 Task: Find connections with filter location Menen with filter topic #Ownerwith filter profile language English with filter current company Social Samosa with filter school Jobs in Telangana with filter industry Wind Electric Power Generation with filter service category DJing with filter keywords title Welding
Action: Mouse moved to (611, 214)
Screenshot: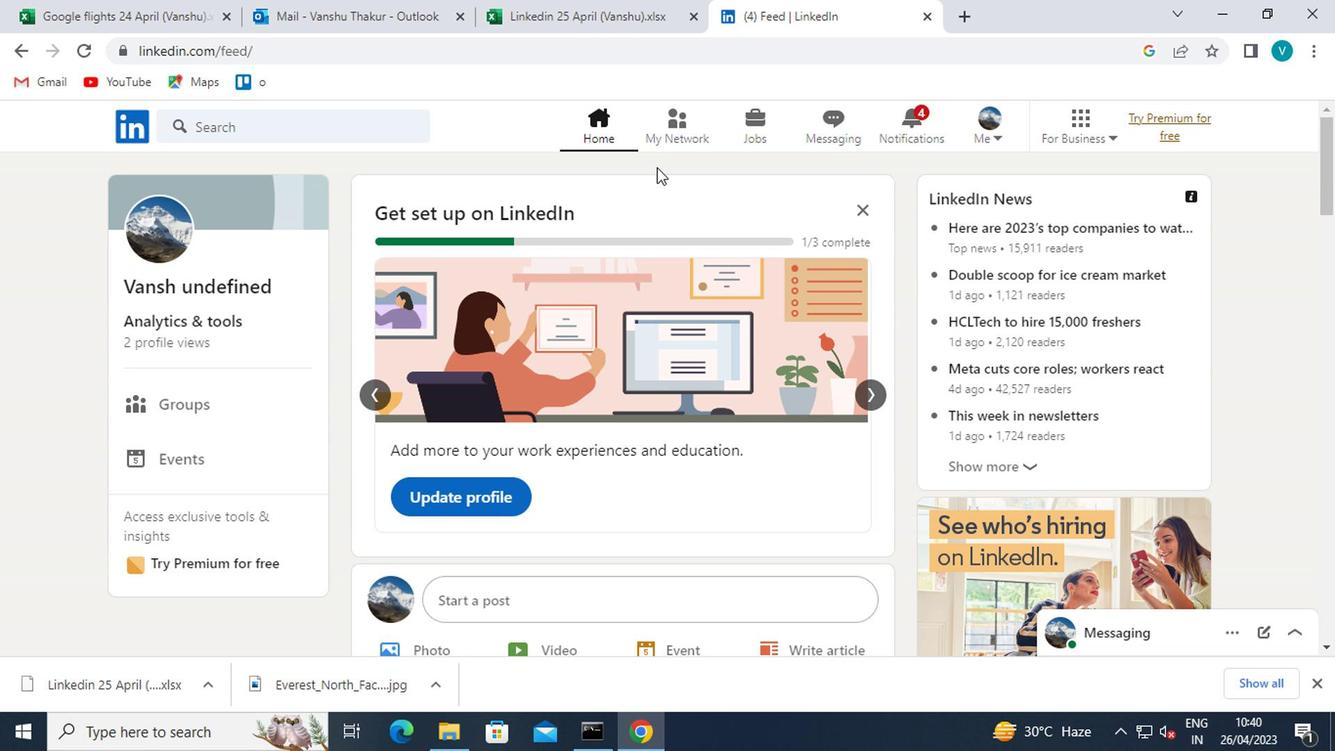 
Action: Mouse pressed left at (611, 214)
Screenshot: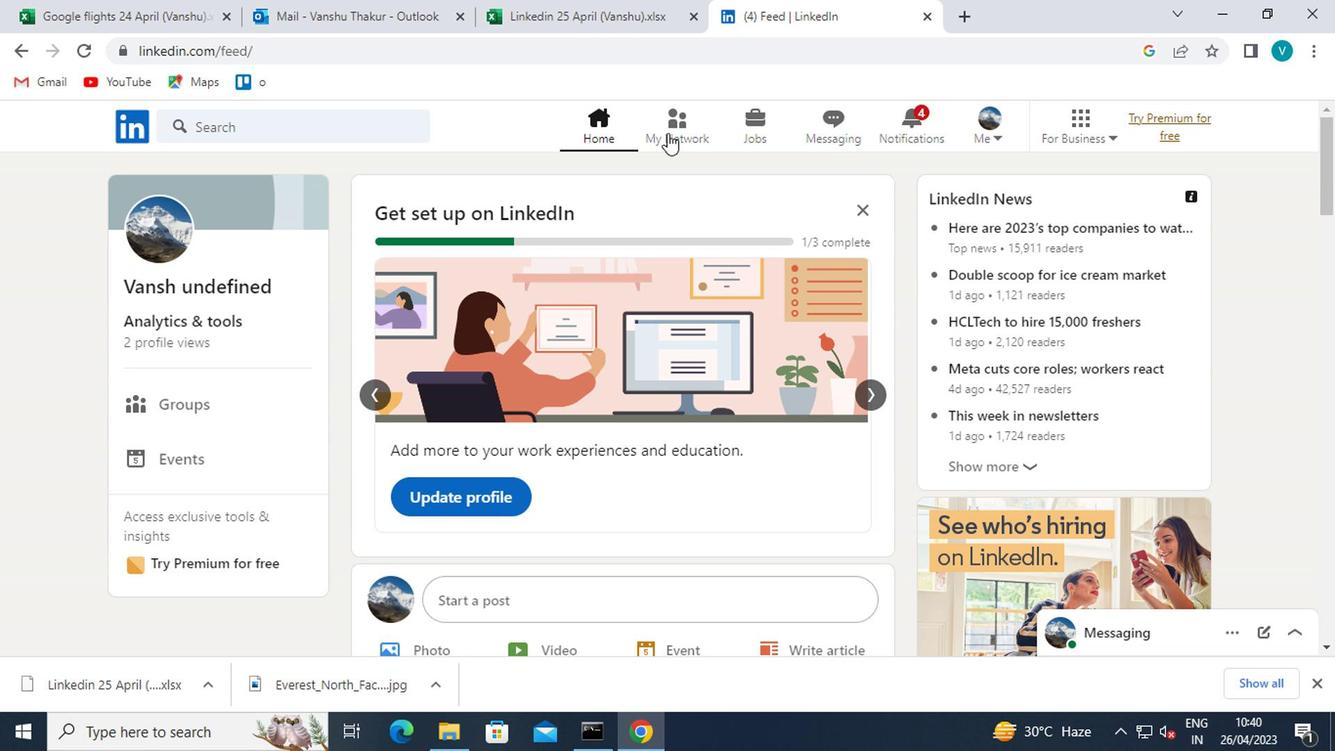 
Action: Mouse moved to (308, 295)
Screenshot: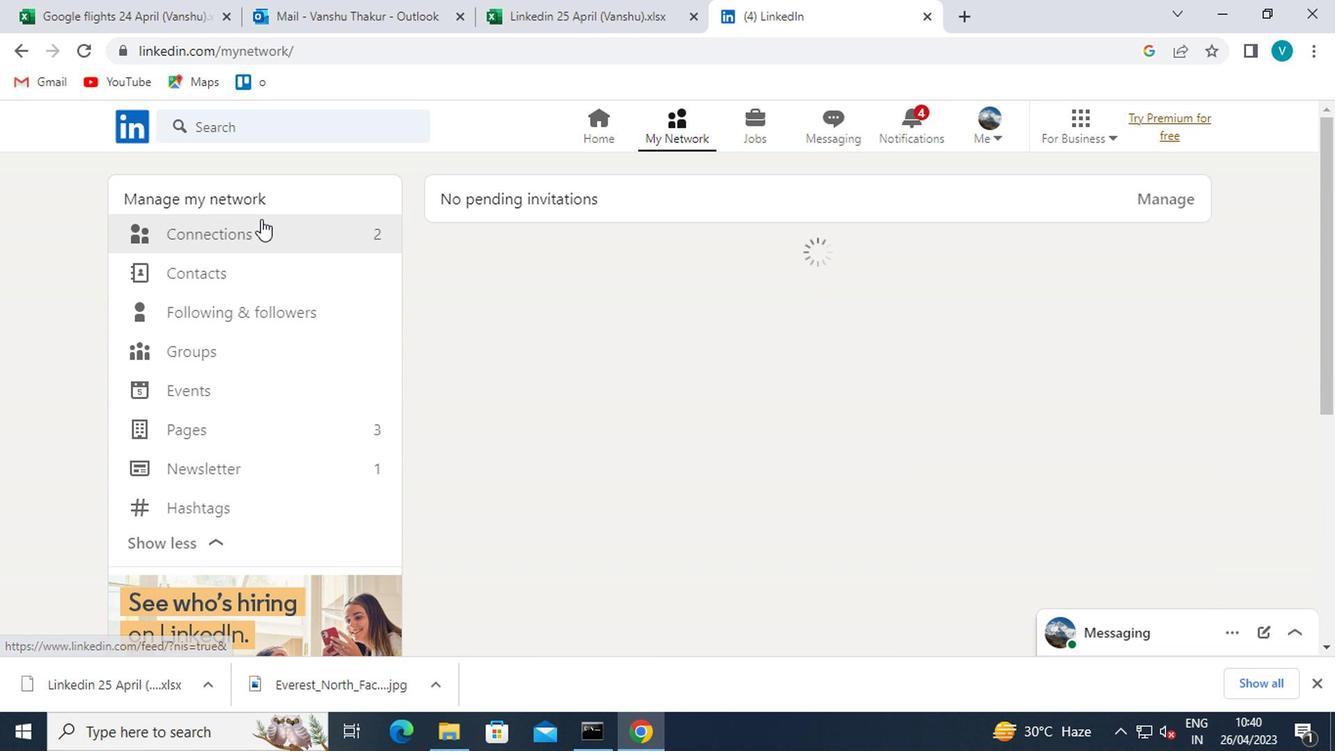 
Action: Mouse pressed left at (308, 295)
Screenshot: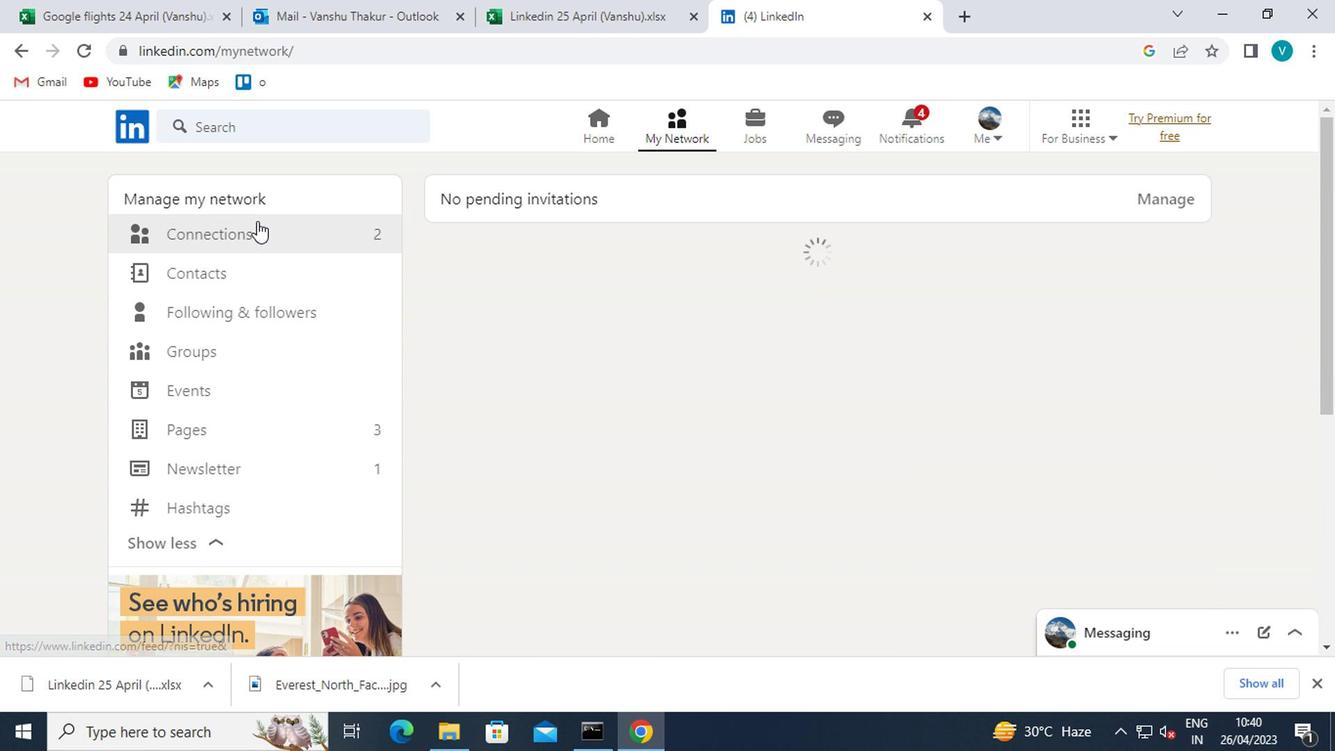 
Action: Mouse moved to (734, 292)
Screenshot: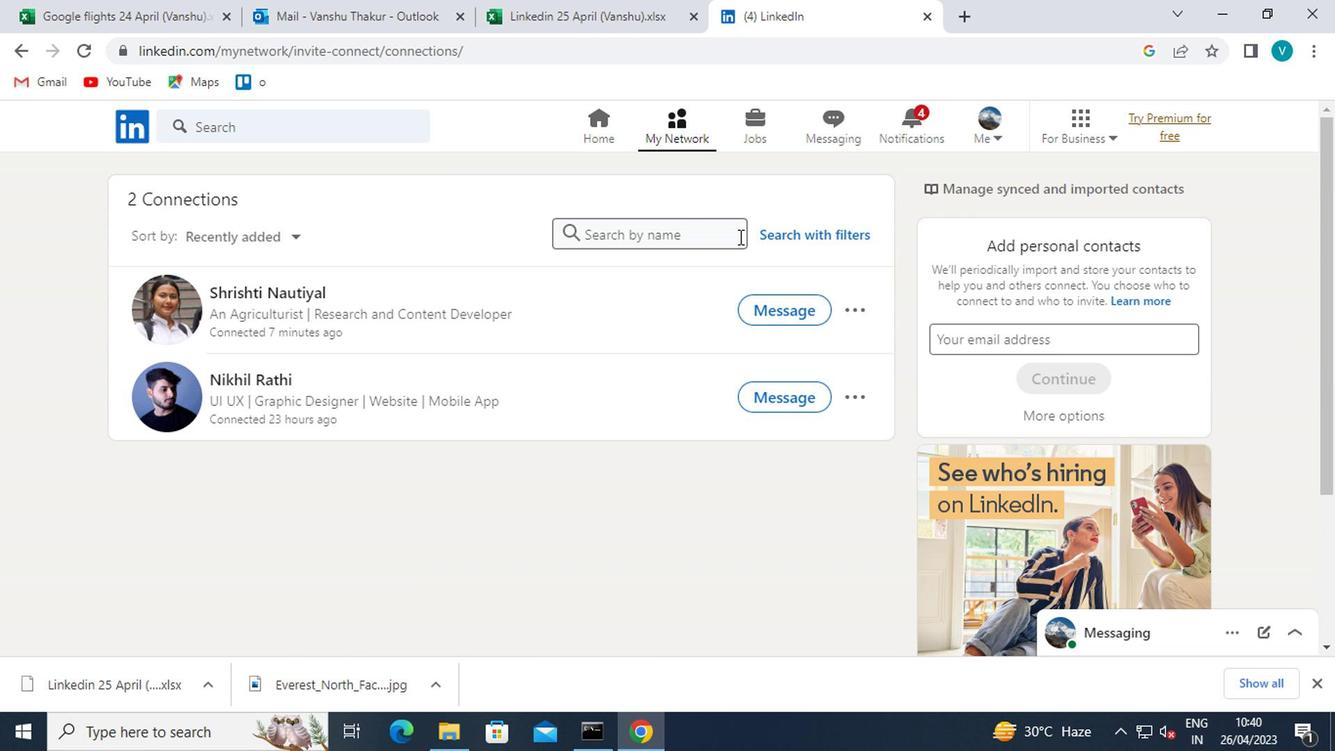
Action: Mouse pressed left at (734, 292)
Screenshot: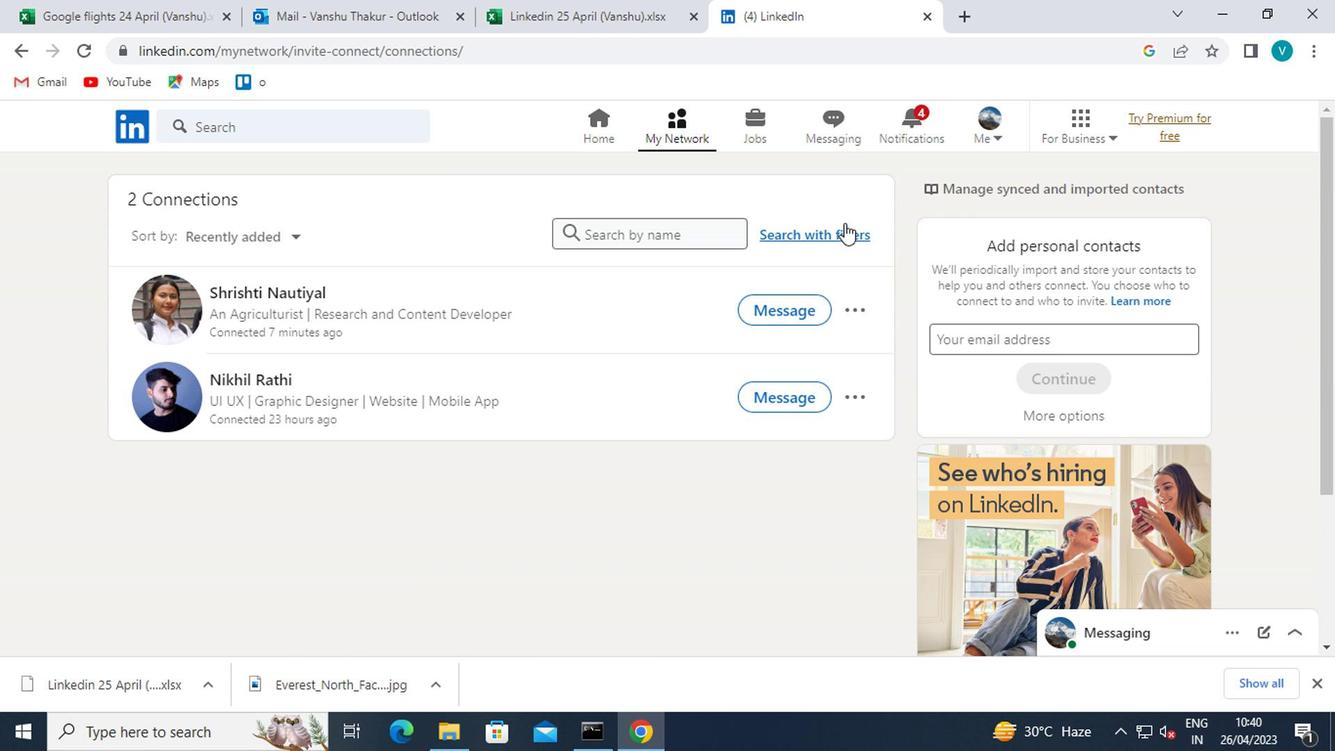 
Action: Mouse moved to (585, 259)
Screenshot: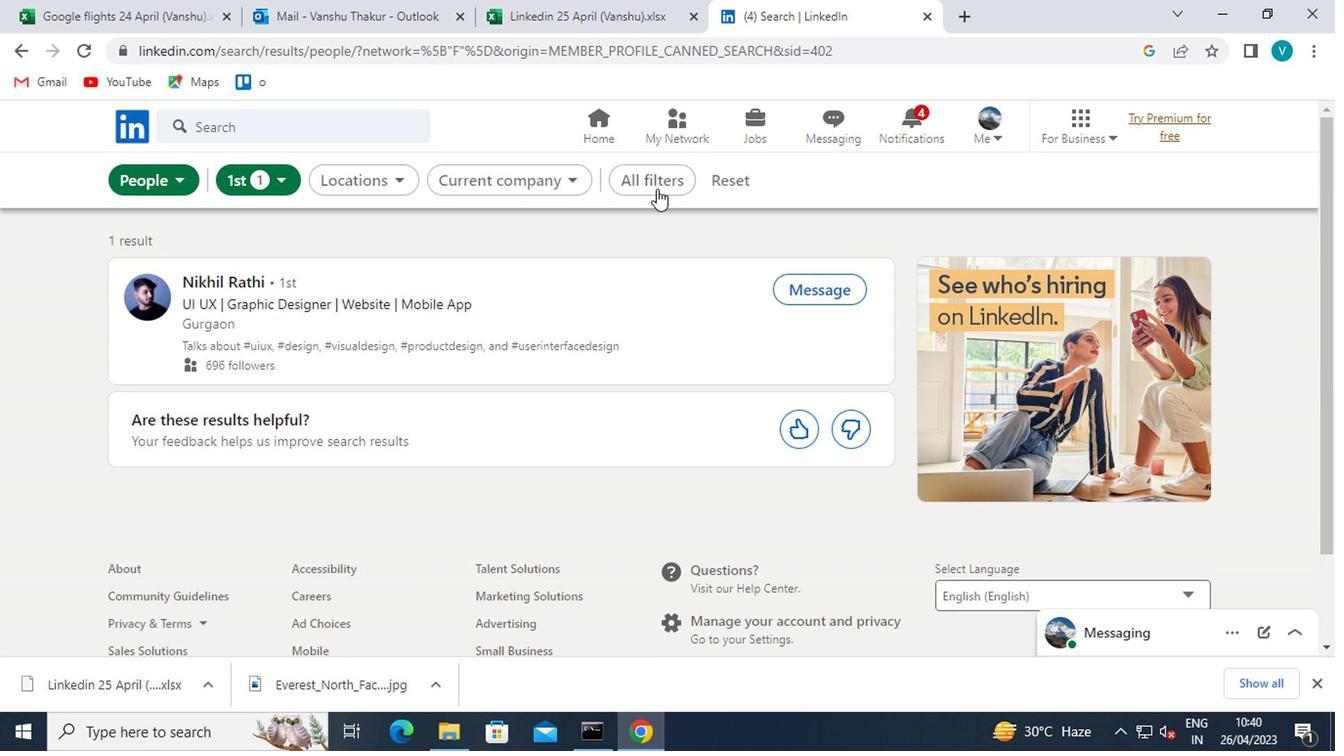 
Action: Mouse pressed left at (585, 259)
Screenshot: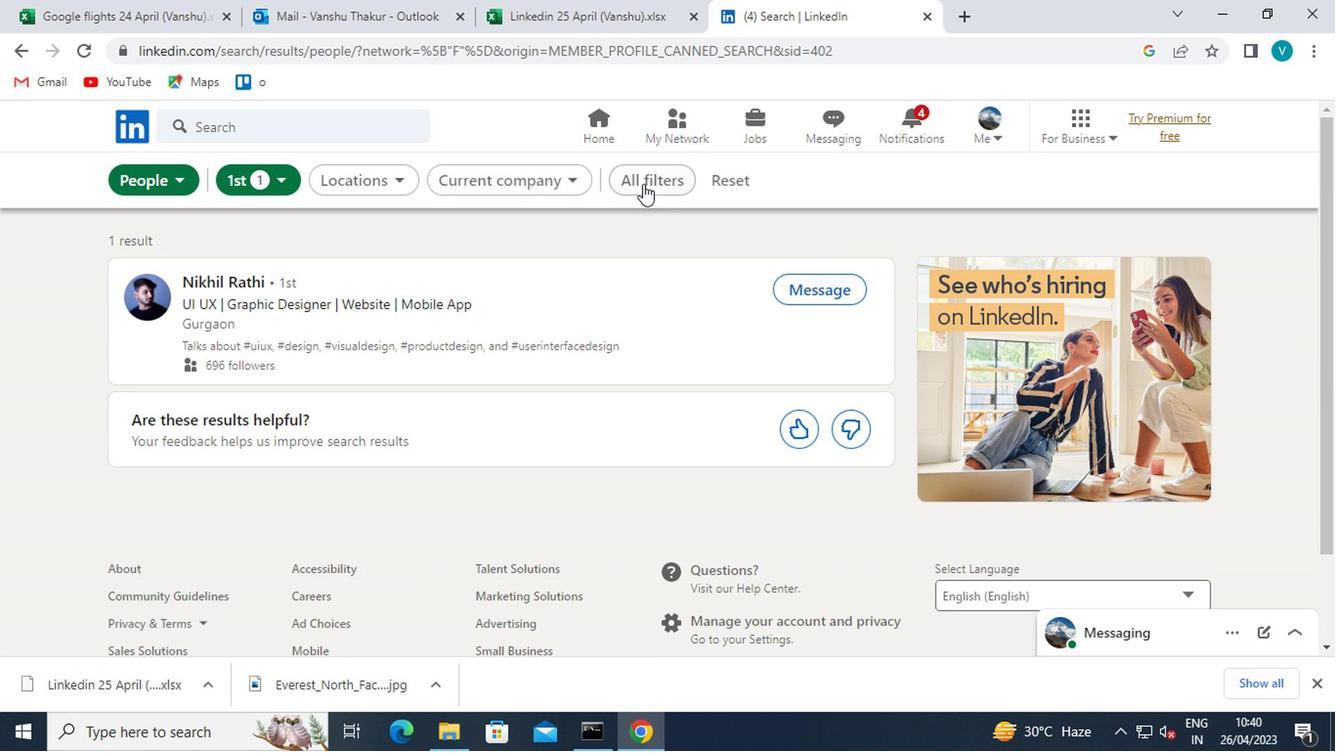 
Action: Mouse moved to (886, 434)
Screenshot: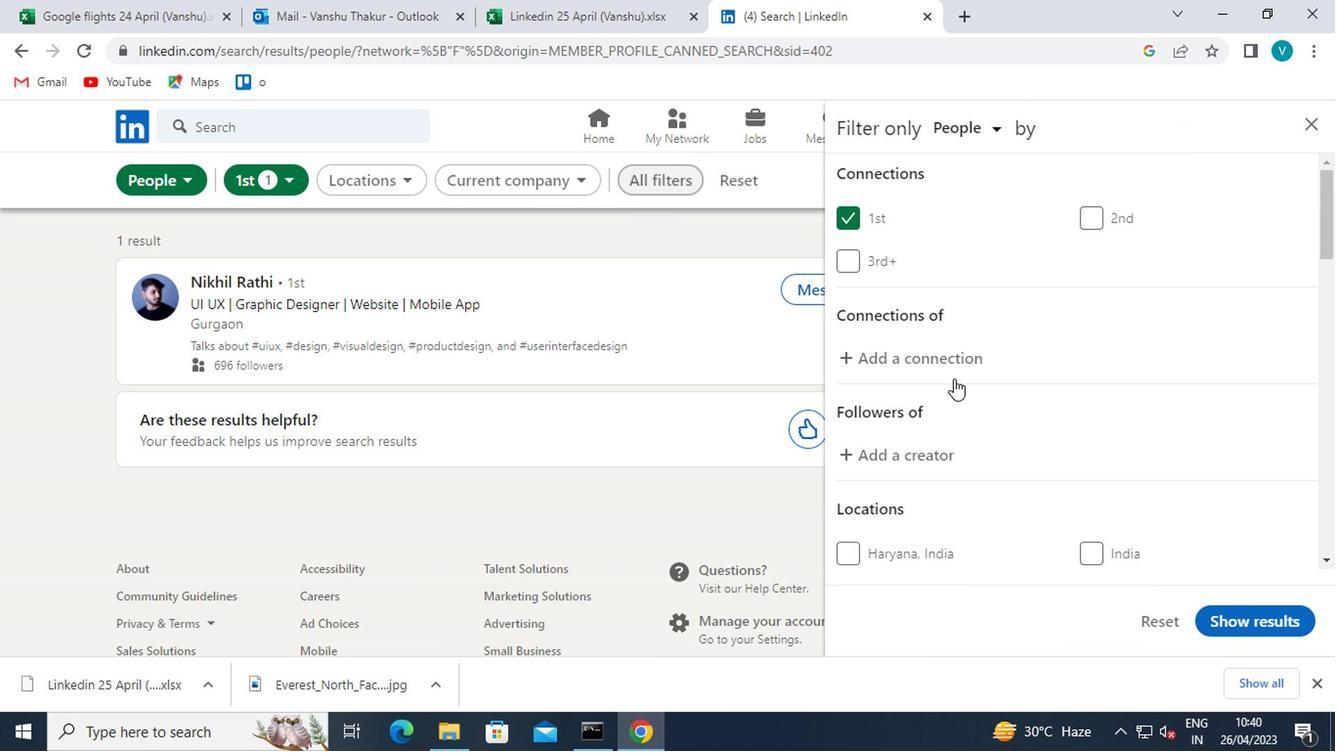 
Action: Mouse scrolled (886, 433) with delta (0, 0)
Screenshot: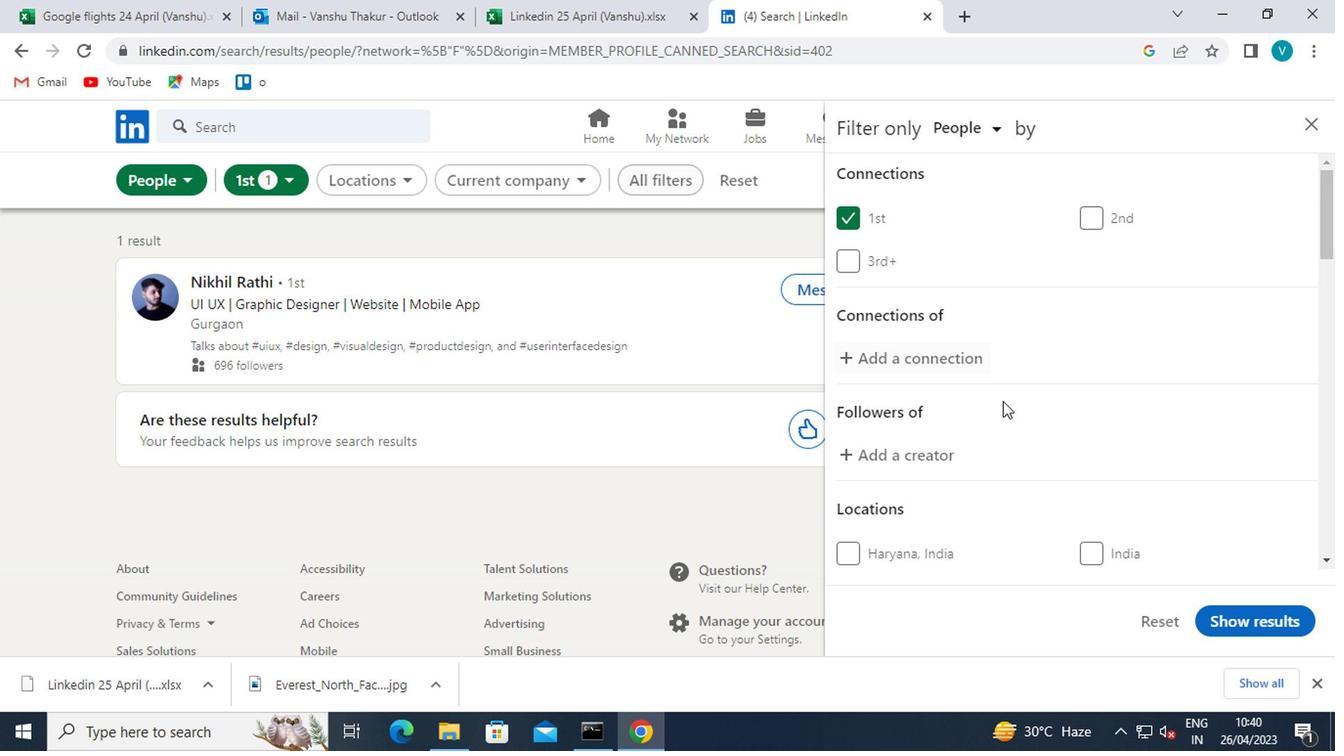 
Action: Mouse scrolled (886, 433) with delta (0, 0)
Screenshot: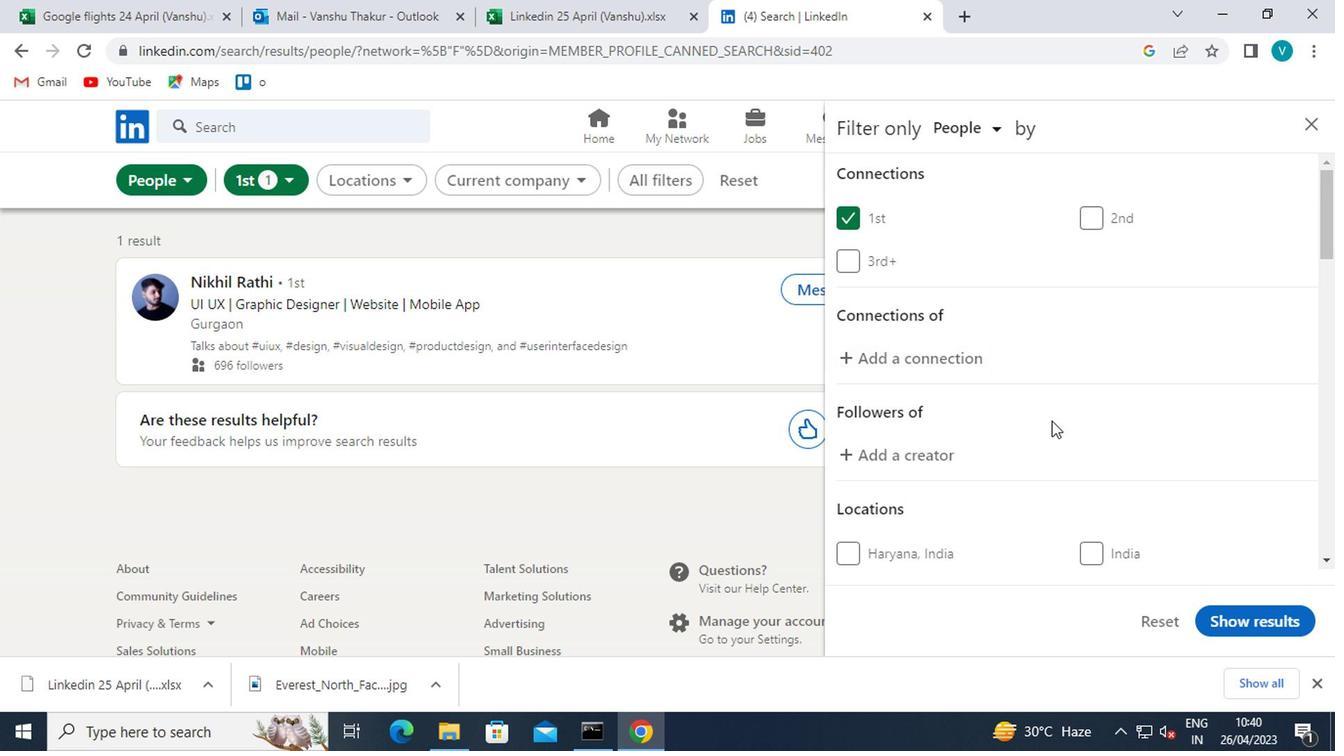 
Action: Mouse moved to (797, 447)
Screenshot: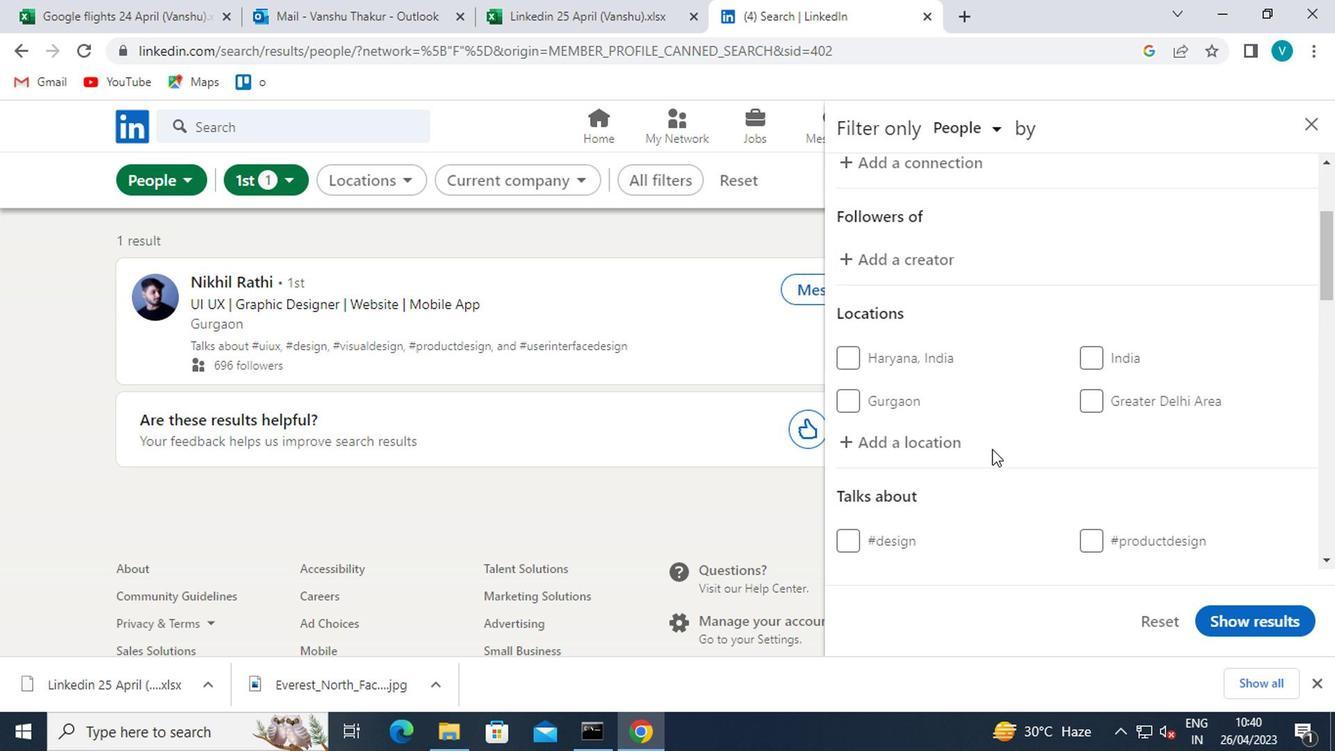 
Action: Mouse pressed left at (797, 447)
Screenshot: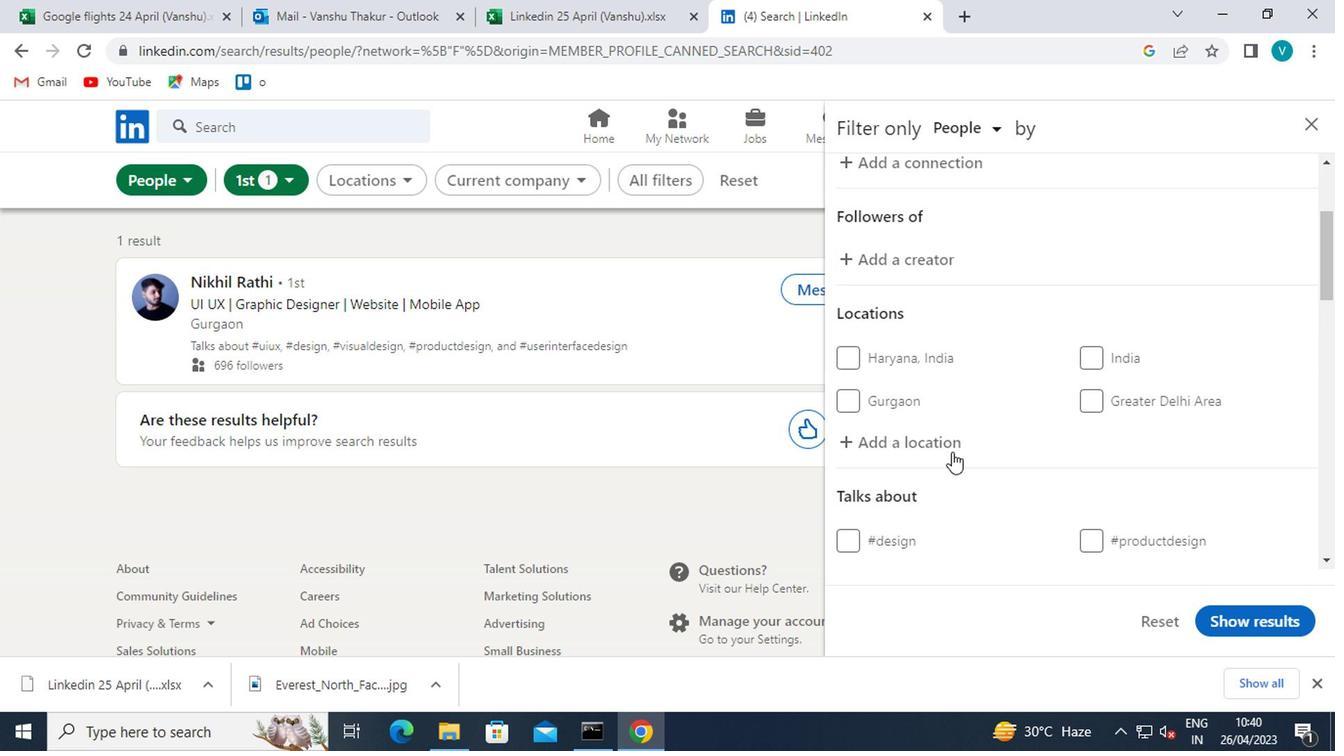 
Action: Mouse moved to (794, 447)
Screenshot: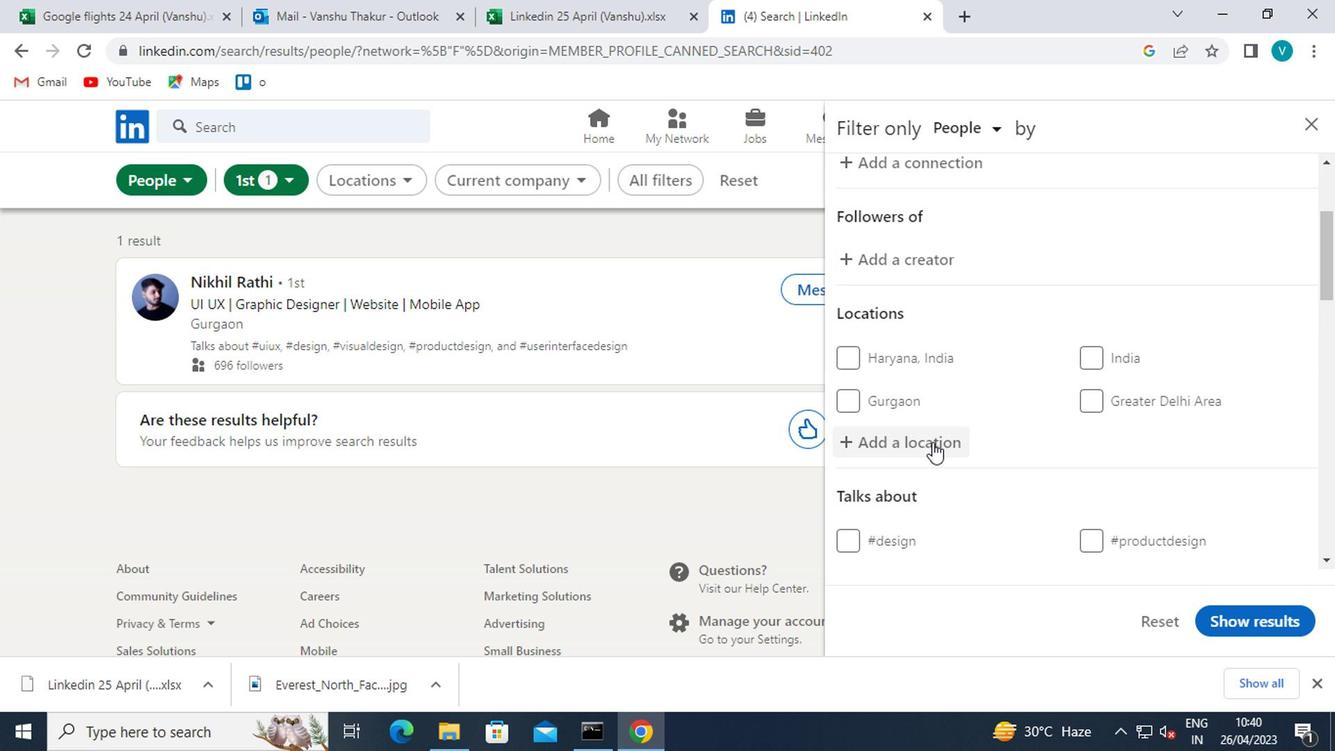 
Action: Key pressed <Key.shift>MENEN
Screenshot: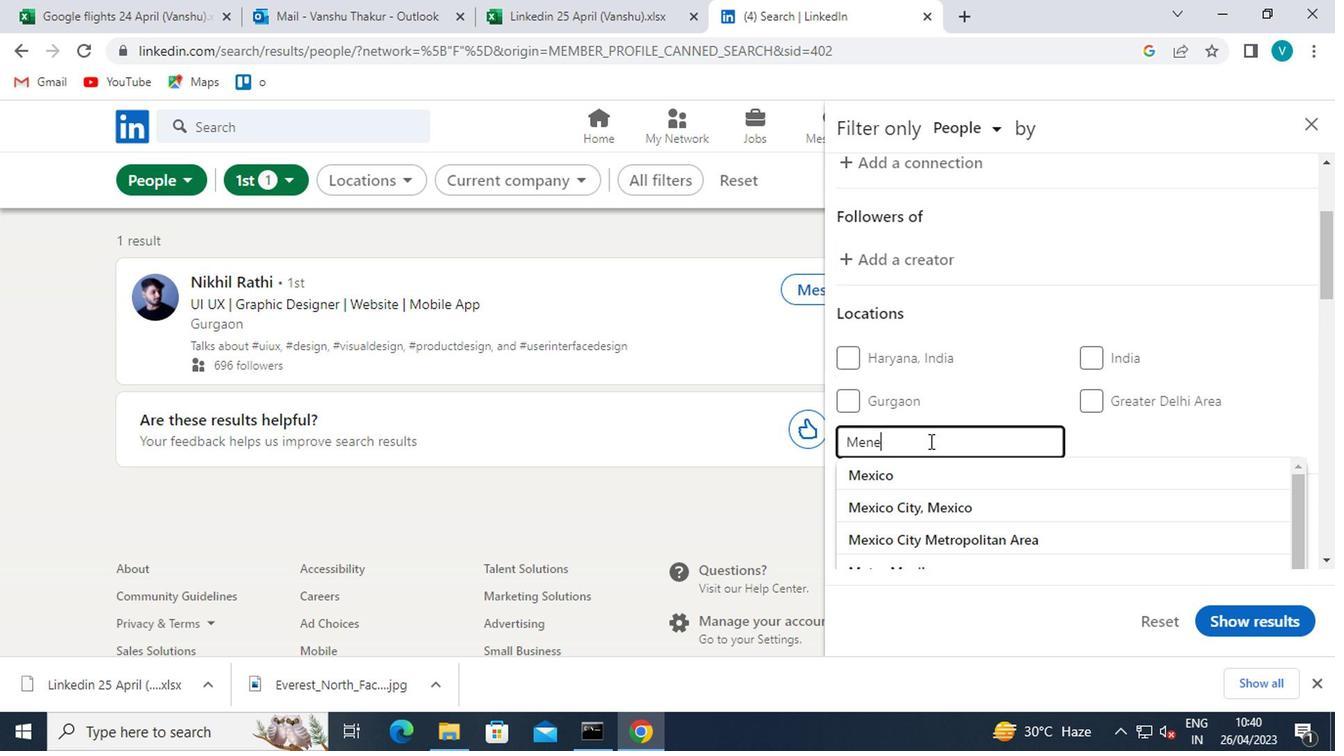 
Action: Mouse moved to (806, 465)
Screenshot: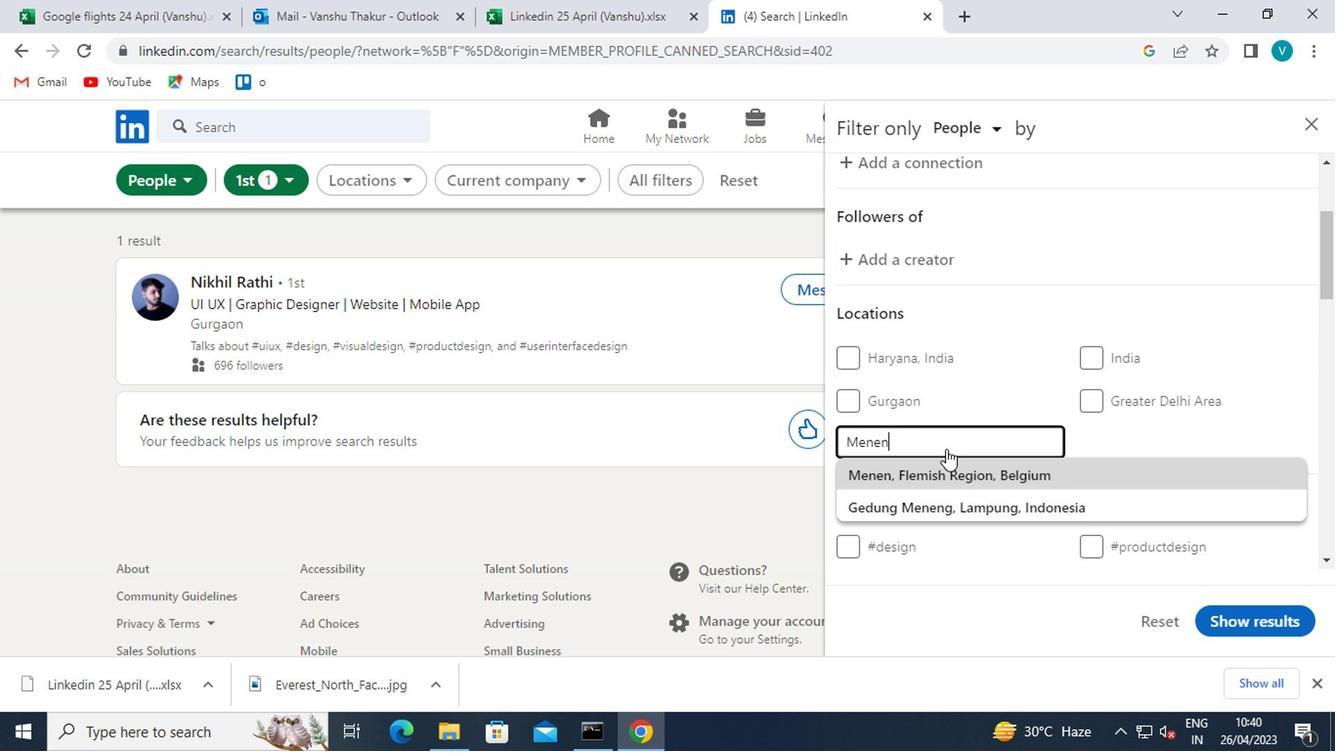 
Action: Mouse pressed left at (806, 465)
Screenshot: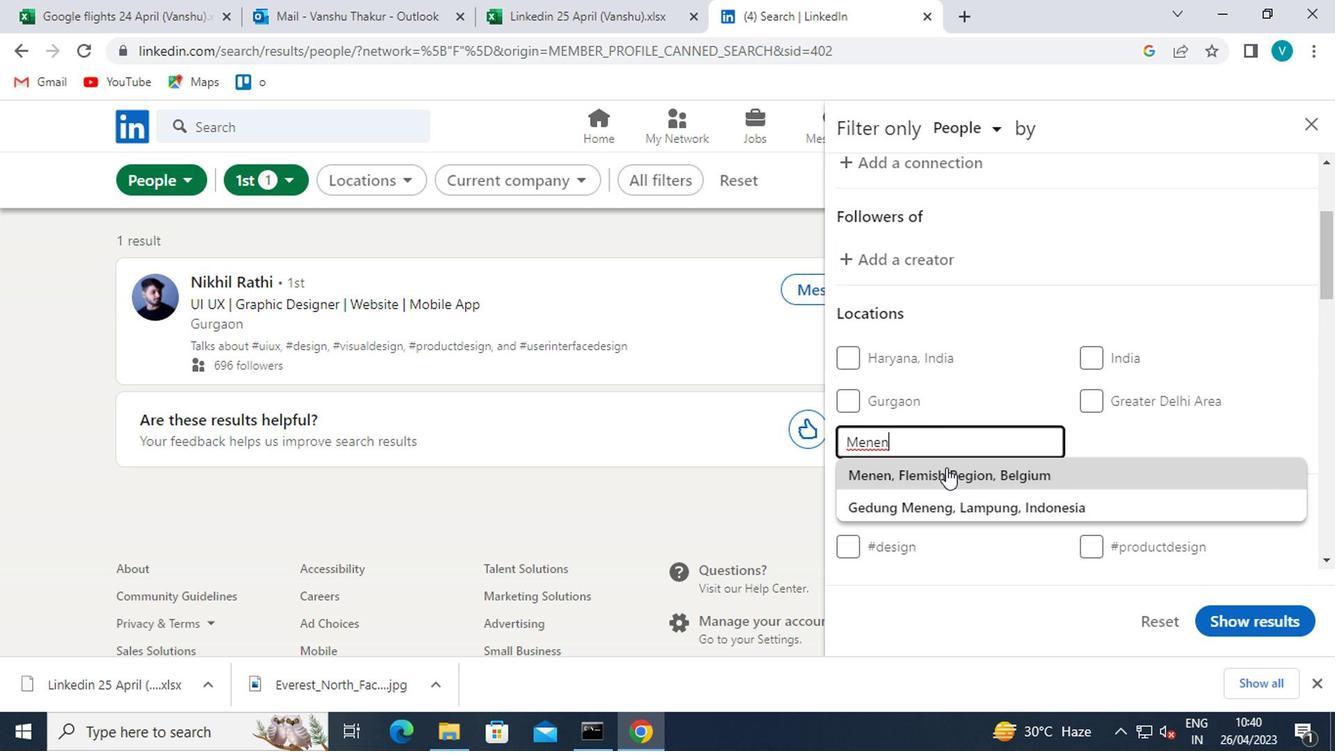 
Action: Mouse moved to (853, 440)
Screenshot: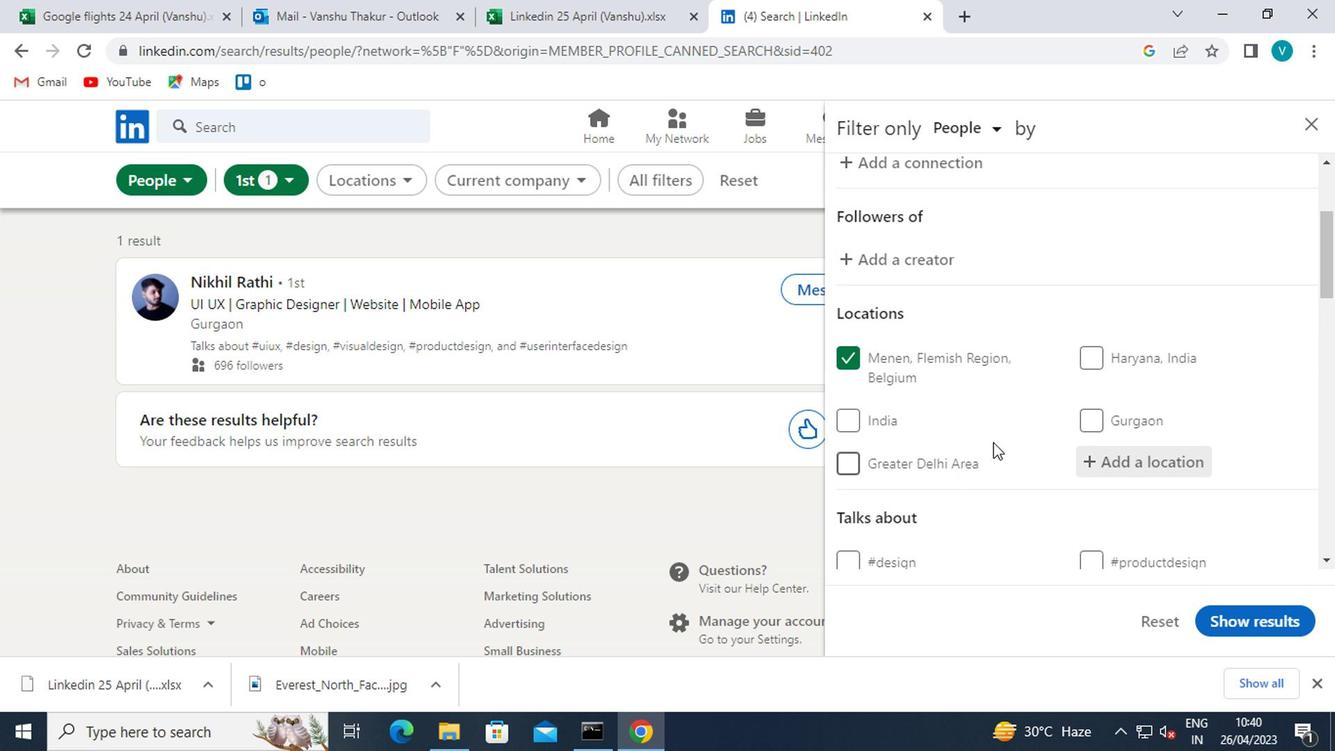 
Action: Mouse scrolled (853, 439) with delta (0, 0)
Screenshot: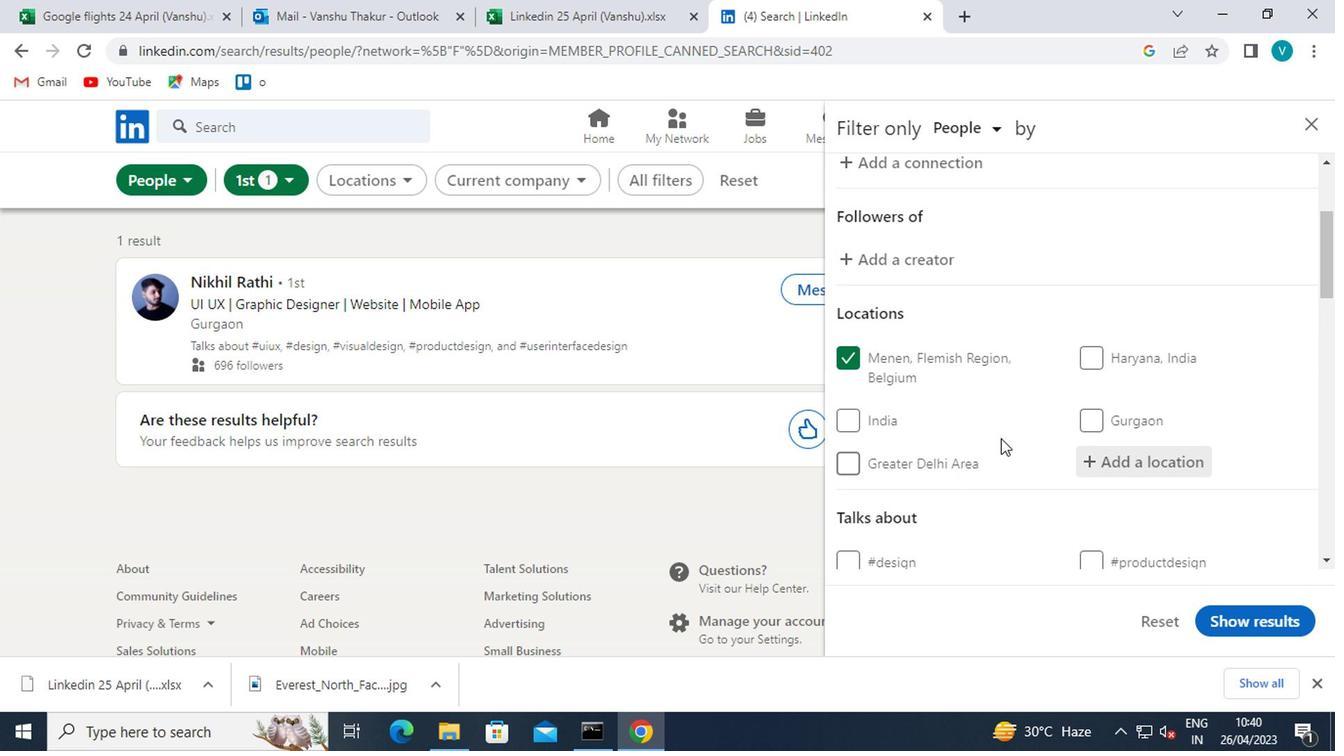 
Action: Mouse scrolled (853, 439) with delta (0, 0)
Screenshot: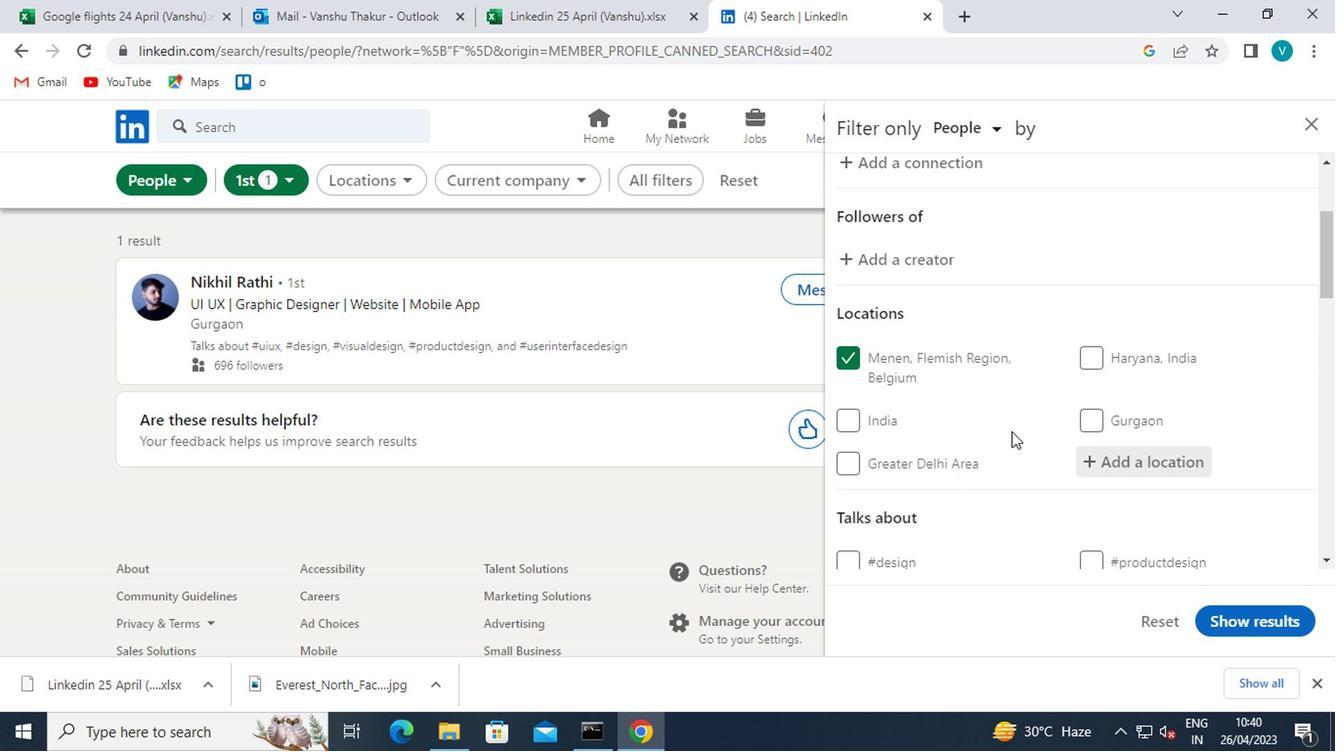 
Action: Mouse moved to (917, 456)
Screenshot: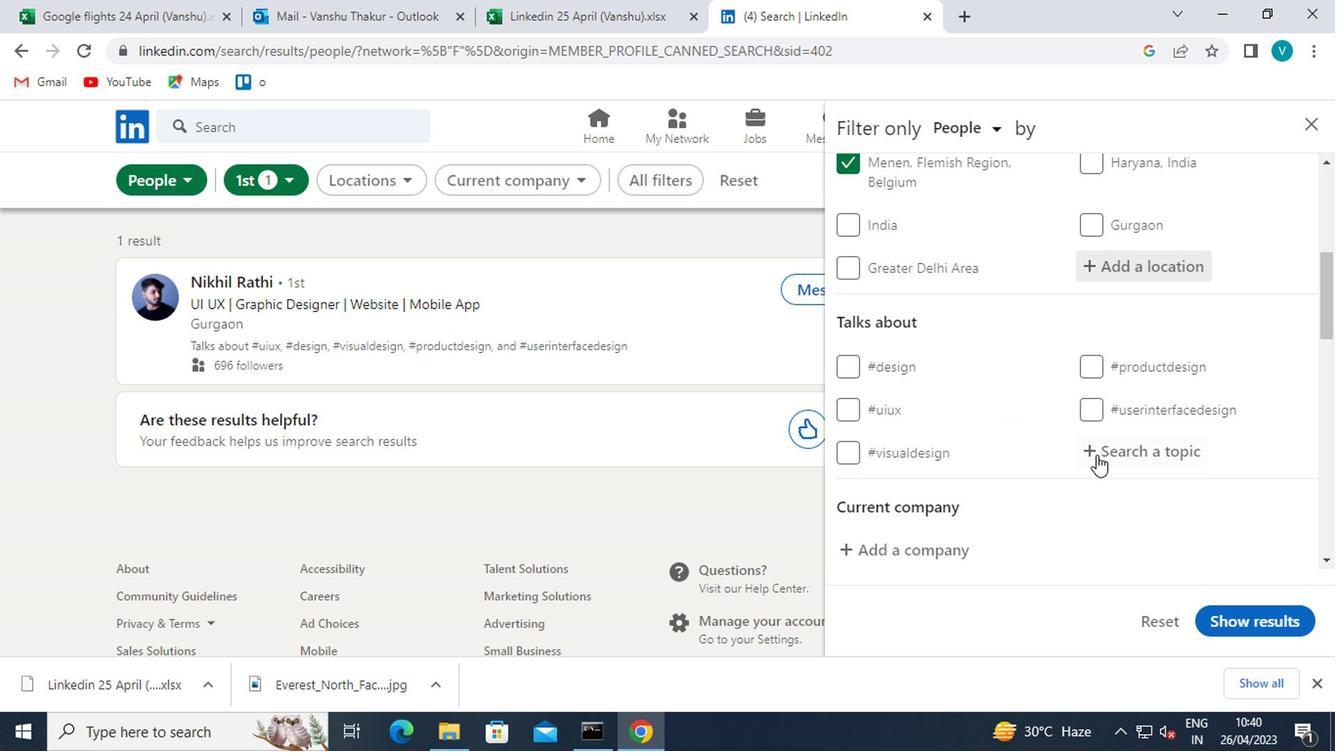 
Action: Mouse pressed left at (917, 456)
Screenshot: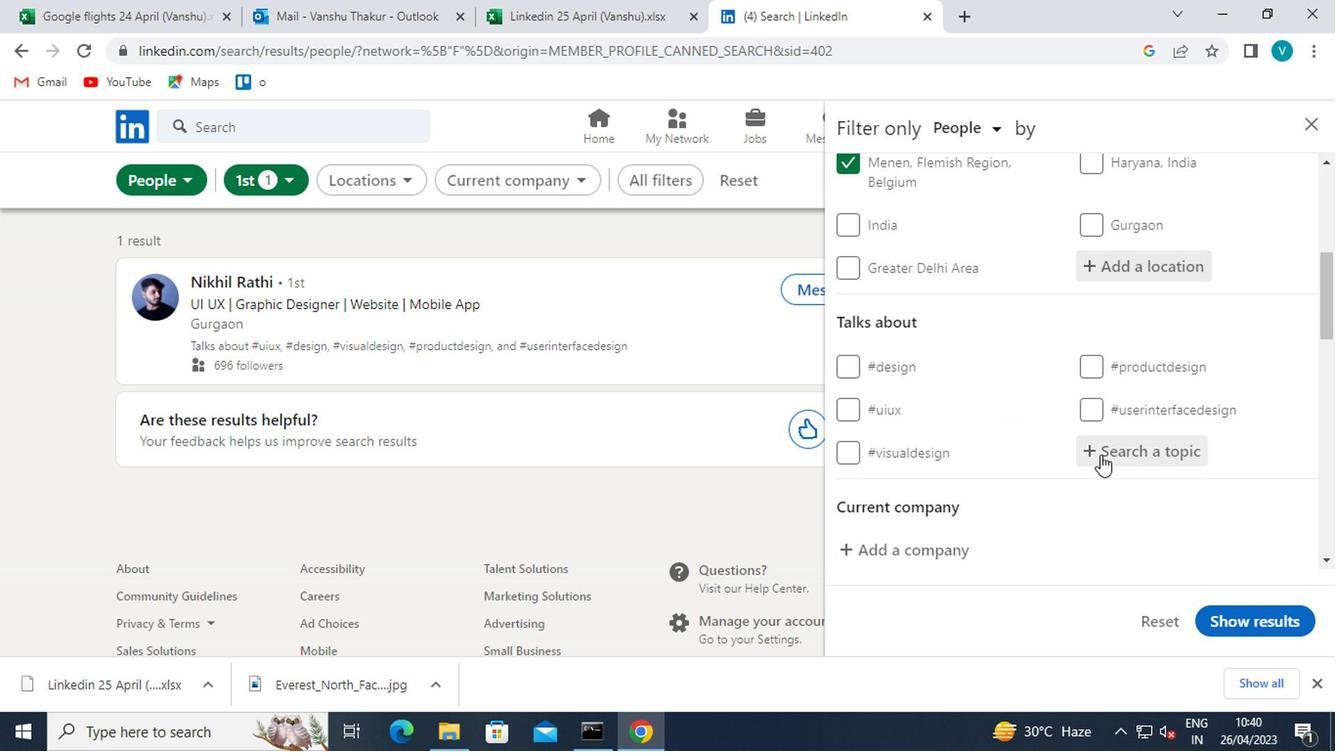 
Action: Key pressed <Key.shift>#<Key.shift>OWNER
Screenshot: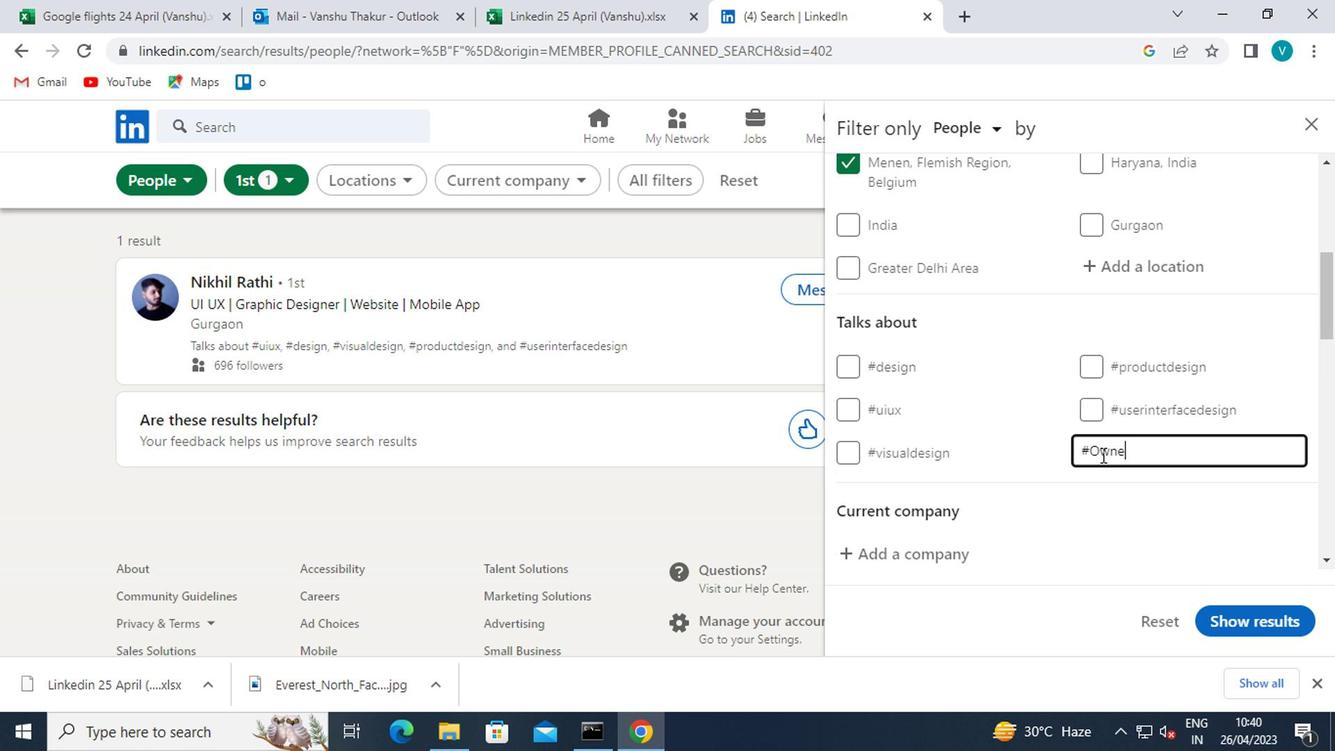 
Action: Mouse moved to (931, 485)
Screenshot: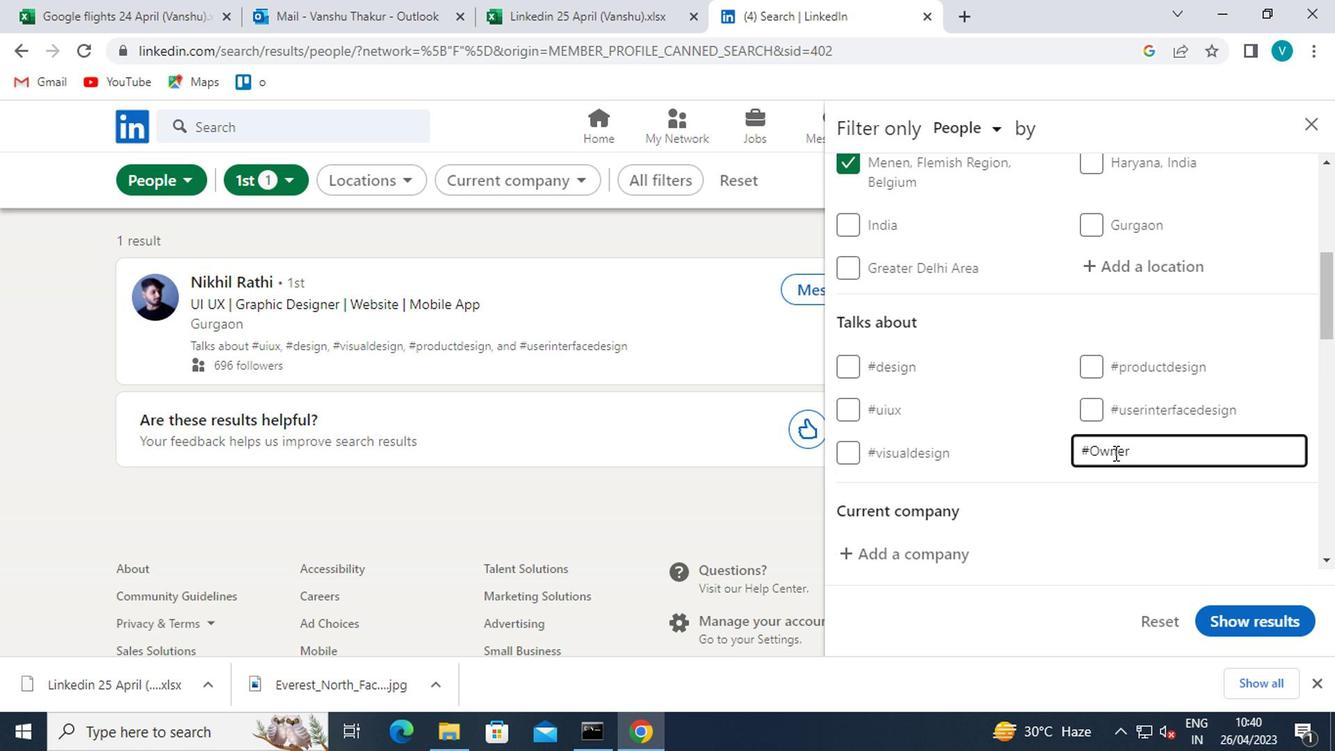 
Action: Mouse pressed left at (931, 485)
Screenshot: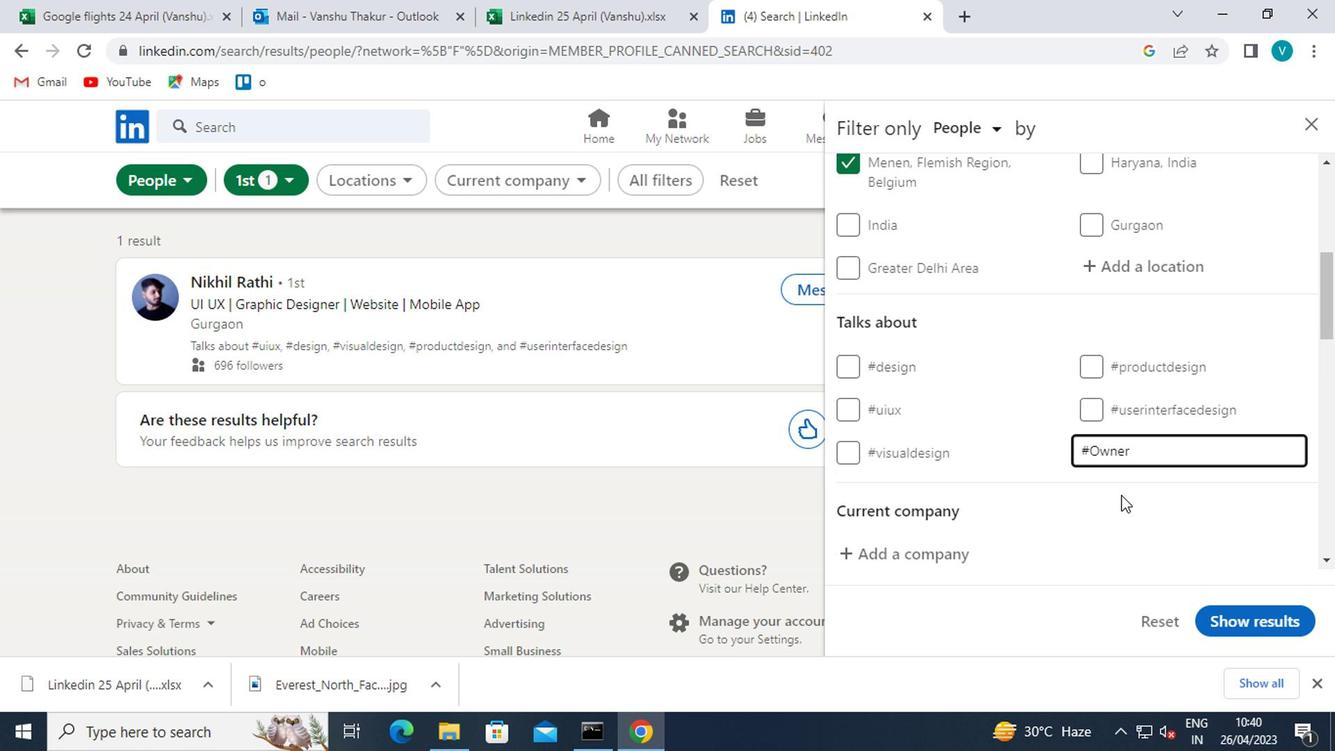 
Action: Mouse scrolled (931, 484) with delta (0, 0)
Screenshot: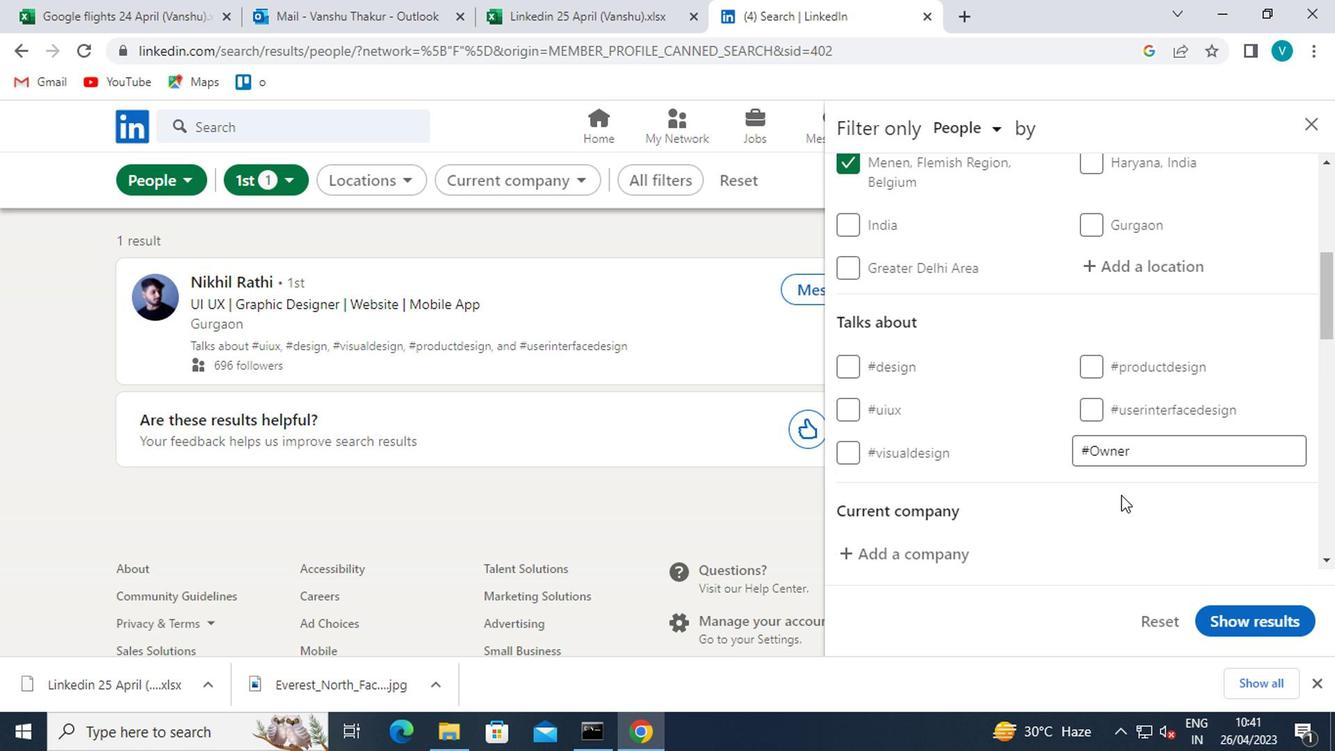 
Action: Mouse scrolled (931, 484) with delta (0, 0)
Screenshot: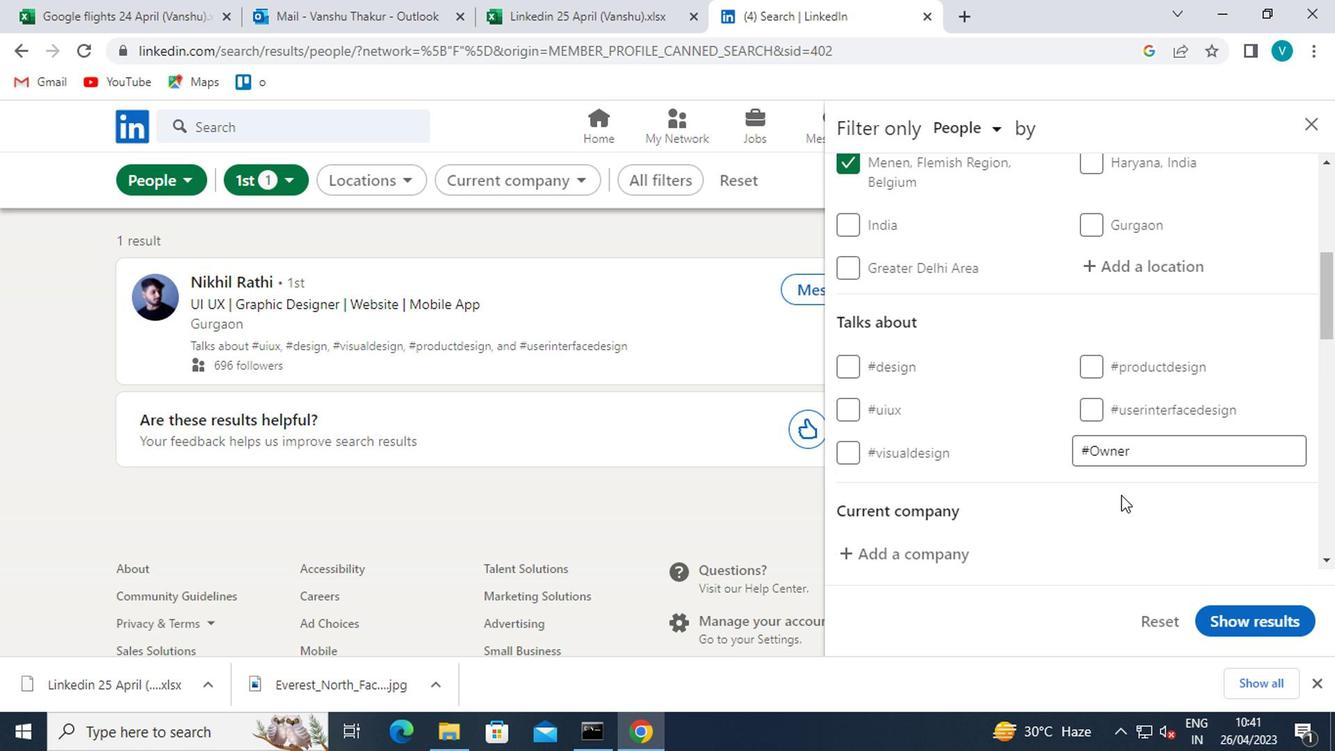 
Action: Mouse scrolled (931, 484) with delta (0, 0)
Screenshot: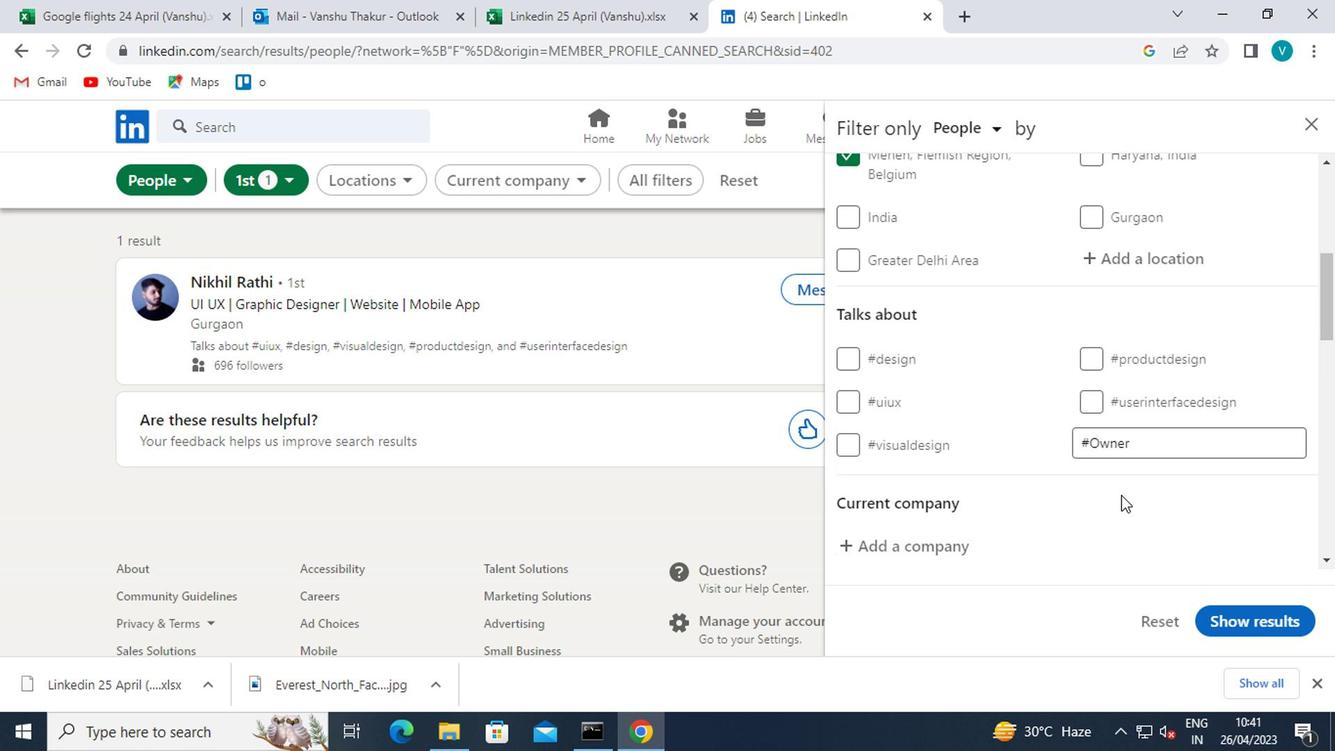 
Action: Mouse scrolled (931, 484) with delta (0, 0)
Screenshot: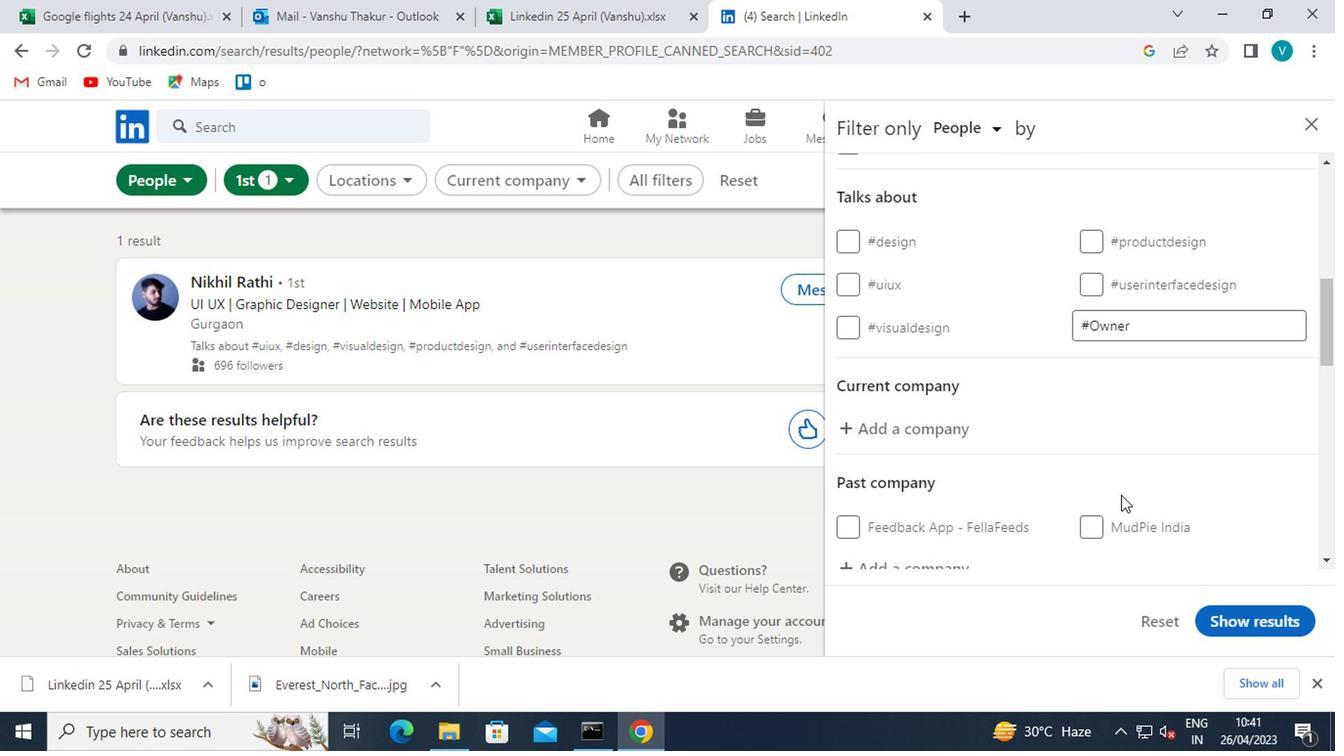 
Action: Mouse scrolled (931, 484) with delta (0, 0)
Screenshot: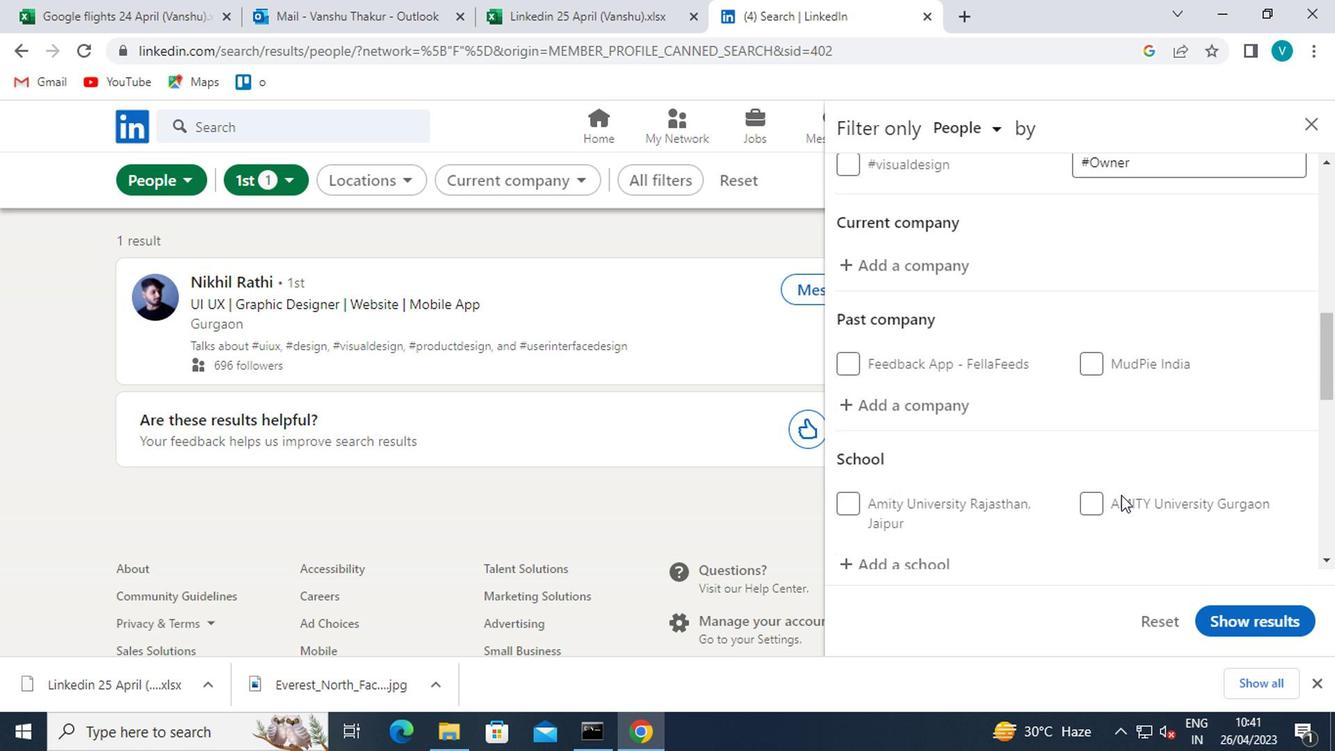 
Action: Mouse moved to (733, 458)
Screenshot: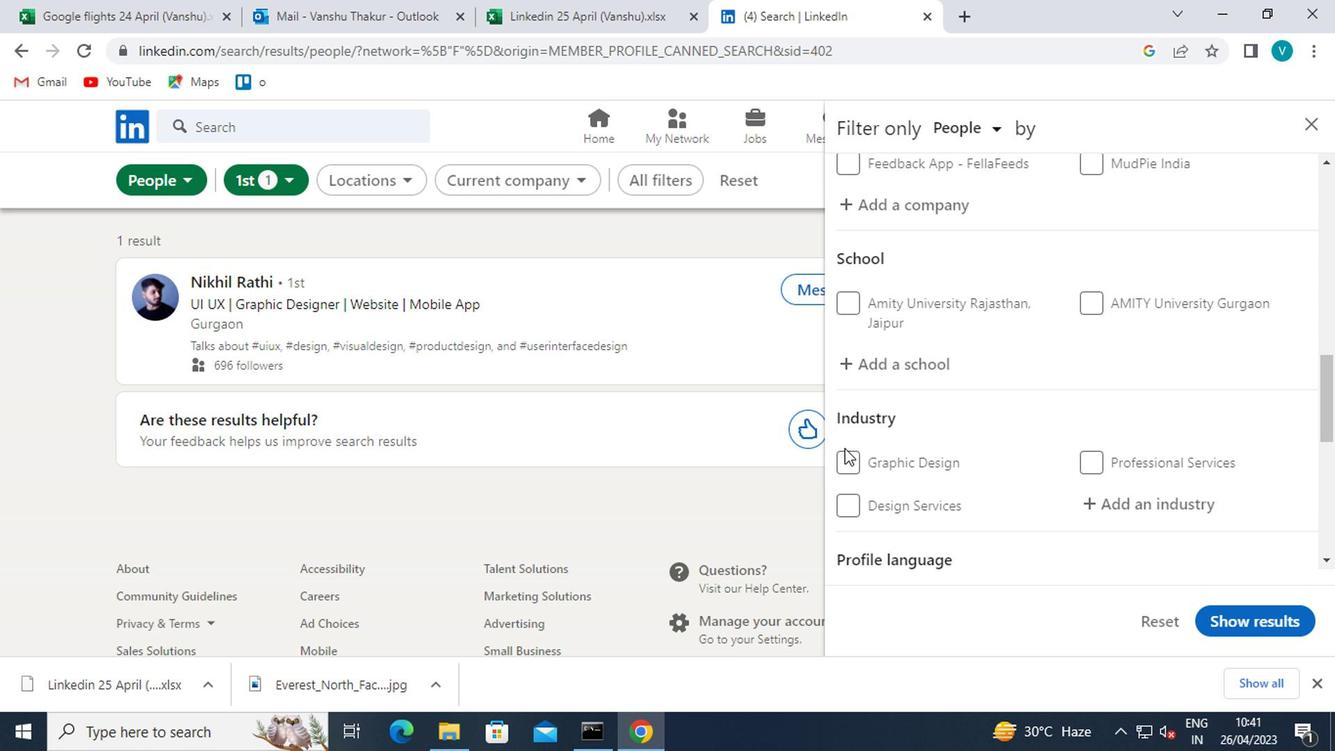 
Action: Mouse scrolled (733, 457) with delta (0, 0)
Screenshot: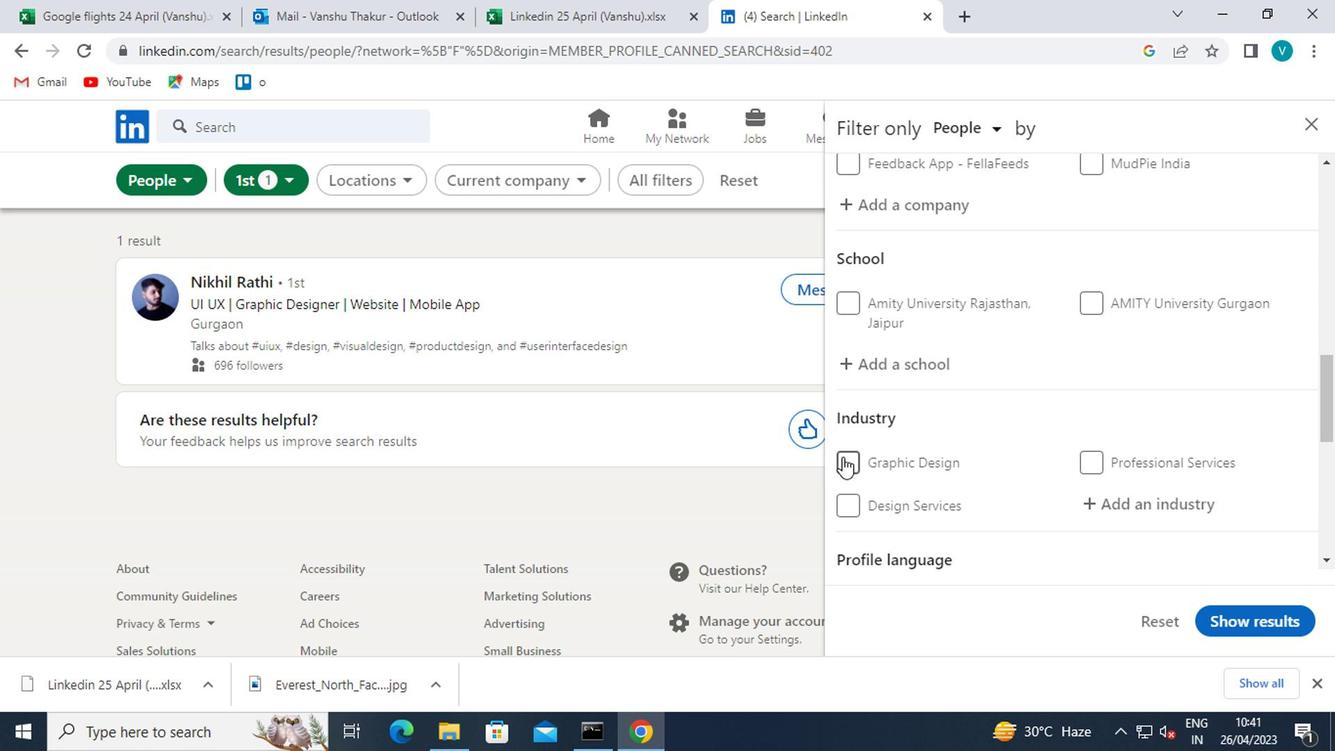 
Action: Mouse moved to (737, 493)
Screenshot: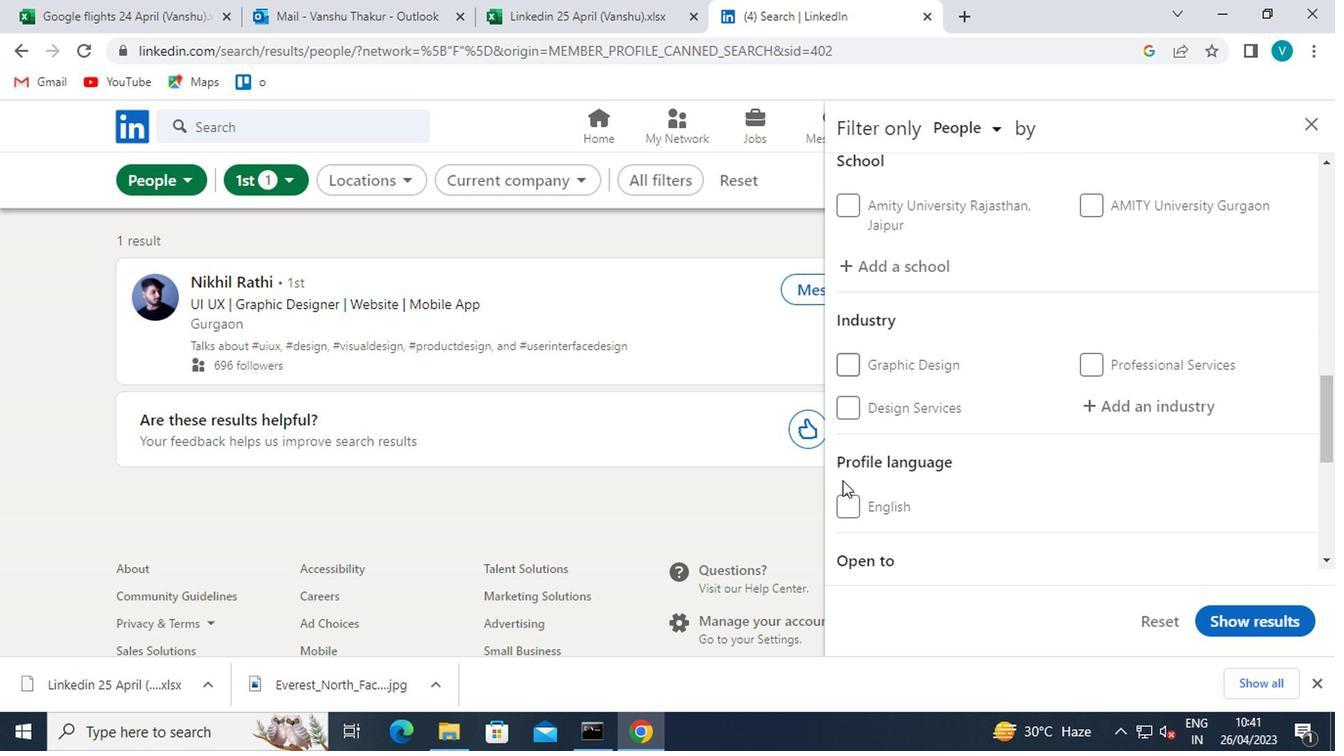 
Action: Mouse pressed left at (737, 493)
Screenshot: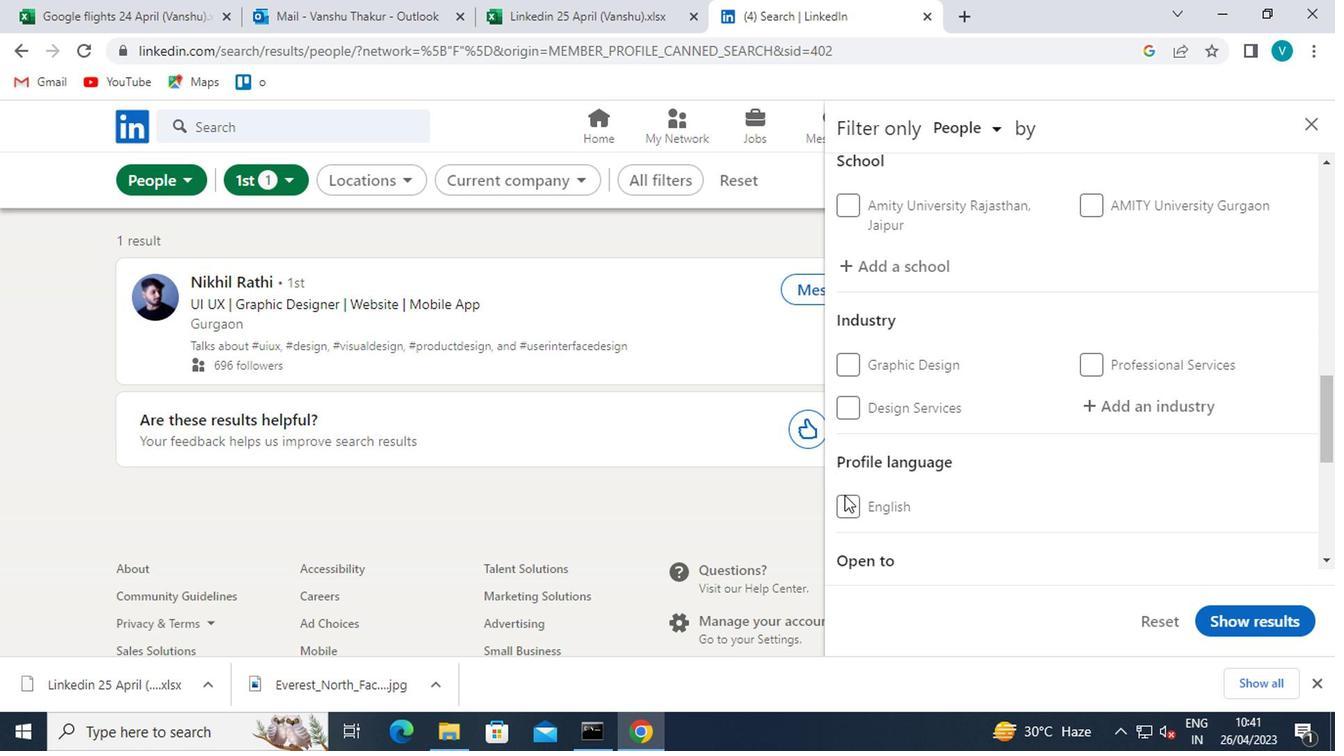 
Action: Mouse moved to (806, 457)
Screenshot: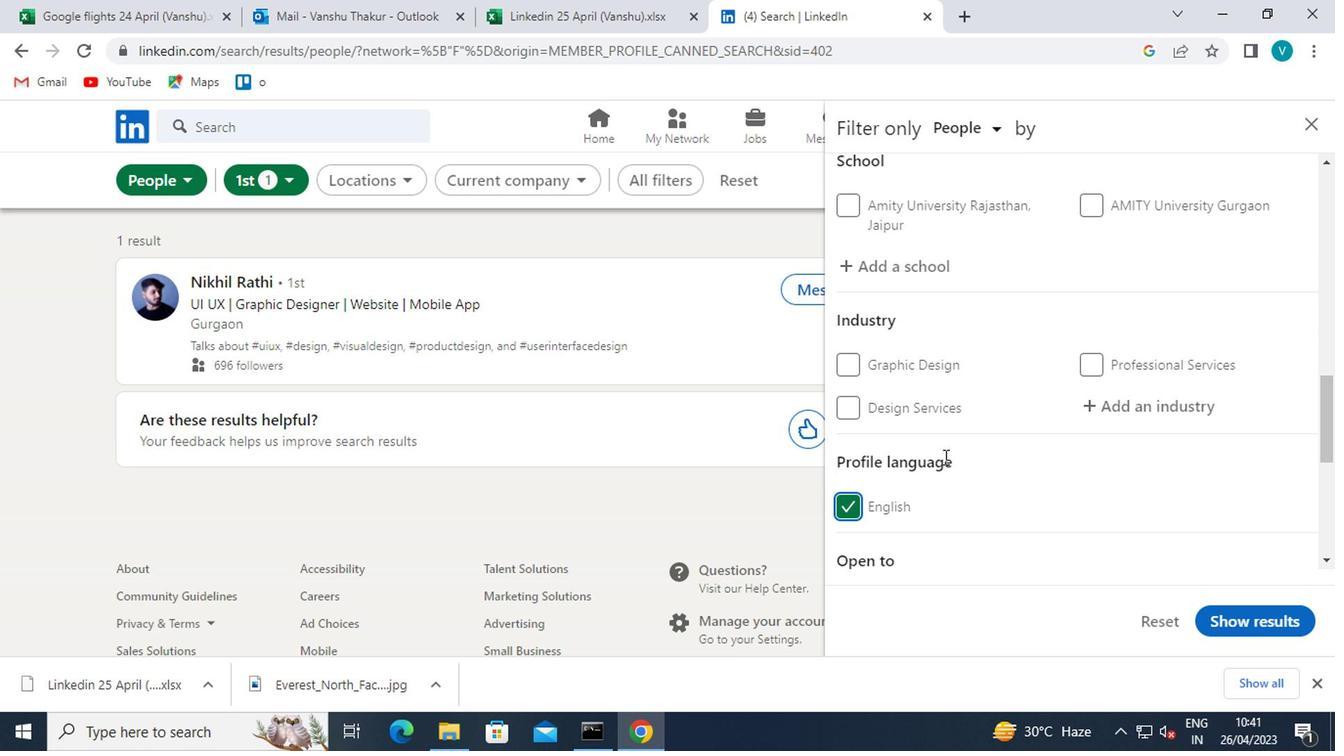 
Action: Mouse scrolled (806, 458) with delta (0, 0)
Screenshot: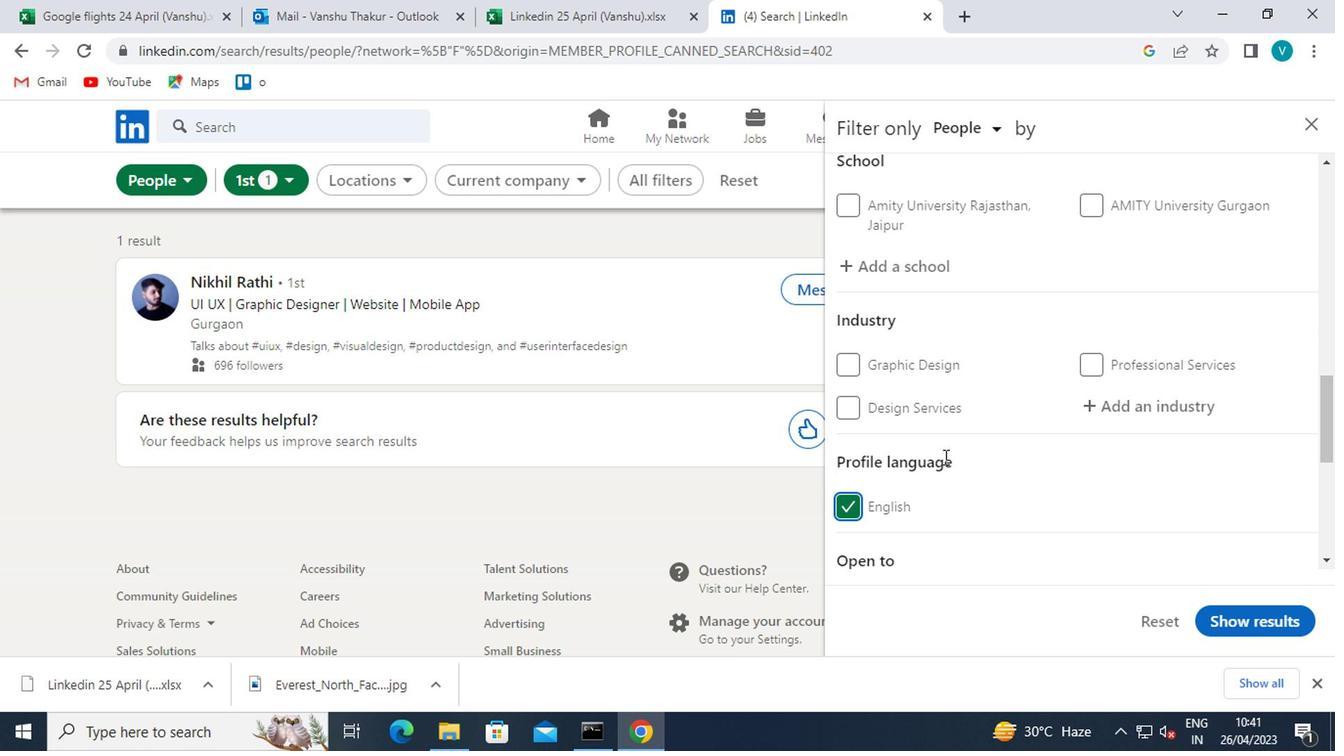 
Action: Mouse scrolled (806, 458) with delta (0, 0)
Screenshot: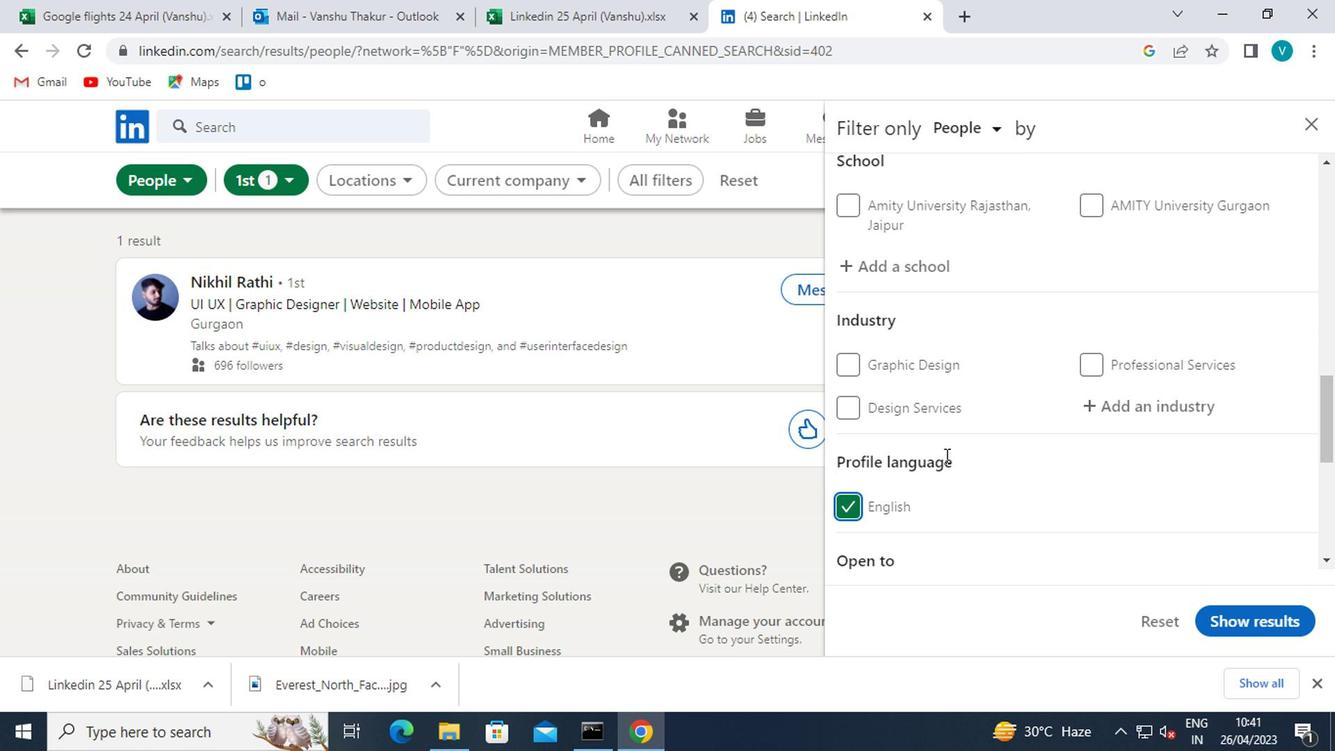 
Action: Mouse scrolled (806, 458) with delta (0, 0)
Screenshot: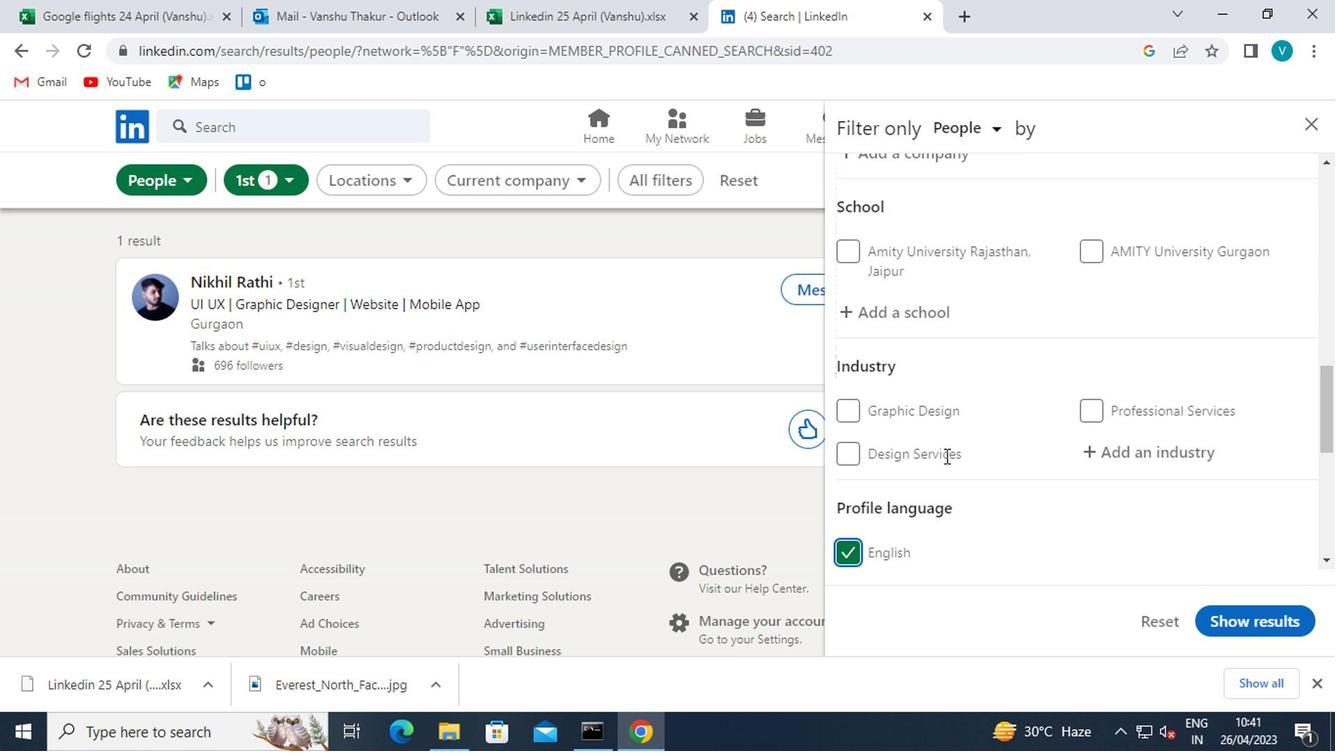 
Action: Mouse scrolled (806, 458) with delta (0, 0)
Screenshot: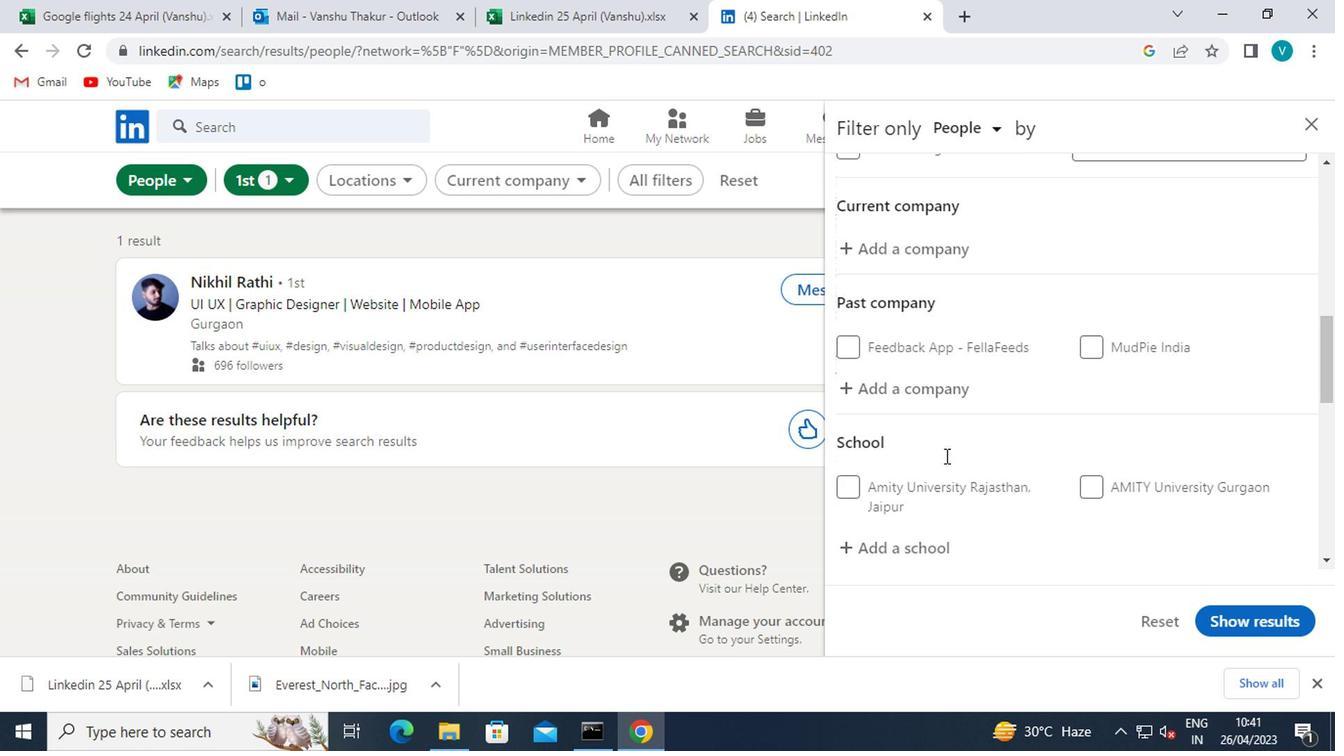 
Action: Mouse moved to (806, 386)
Screenshot: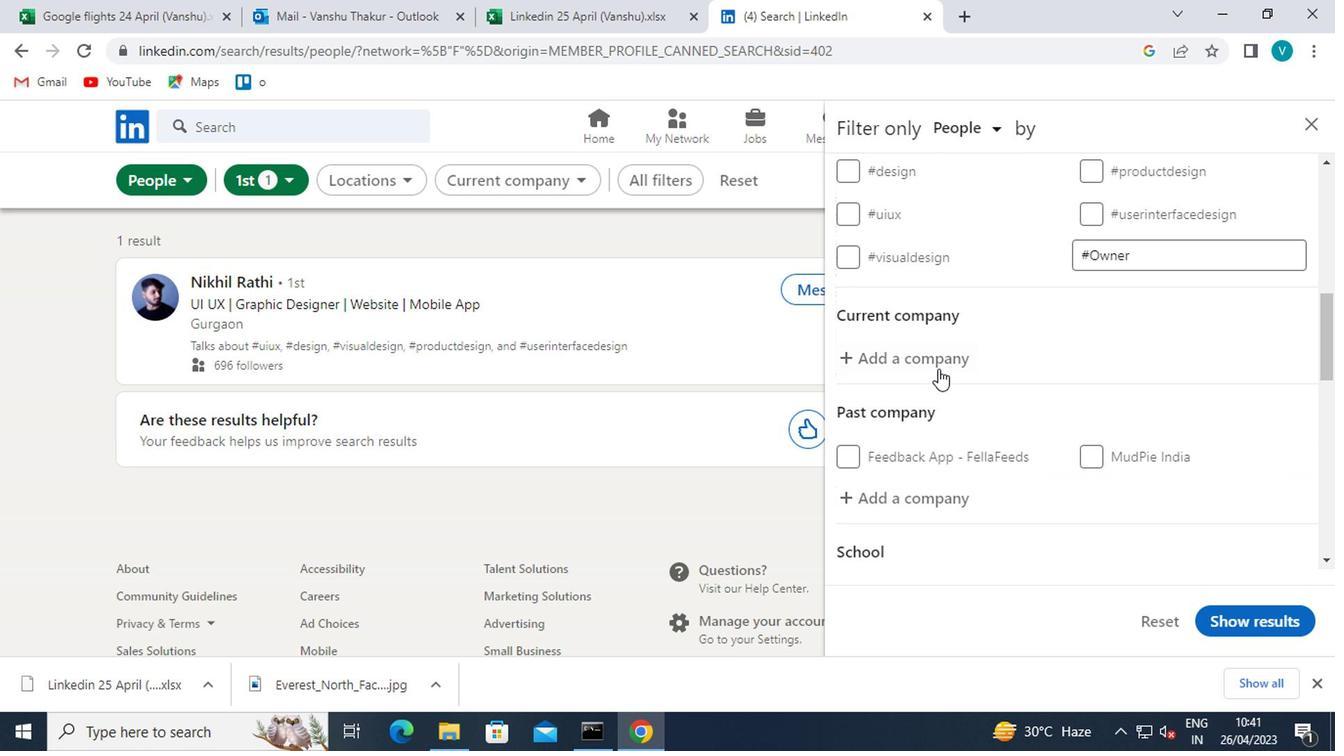 
Action: Mouse pressed left at (806, 386)
Screenshot: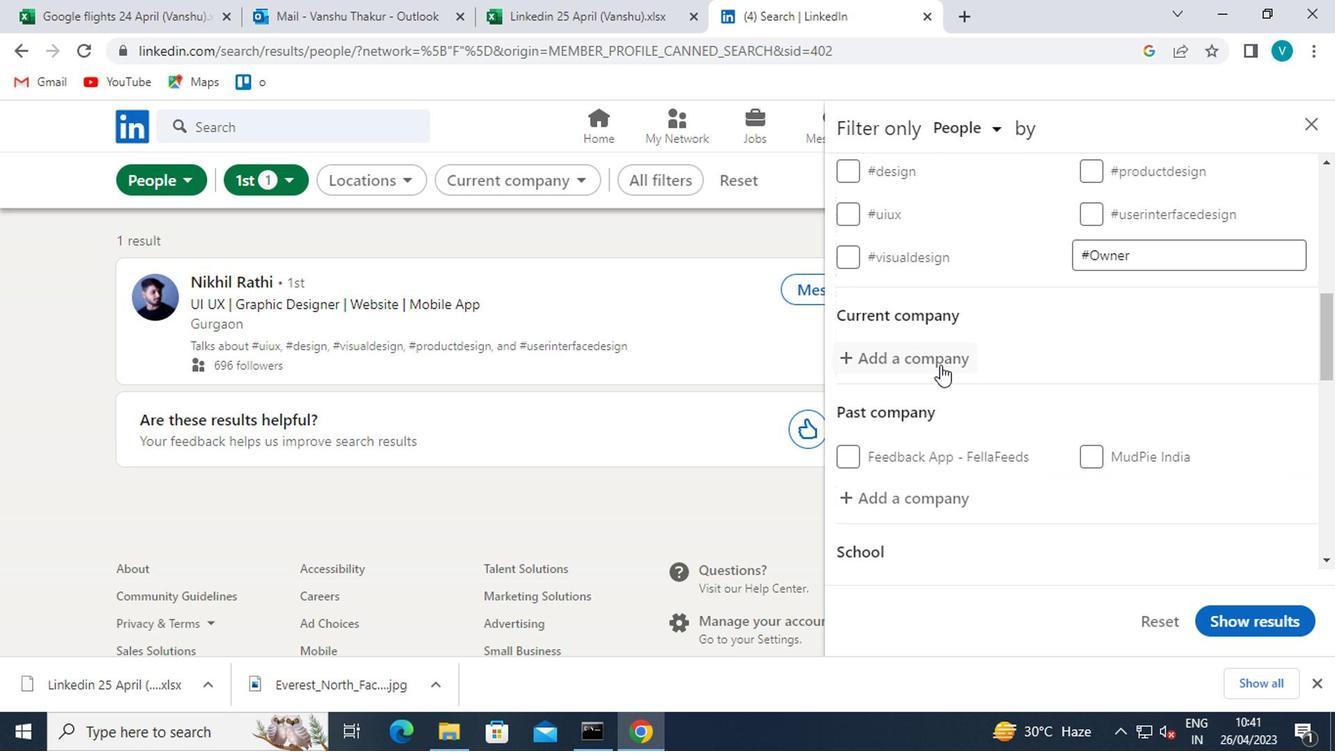 
Action: Key pressed <Key.shift>SOCIAL<Key.space>
Screenshot: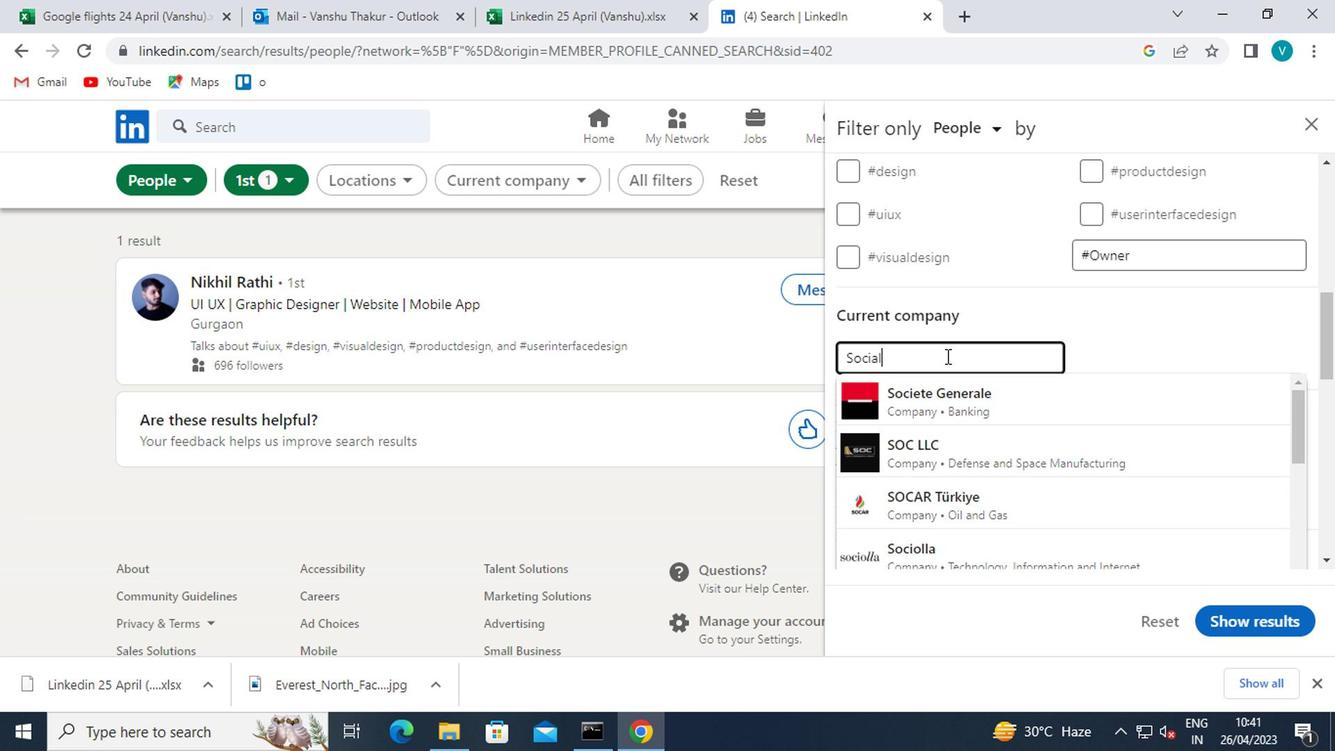 
Action: Mouse moved to (838, 415)
Screenshot: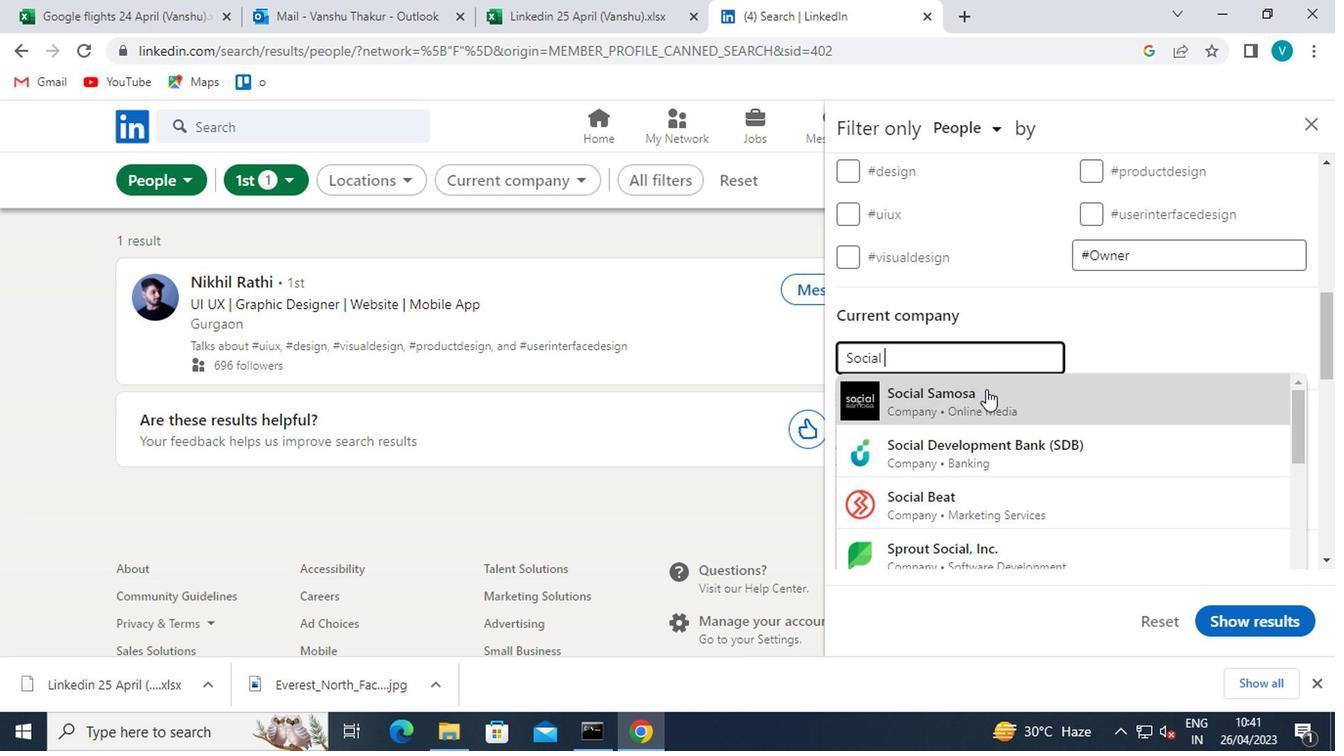 
Action: Mouse pressed left at (838, 415)
Screenshot: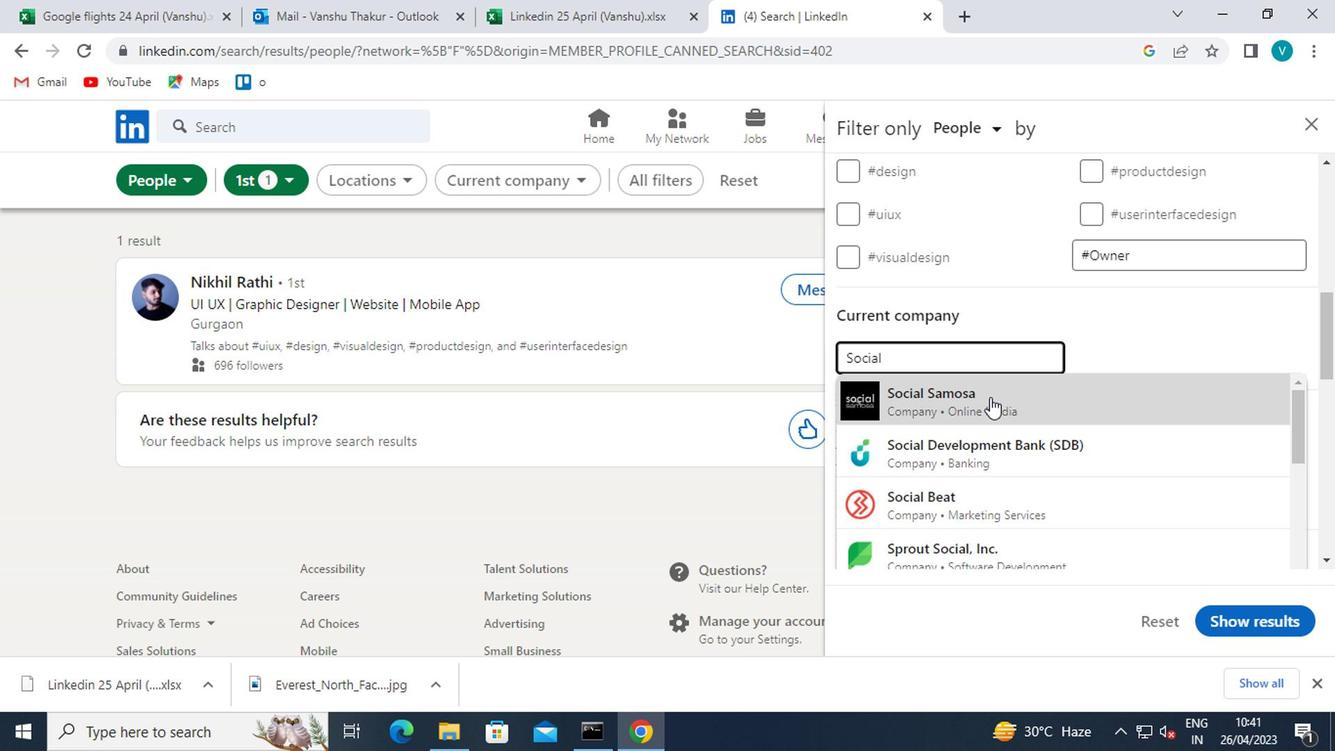 
Action: Mouse moved to (838, 415)
Screenshot: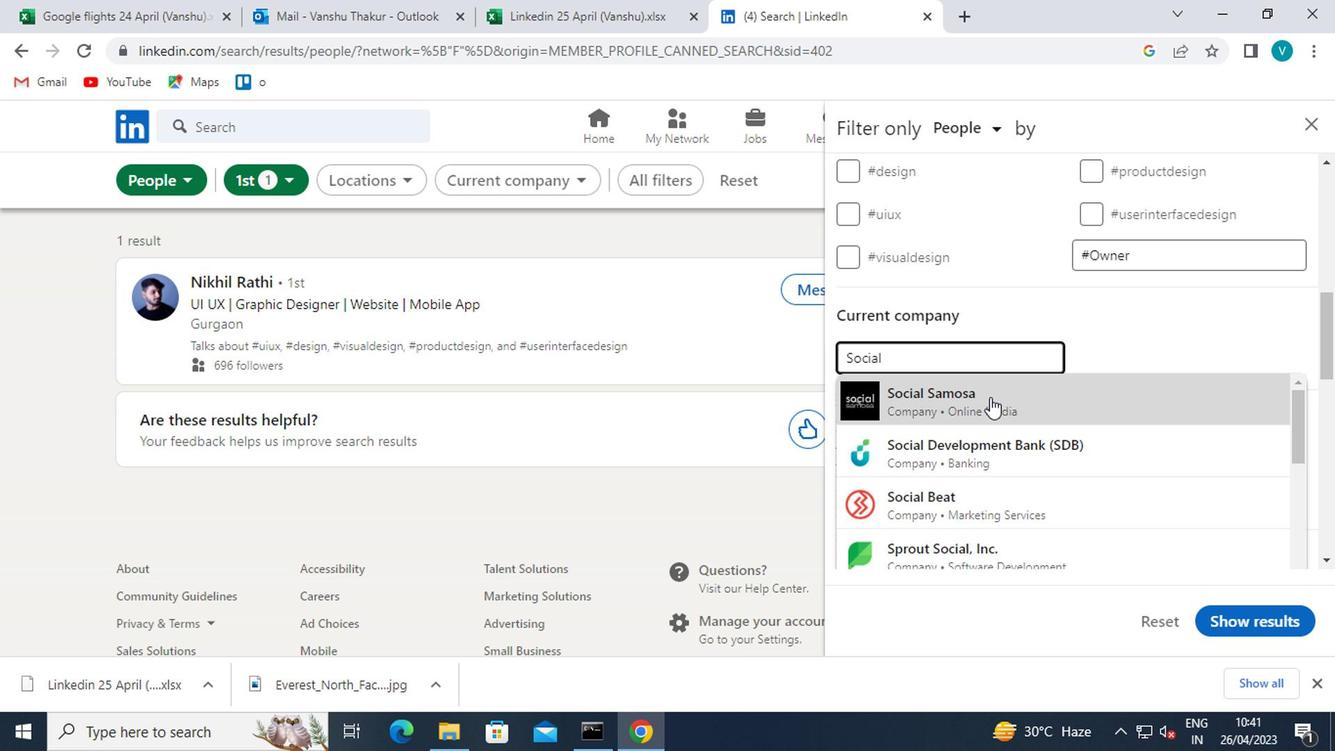 
Action: Mouse scrolled (838, 415) with delta (0, 0)
Screenshot: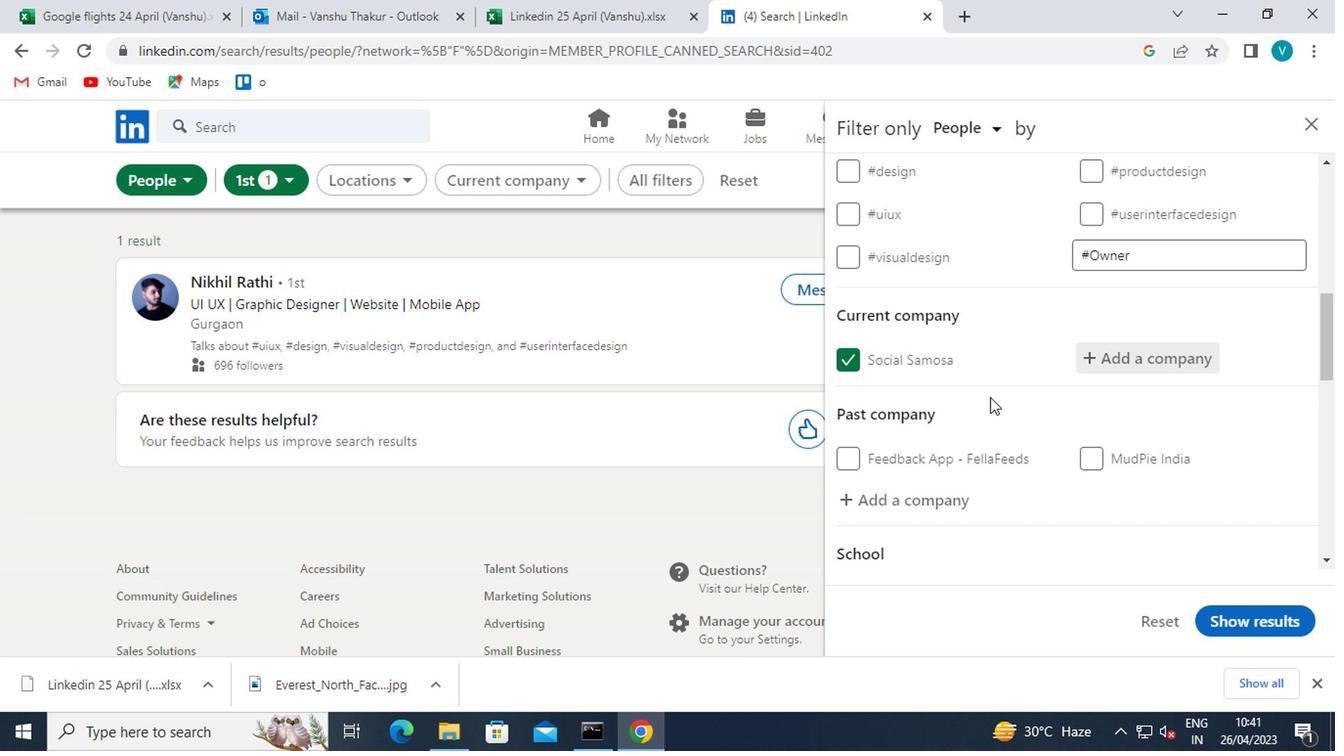 
Action: Mouse scrolled (838, 415) with delta (0, 0)
Screenshot: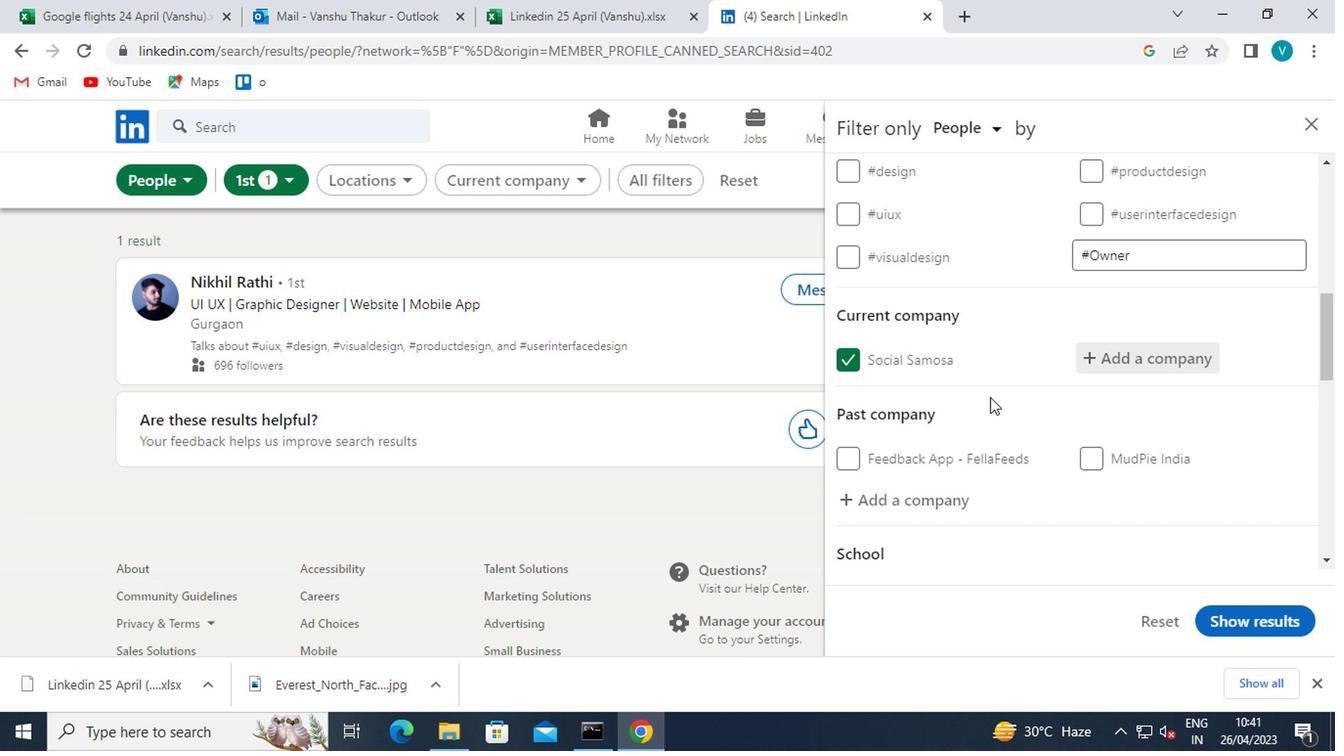
Action: Mouse moved to (778, 460)
Screenshot: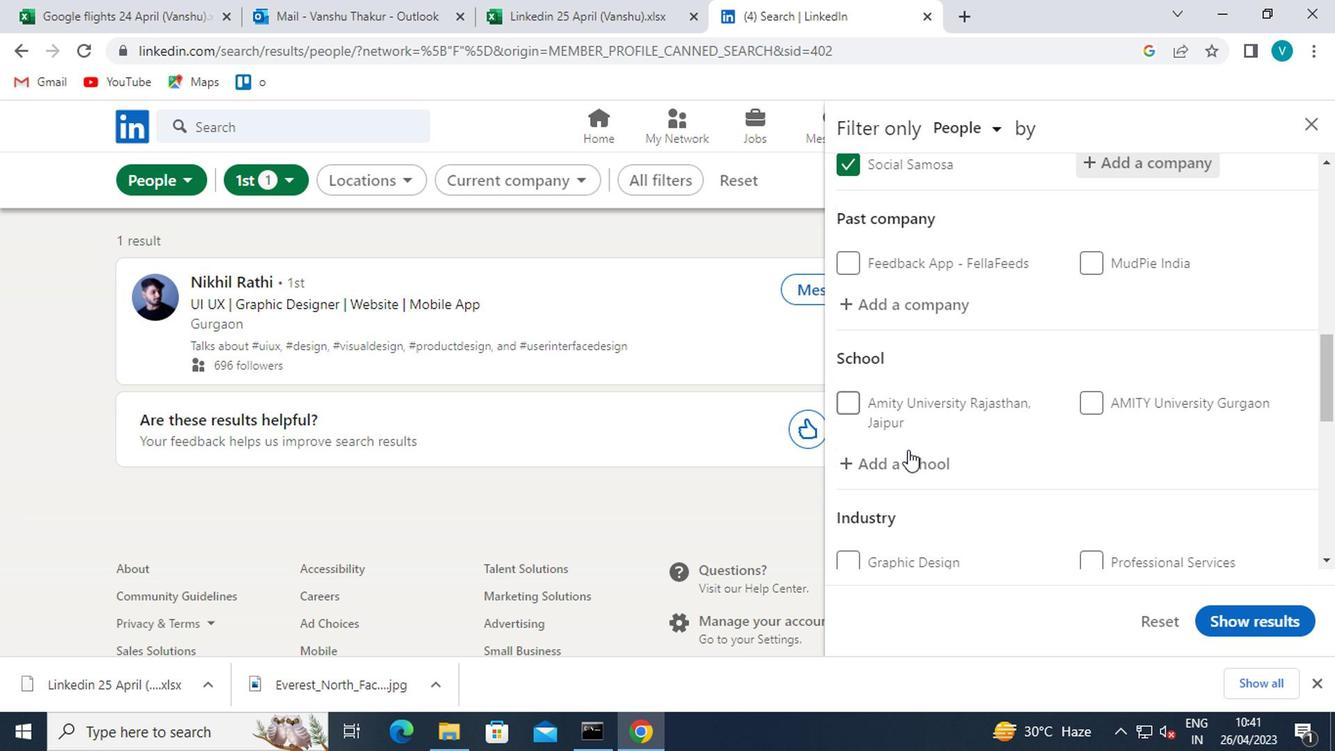 
Action: Mouse pressed left at (778, 460)
Screenshot: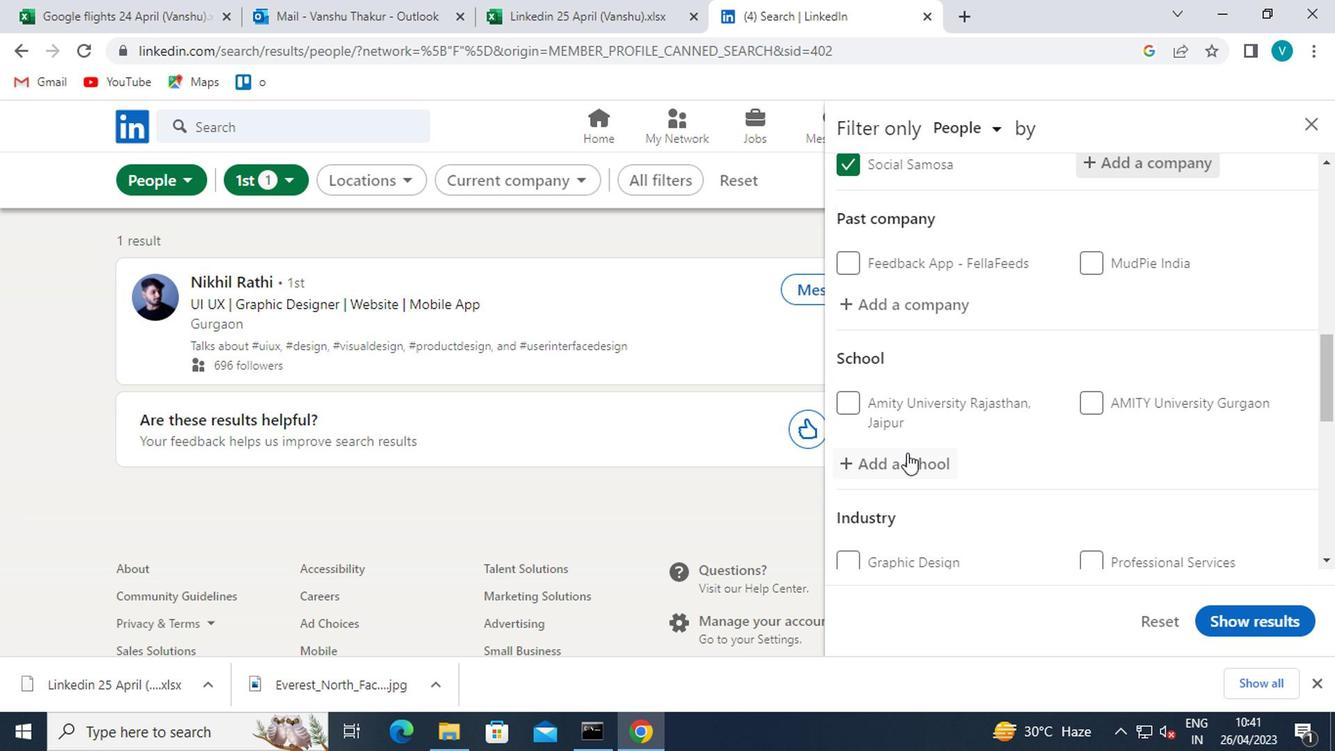 
Action: Key pressed <Key.shift>JOBS<Key.space>IN<Key.space><Key.shift>TE
Screenshot: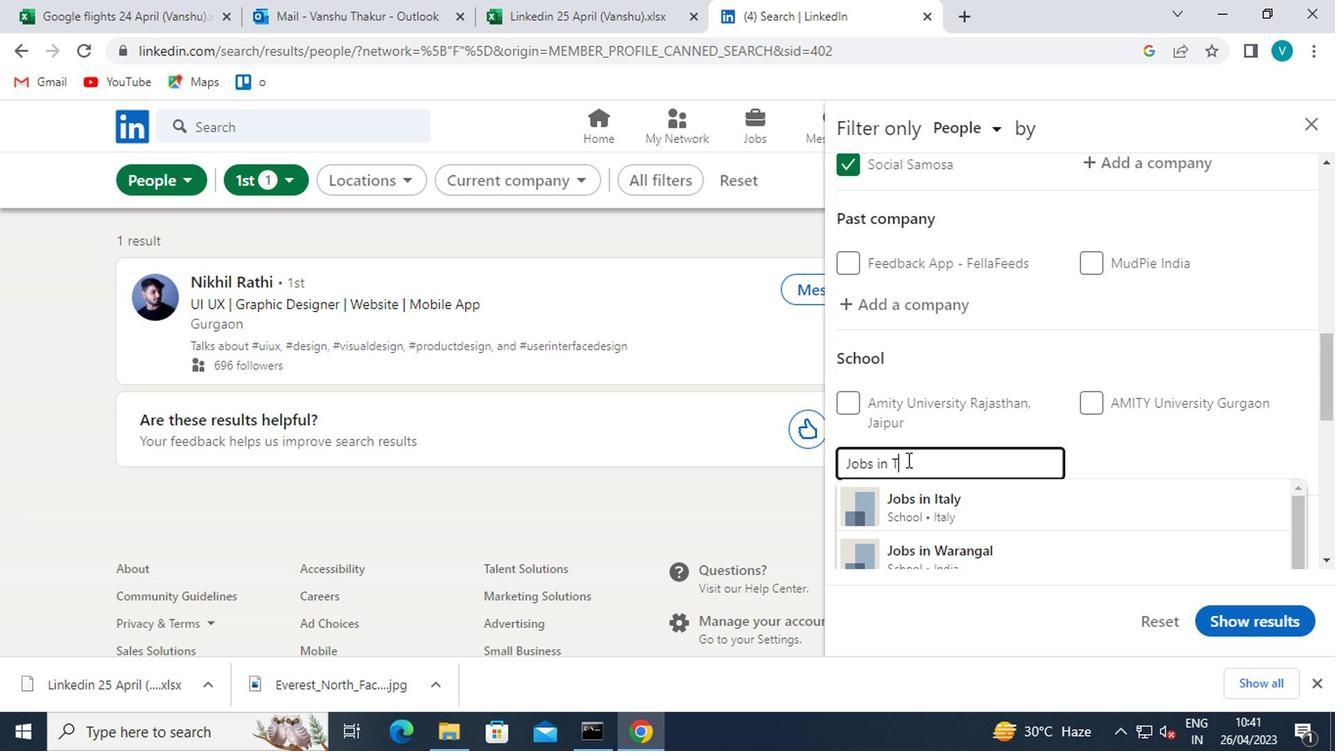 
Action: Mouse moved to (809, 481)
Screenshot: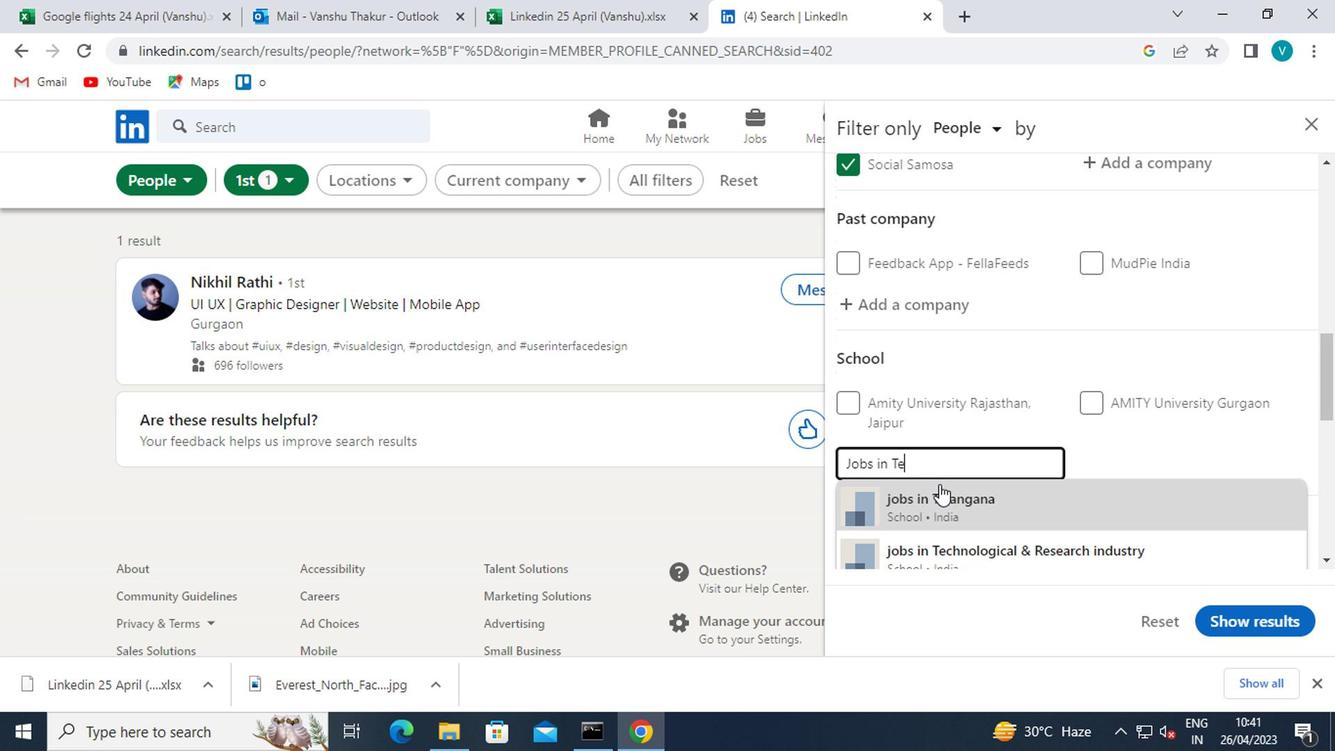 
Action: Mouse pressed left at (809, 481)
Screenshot: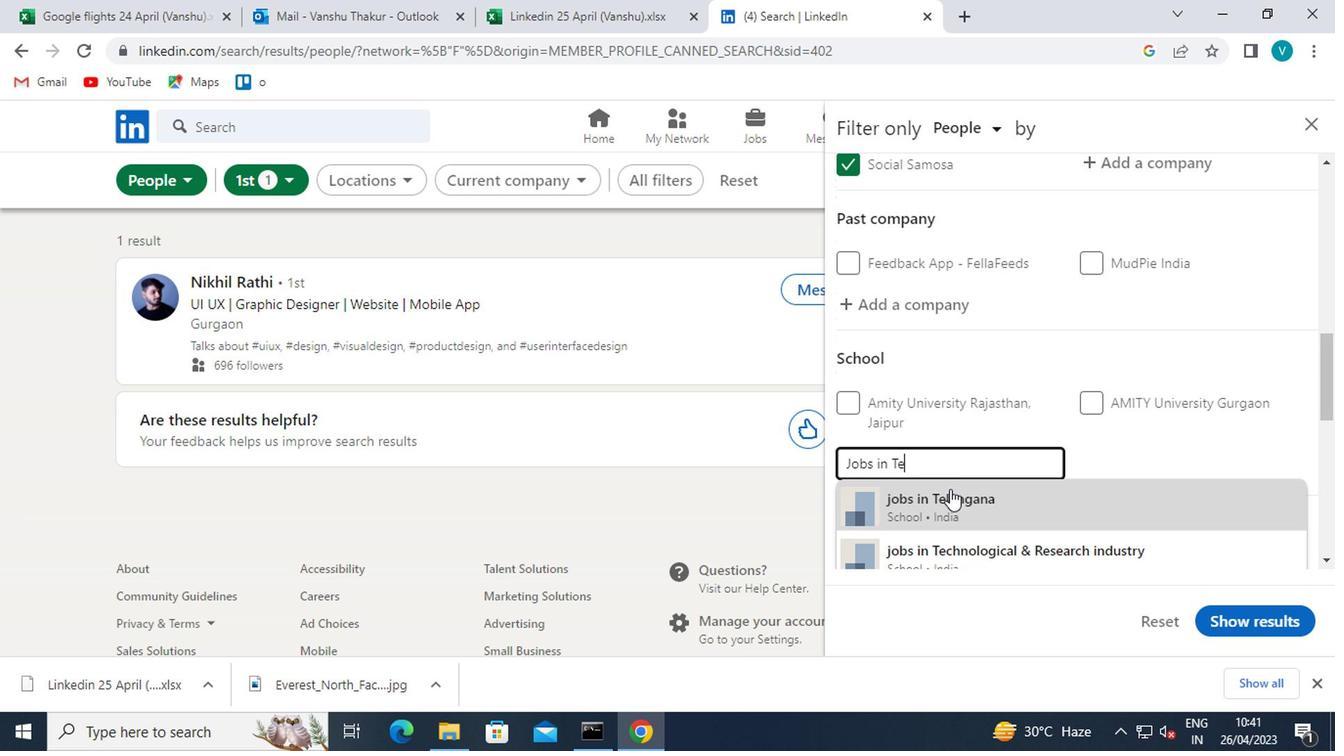 
Action: Mouse scrolled (809, 480) with delta (0, 0)
Screenshot: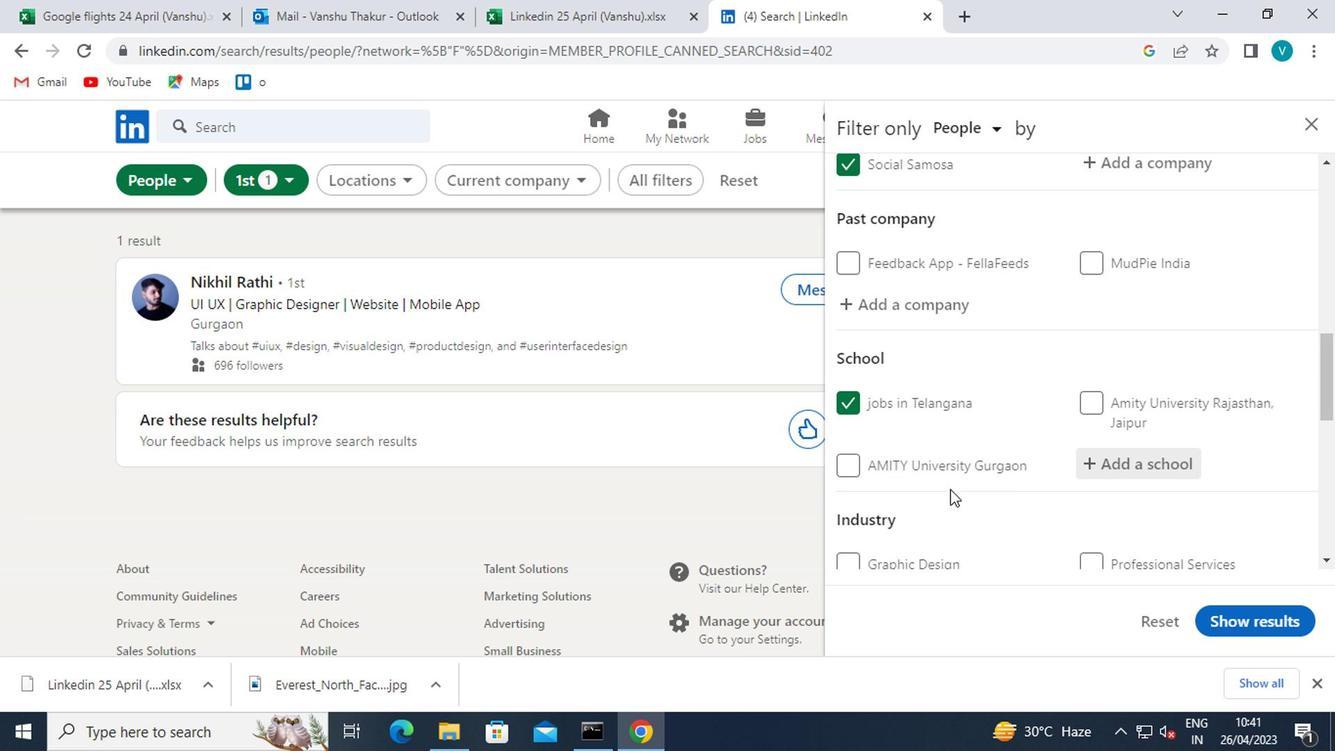 
Action: Mouse scrolled (809, 480) with delta (0, 0)
Screenshot: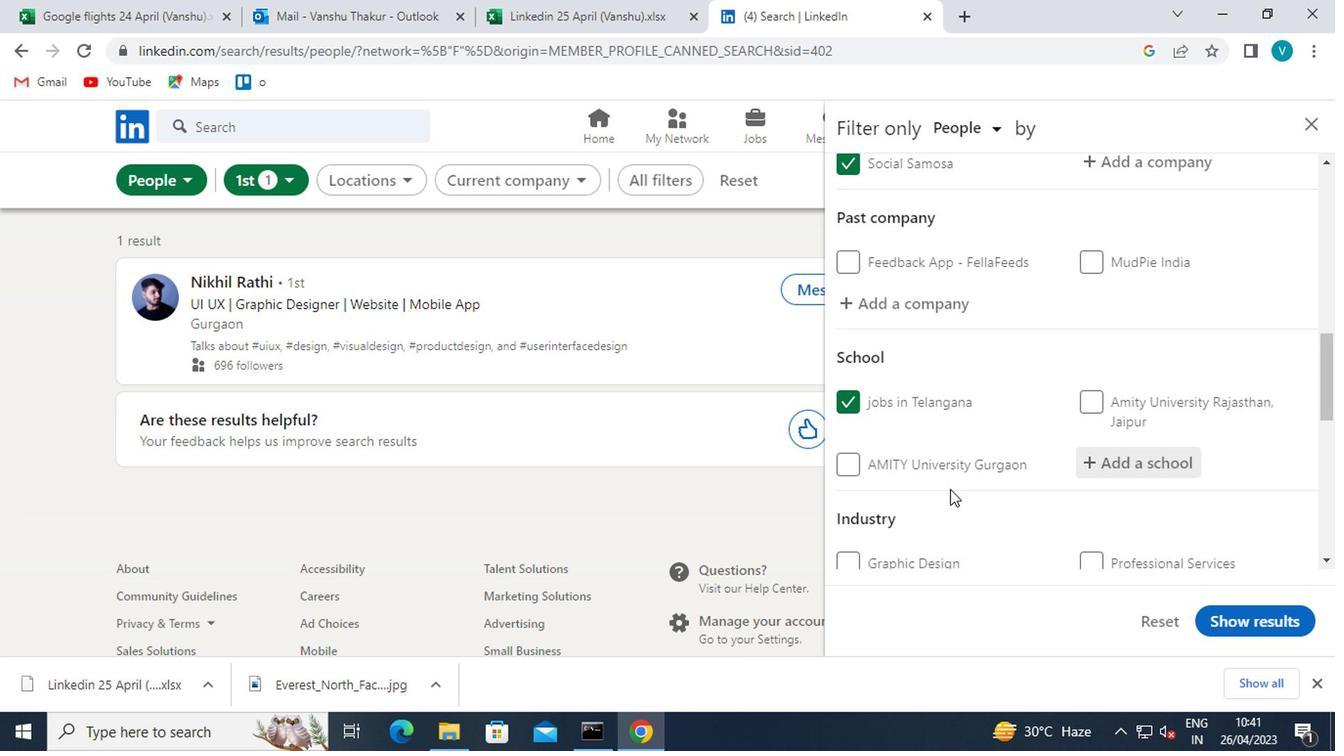 
Action: Mouse moved to (947, 425)
Screenshot: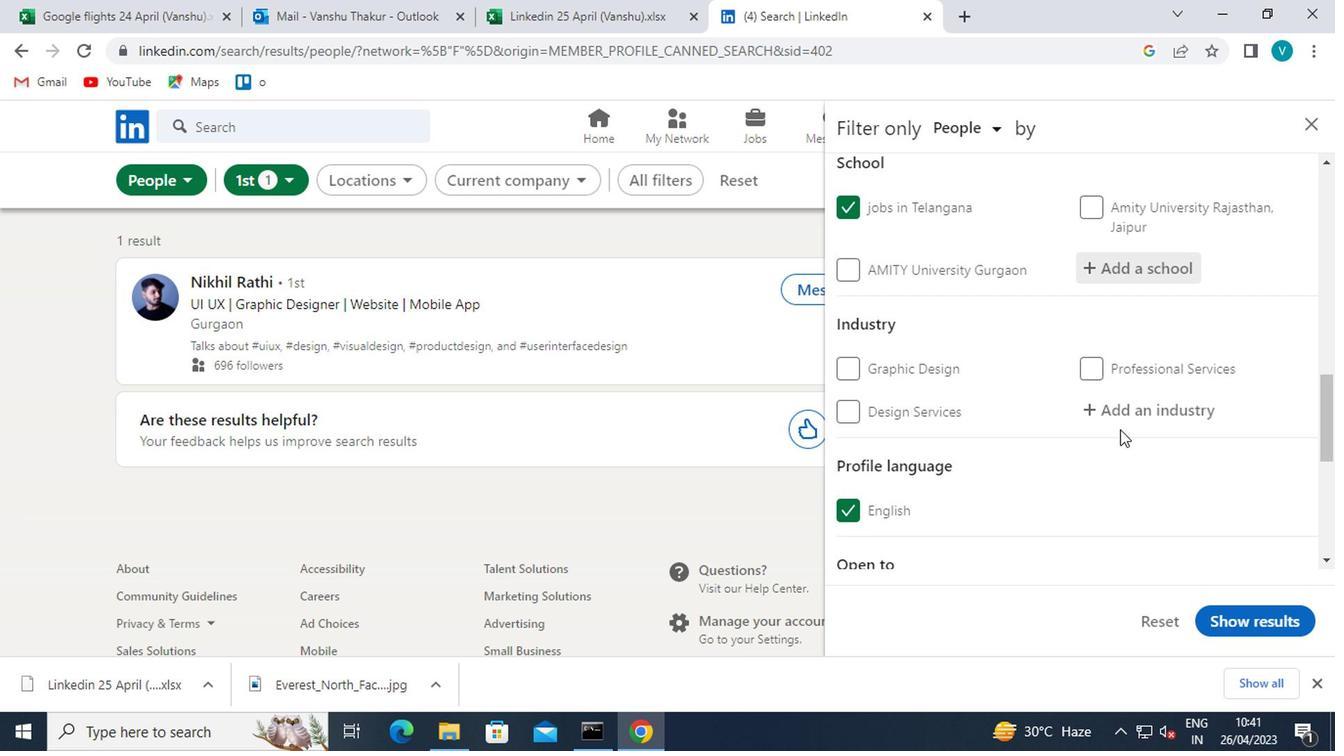 
Action: Mouse pressed left at (947, 425)
Screenshot: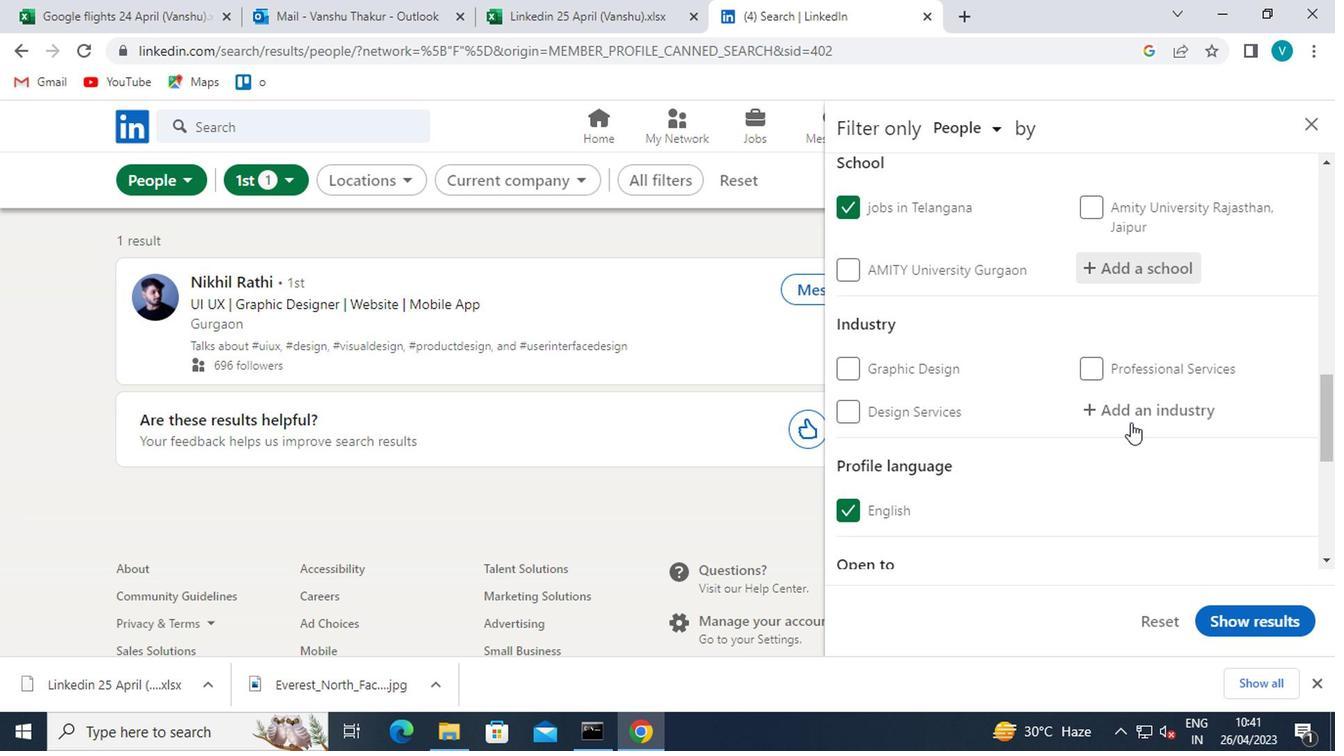 
Action: Key pressed <Key.shift>WIND
Screenshot: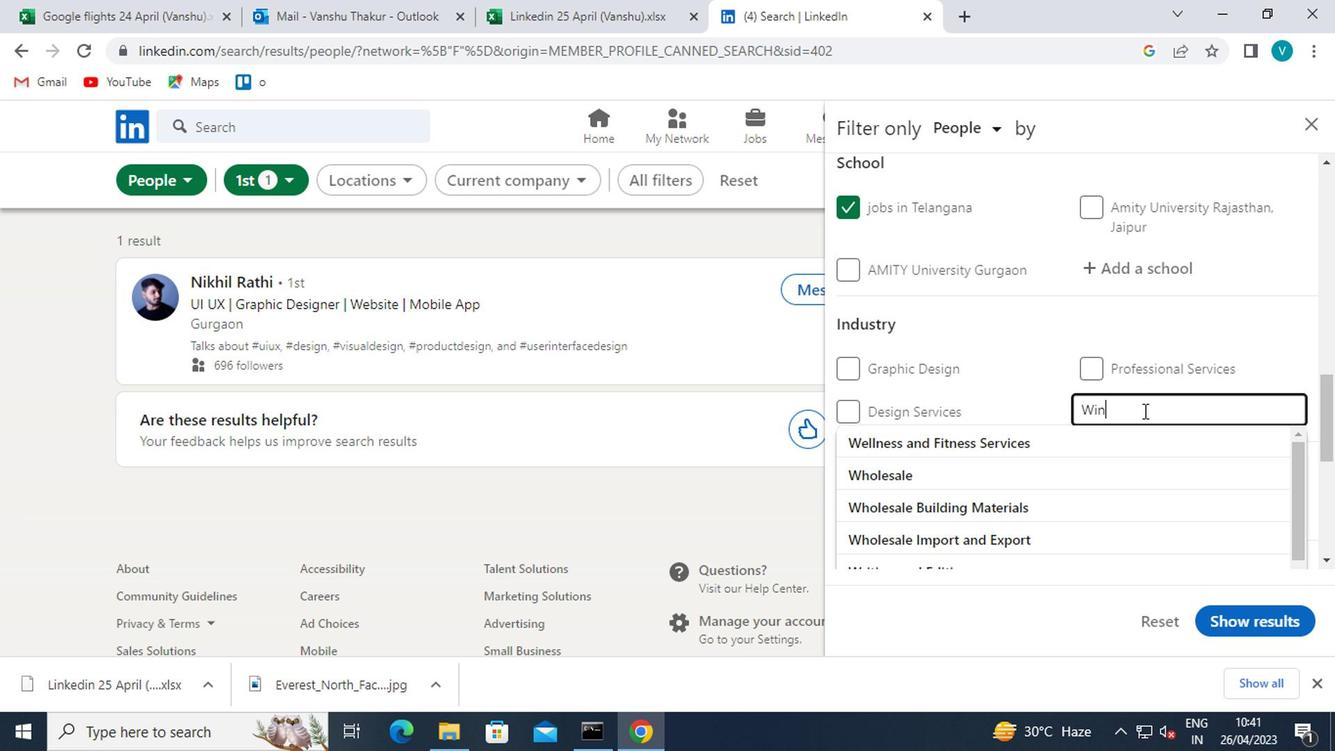
Action: Mouse moved to (929, 443)
Screenshot: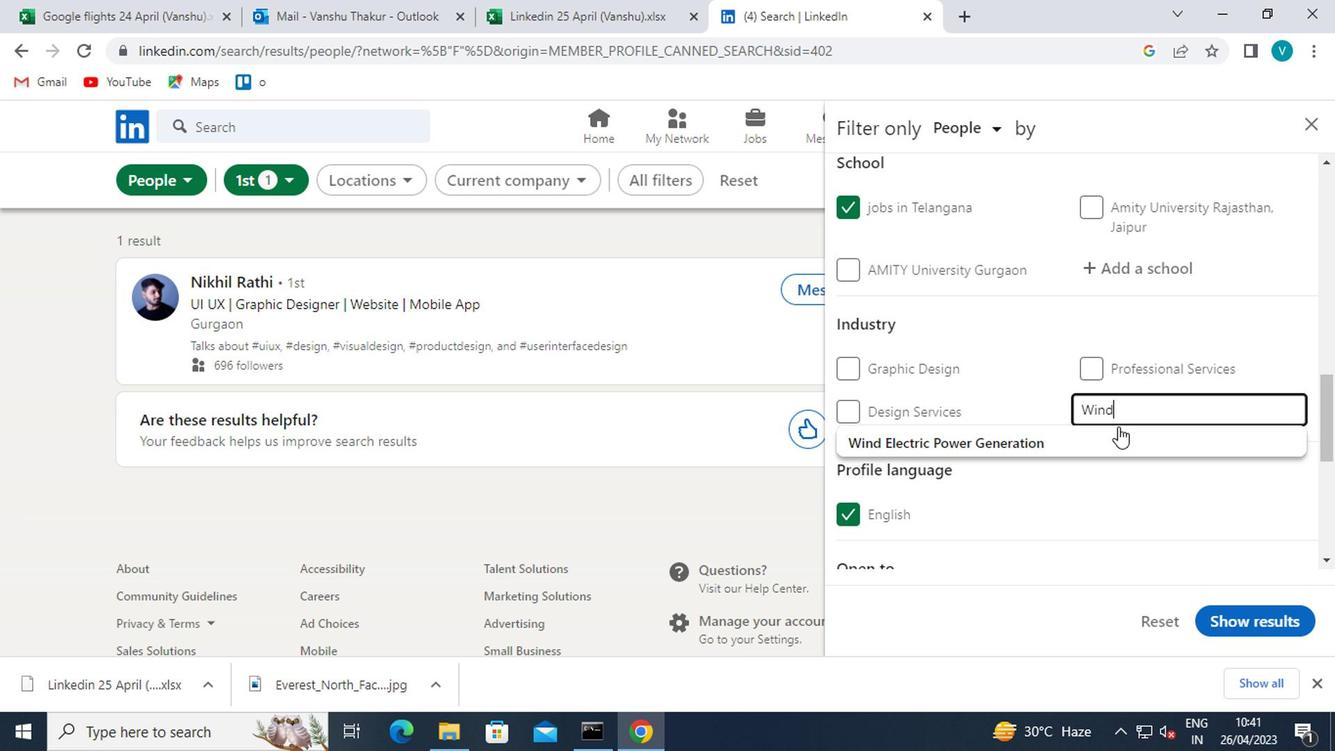 
Action: Mouse pressed left at (929, 443)
Screenshot: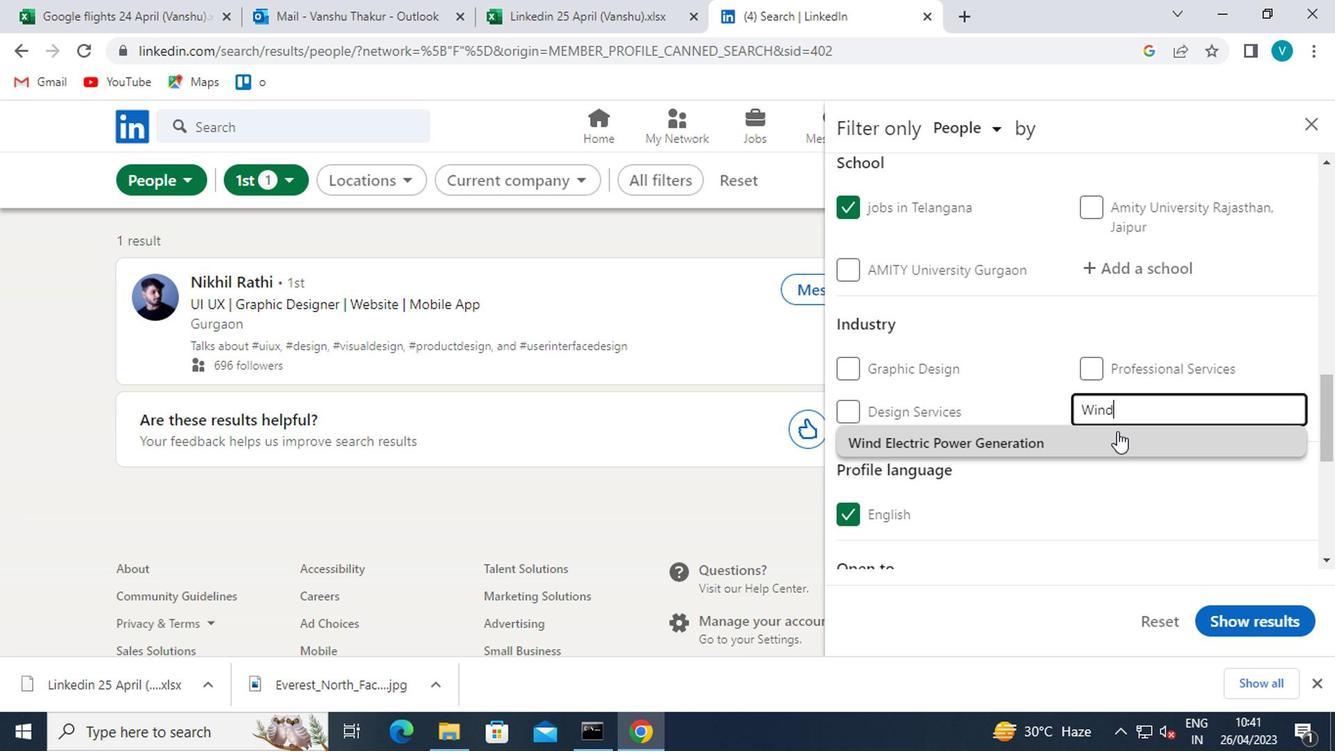 
Action: Mouse scrolled (929, 442) with delta (0, 0)
Screenshot: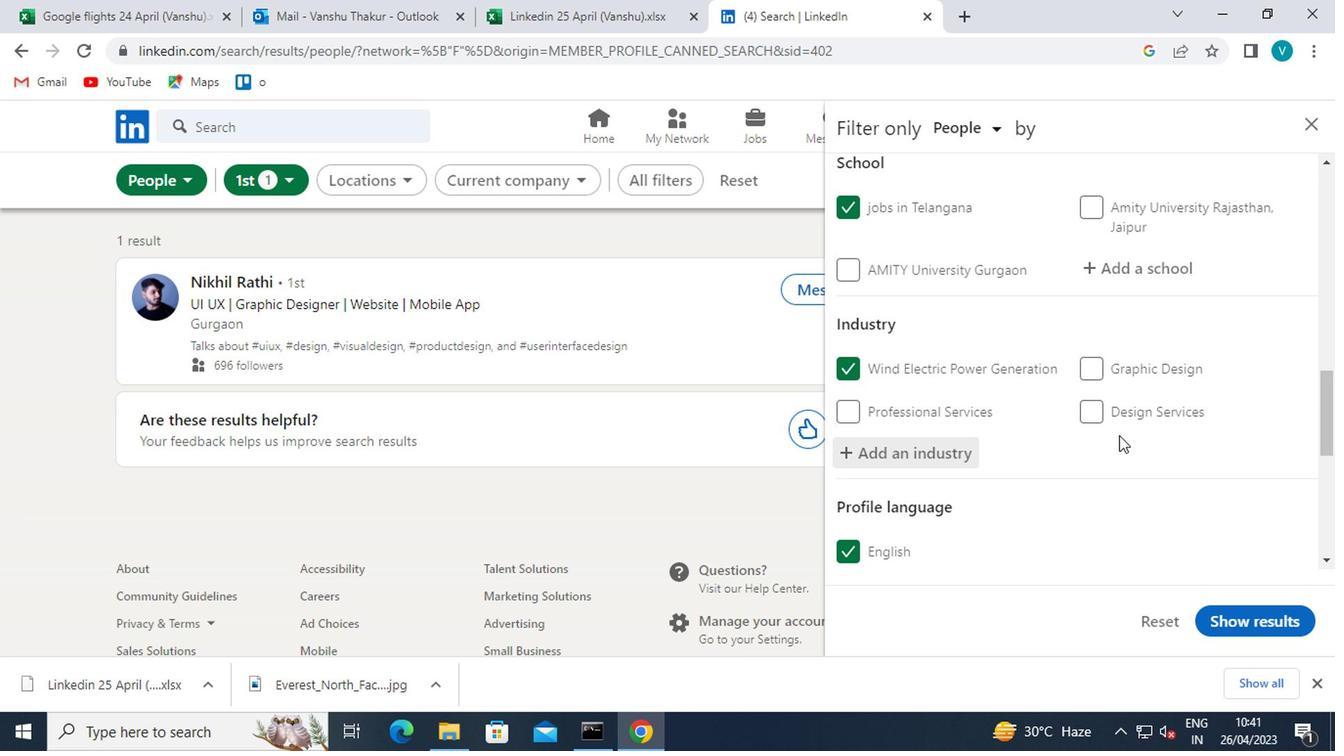 
Action: Mouse scrolled (929, 442) with delta (0, 0)
Screenshot: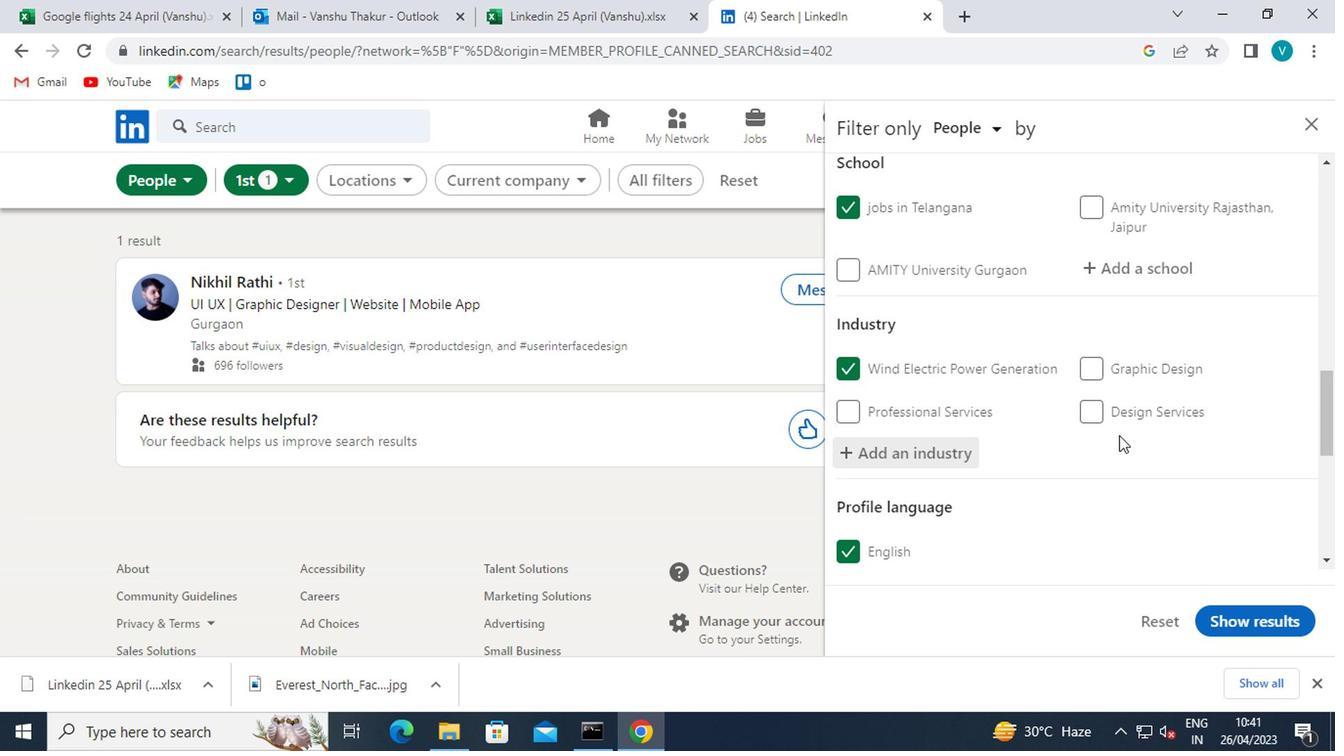 
Action: Mouse scrolled (929, 442) with delta (0, 0)
Screenshot: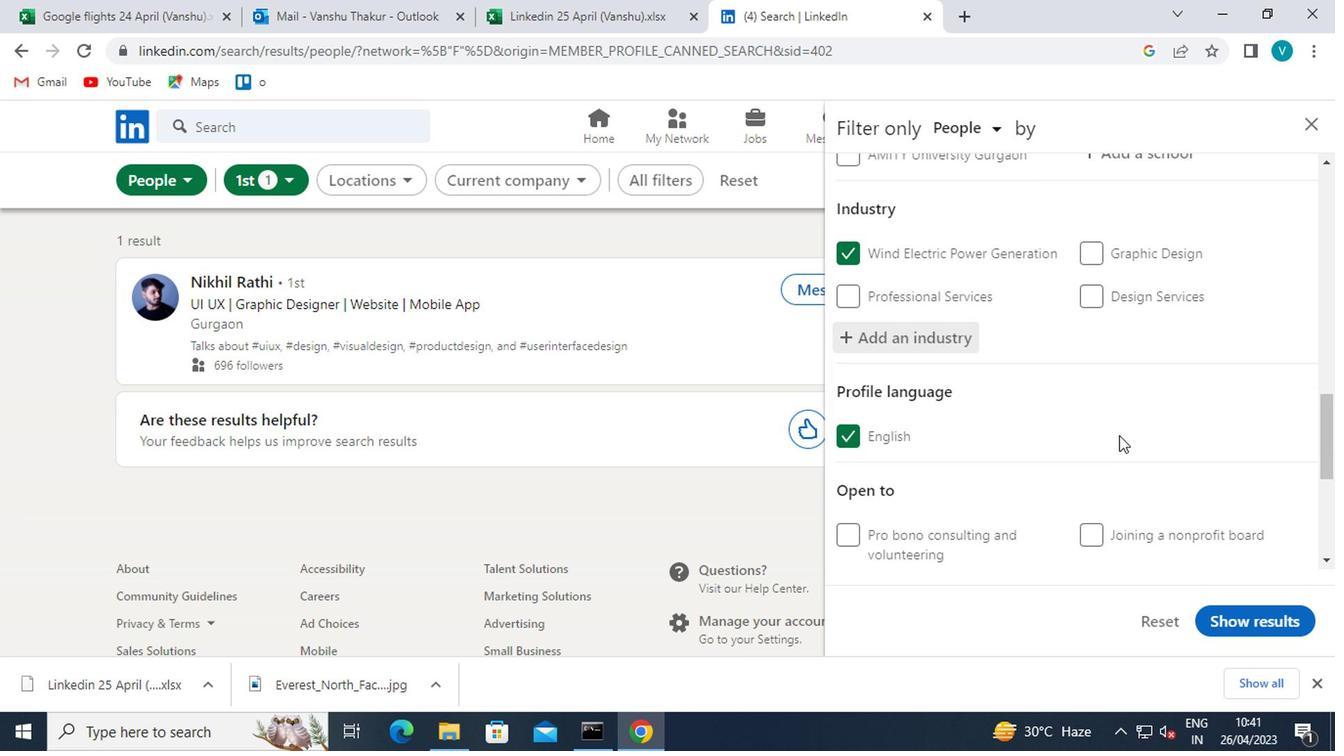 
Action: Mouse scrolled (929, 442) with delta (0, 0)
Screenshot: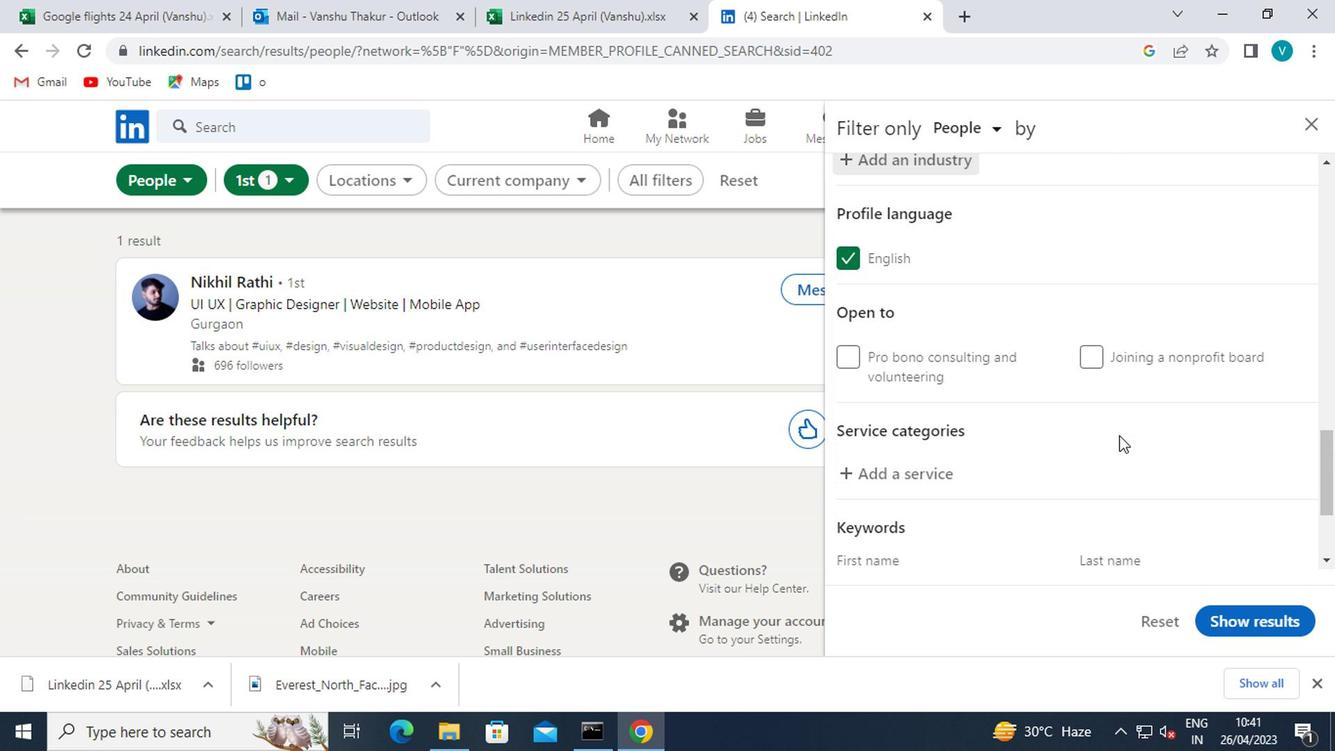 
Action: Mouse scrolled (929, 442) with delta (0, 0)
Screenshot: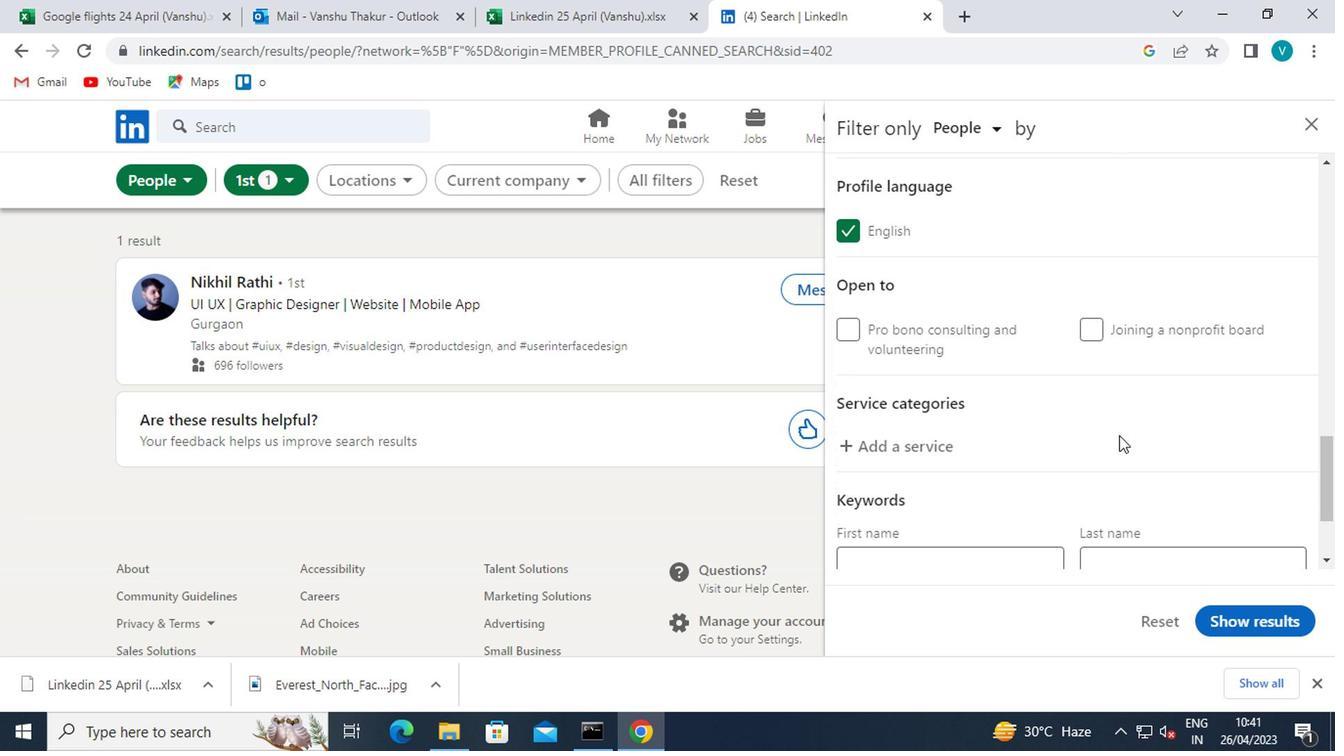 
Action: Mouse moved to (773, 333)
Screenshot: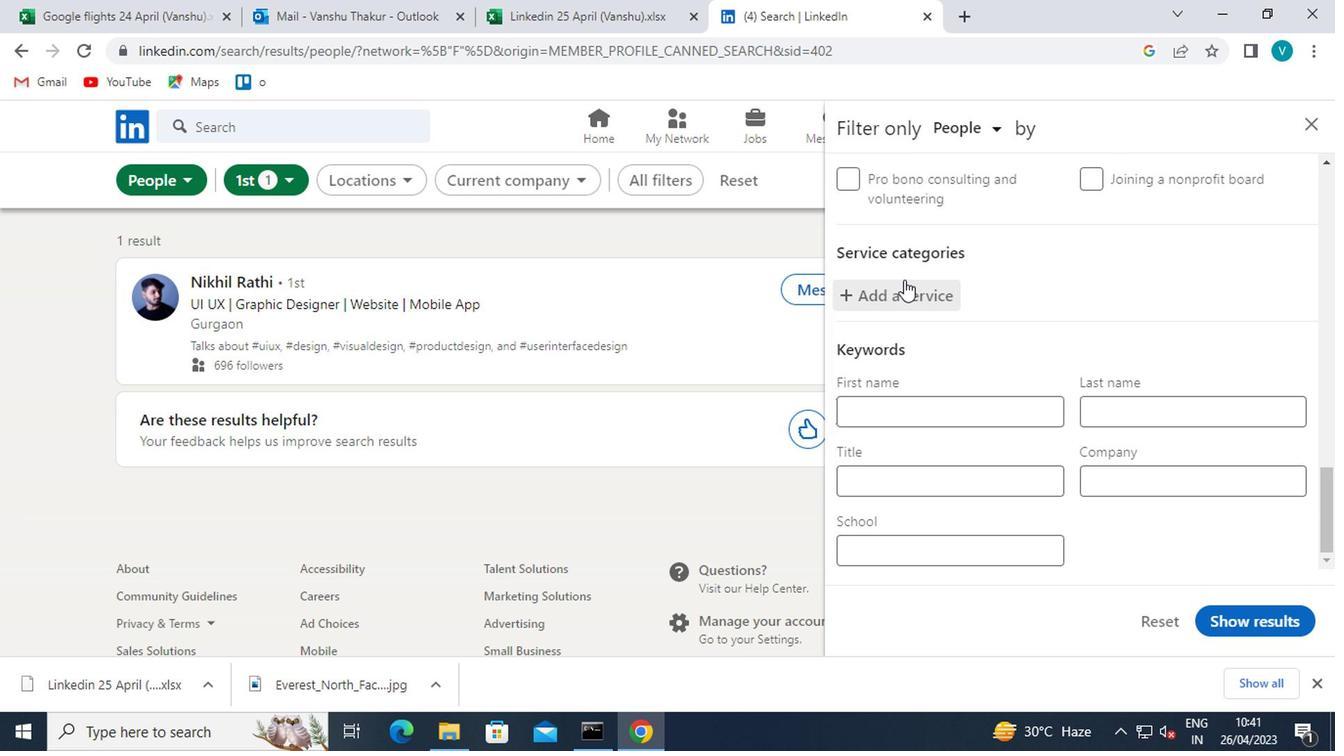 
Action: Mouse pressed left at (773, 333)
Screenshot: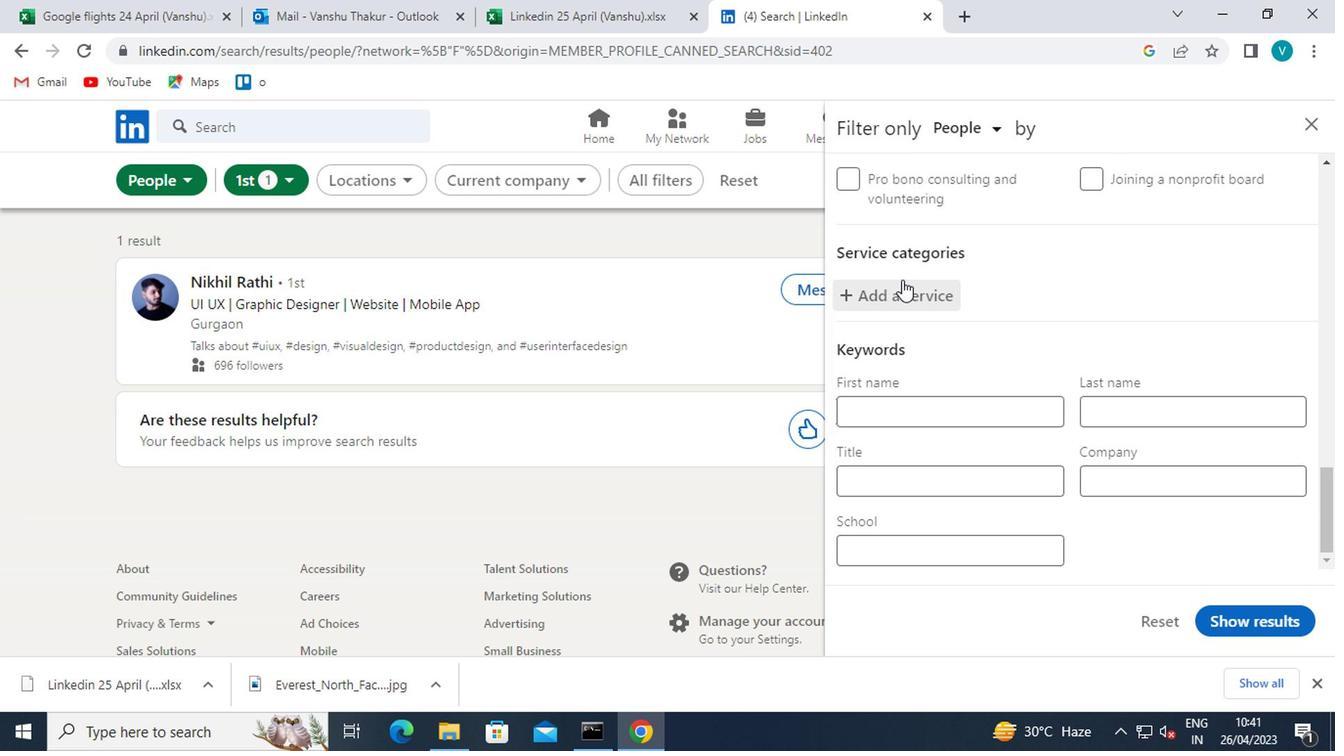 
Action: Key pressed <Key.shift><Key.shift><Key.shift><Key.shift><Key.shift><Key.shift><Key.shift><Key.shift><Key.shift><Key.shift><Key.shift><Key.shift><Key.shift>DJING
Screenshot: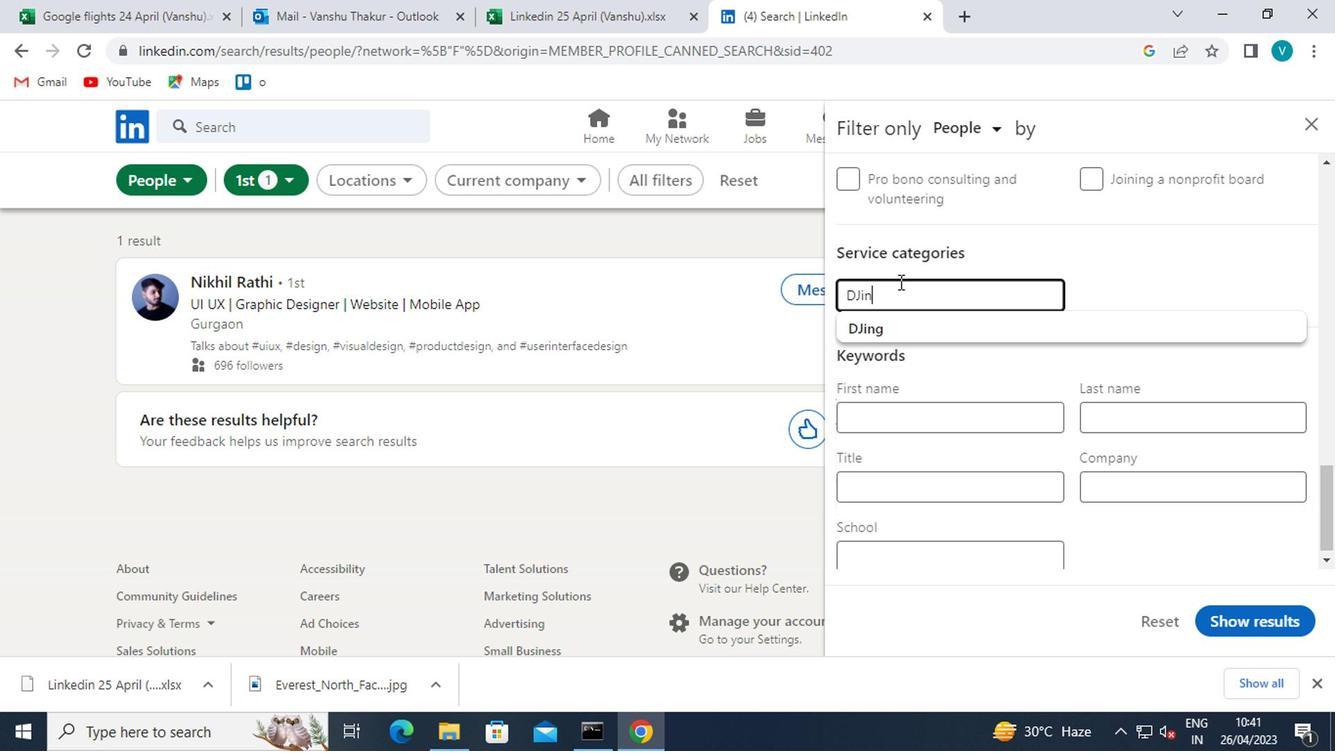 
Action: Mouse moved to (769, 364)
Screenshot: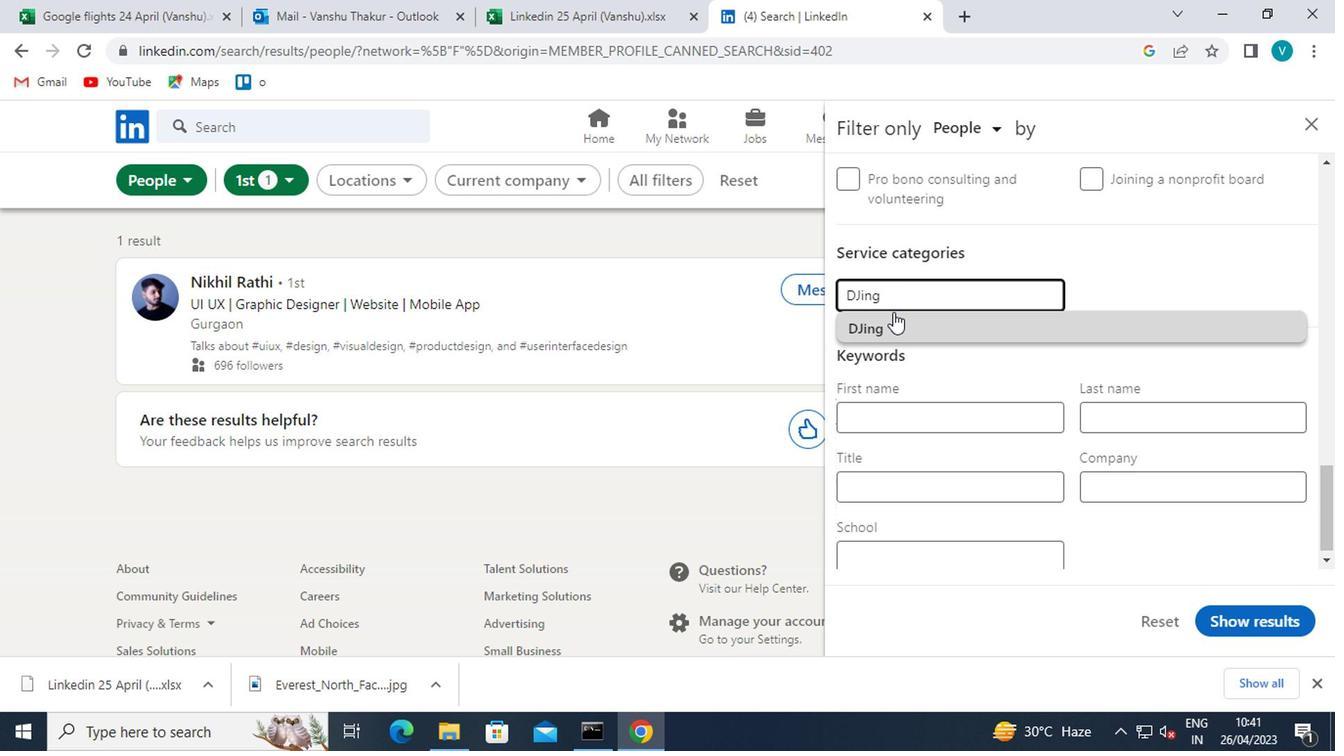 
Action: Mouse pressed left at (769, 364)
Screenshot: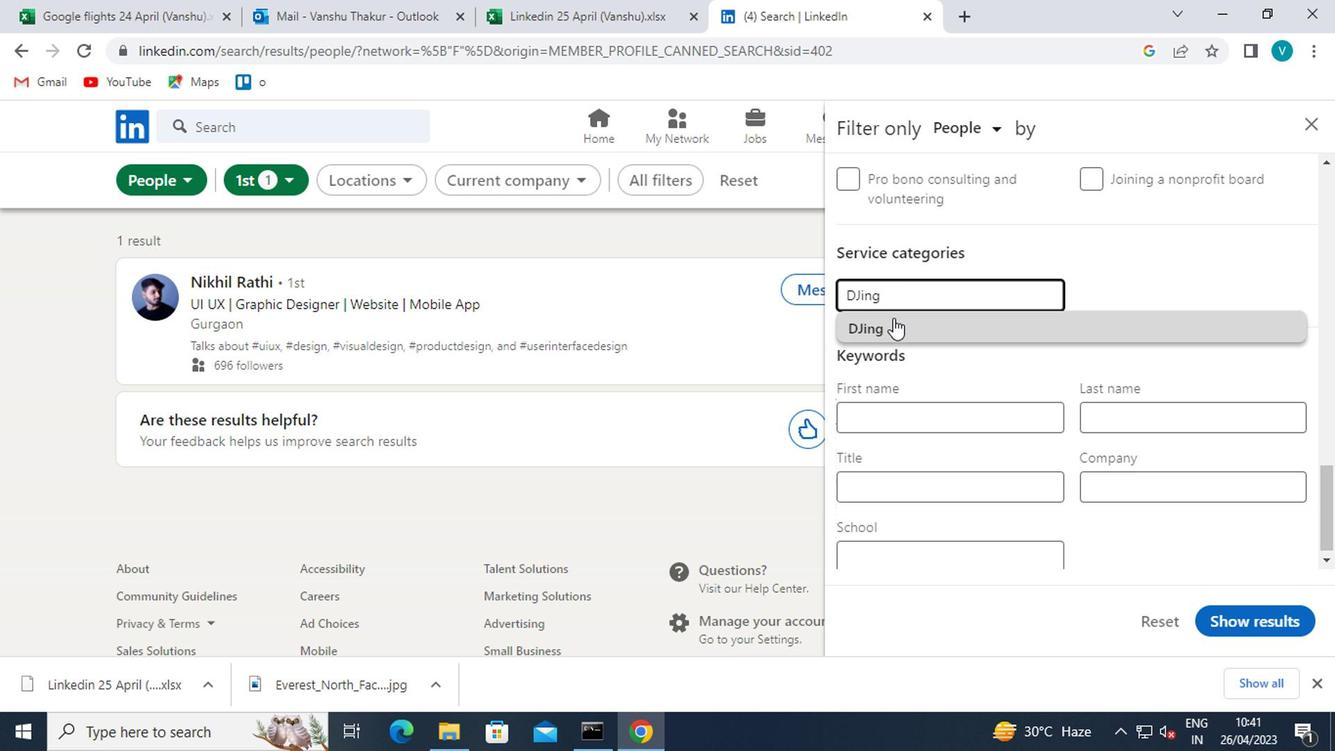 
Action: Mouse scrolled (769, 363) with delta (0, 0)
Screenshot: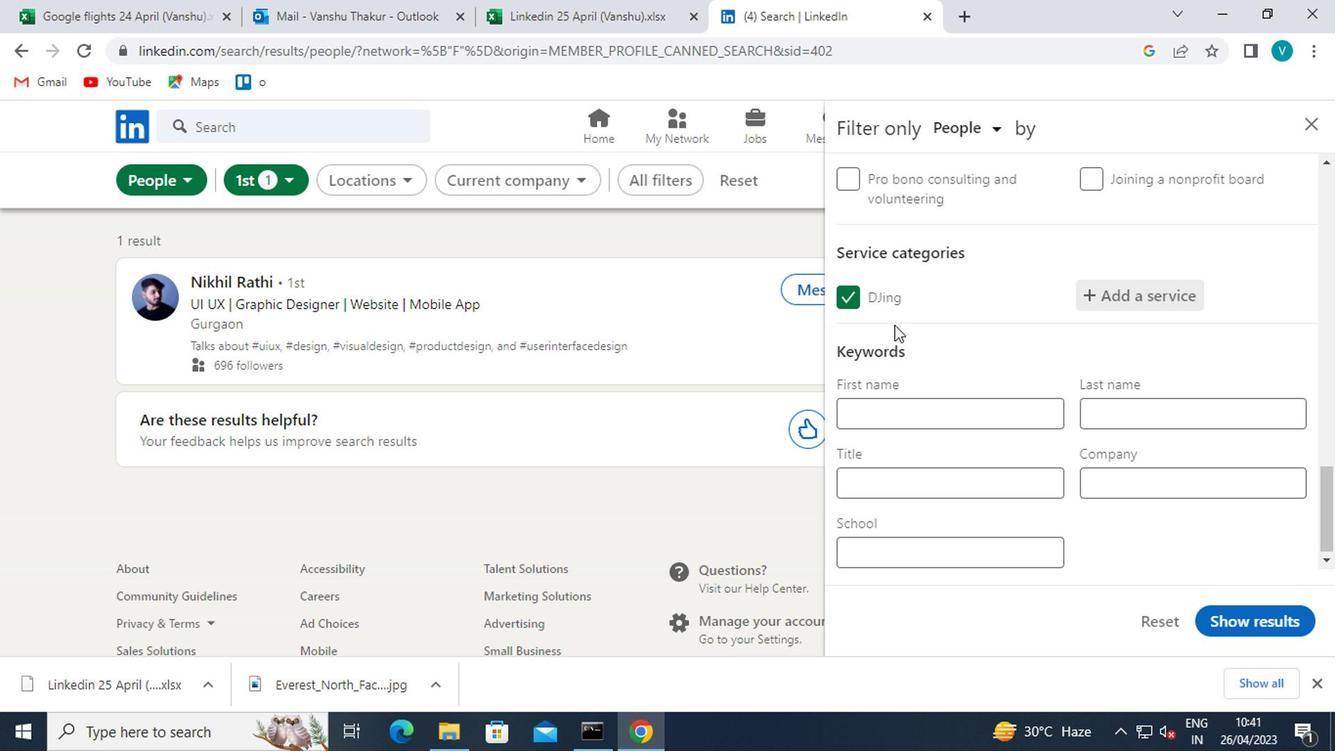 
Action: Mouse moved to (767, 470)
Screenshot: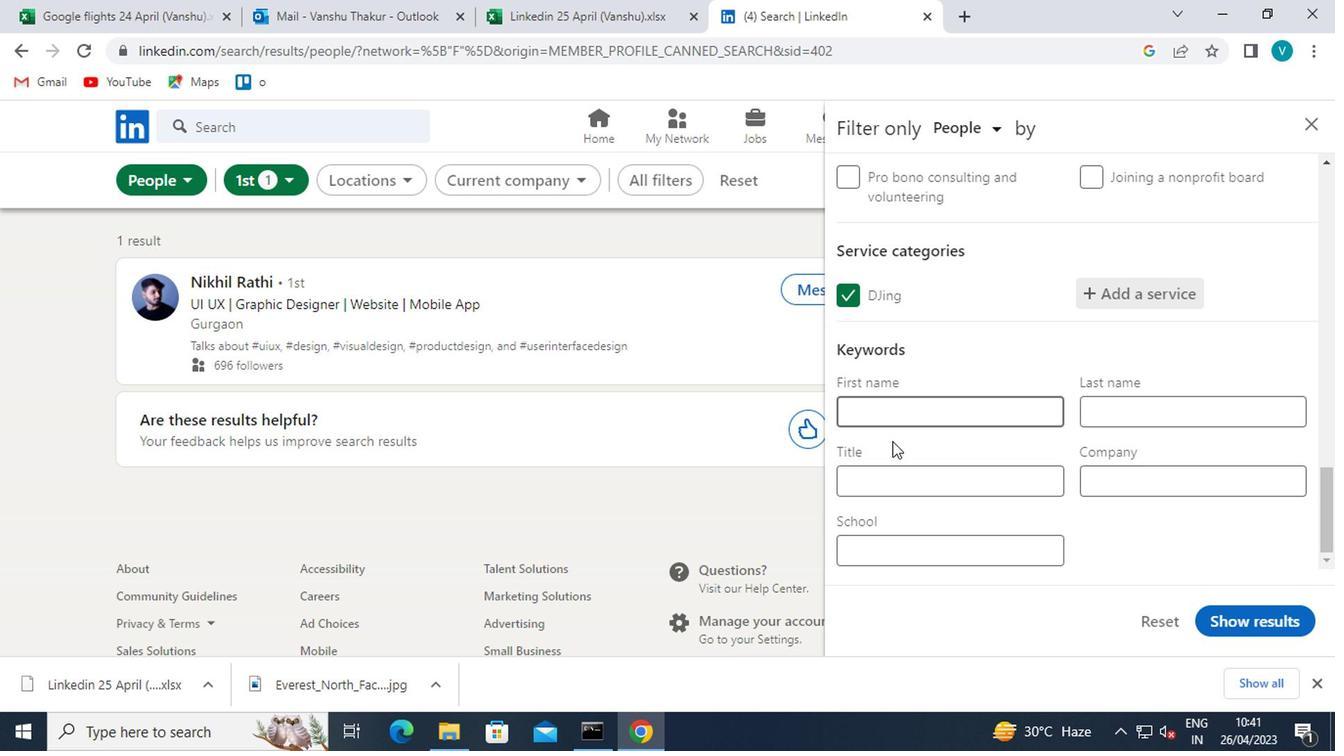 
Action: Mouse pressed left at (767, 470)
Screenshot: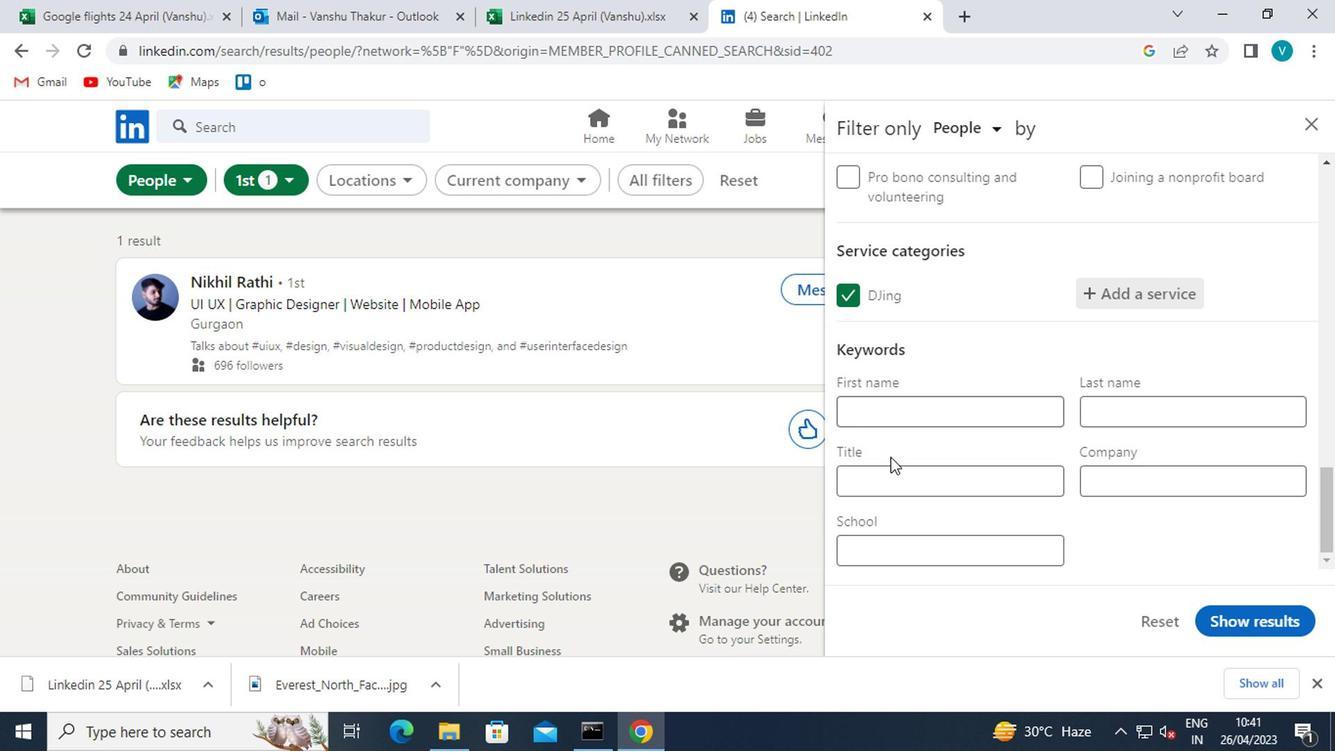 
Action: Key pressed <Key.shift>WELDING
Screenshot: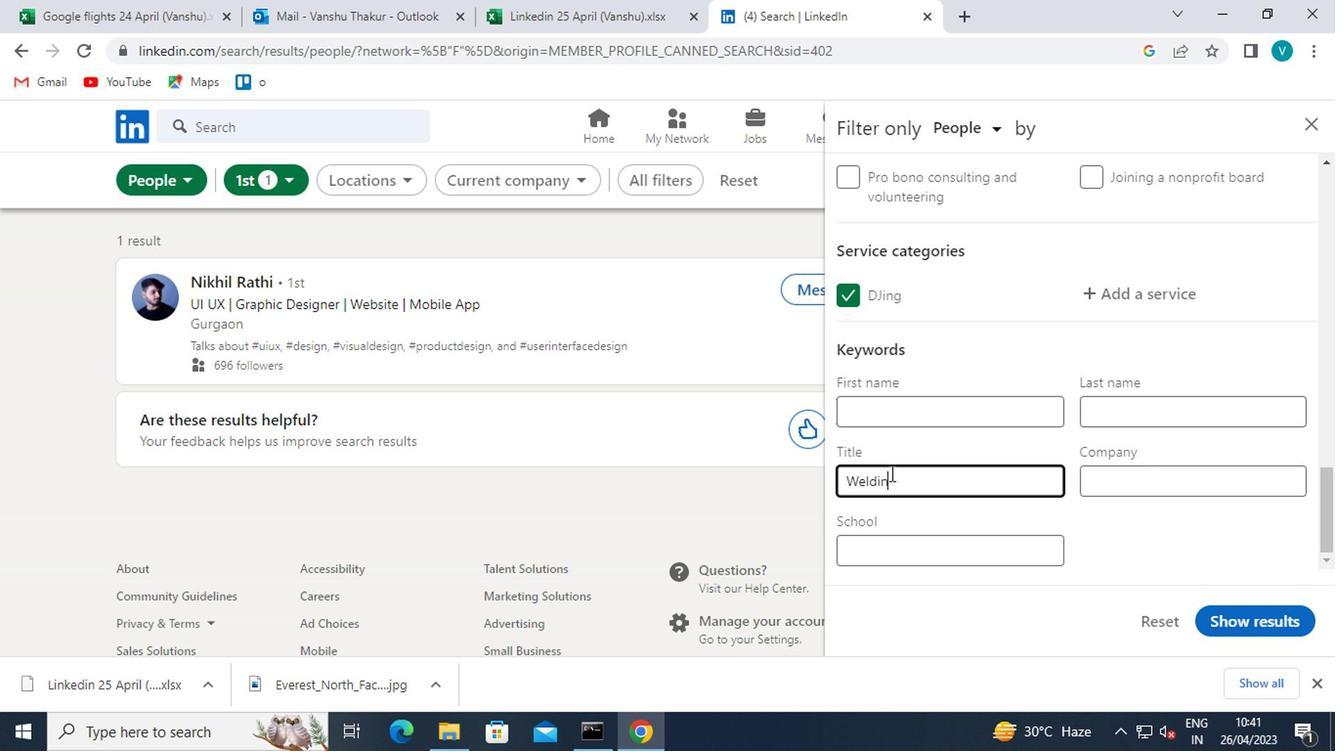 
Action: Mouse scrolled (767, 469) with delta (0, 0)
Screenshot: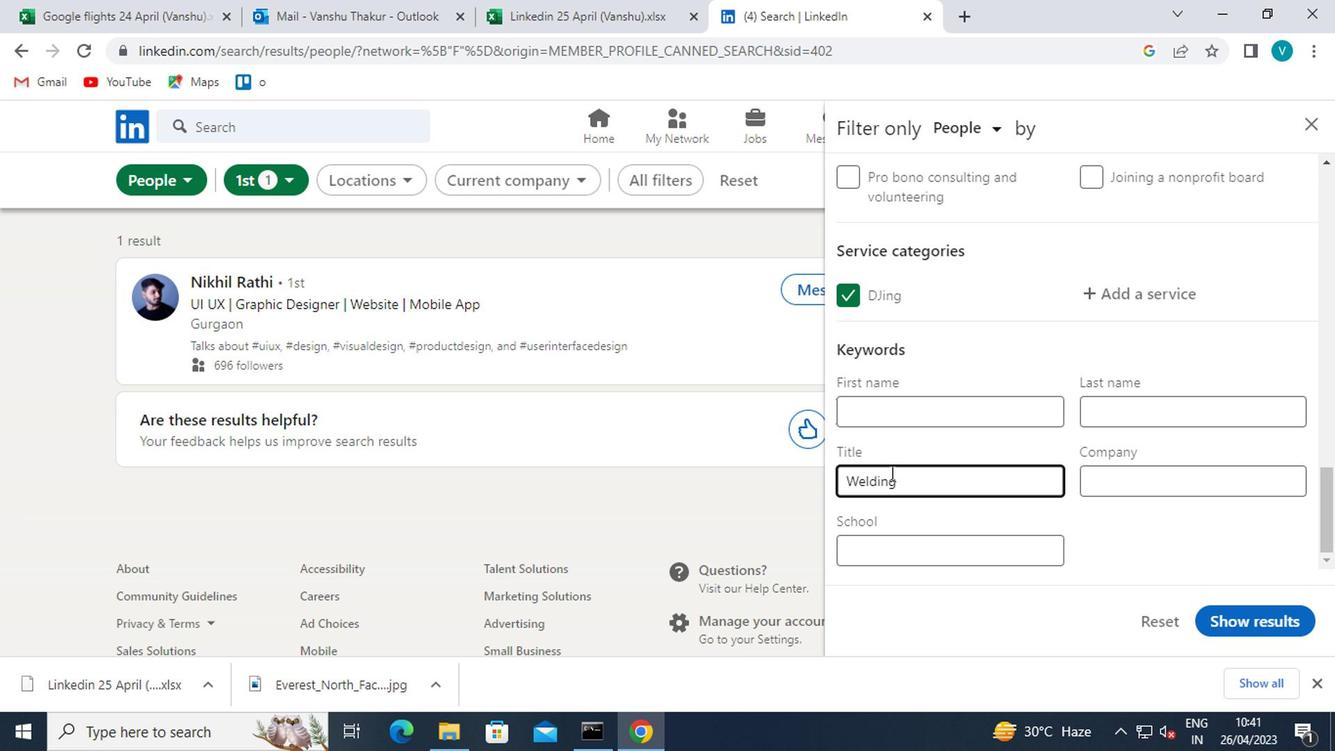 
Action: Mouse moved to (785, 479)
Screenshot: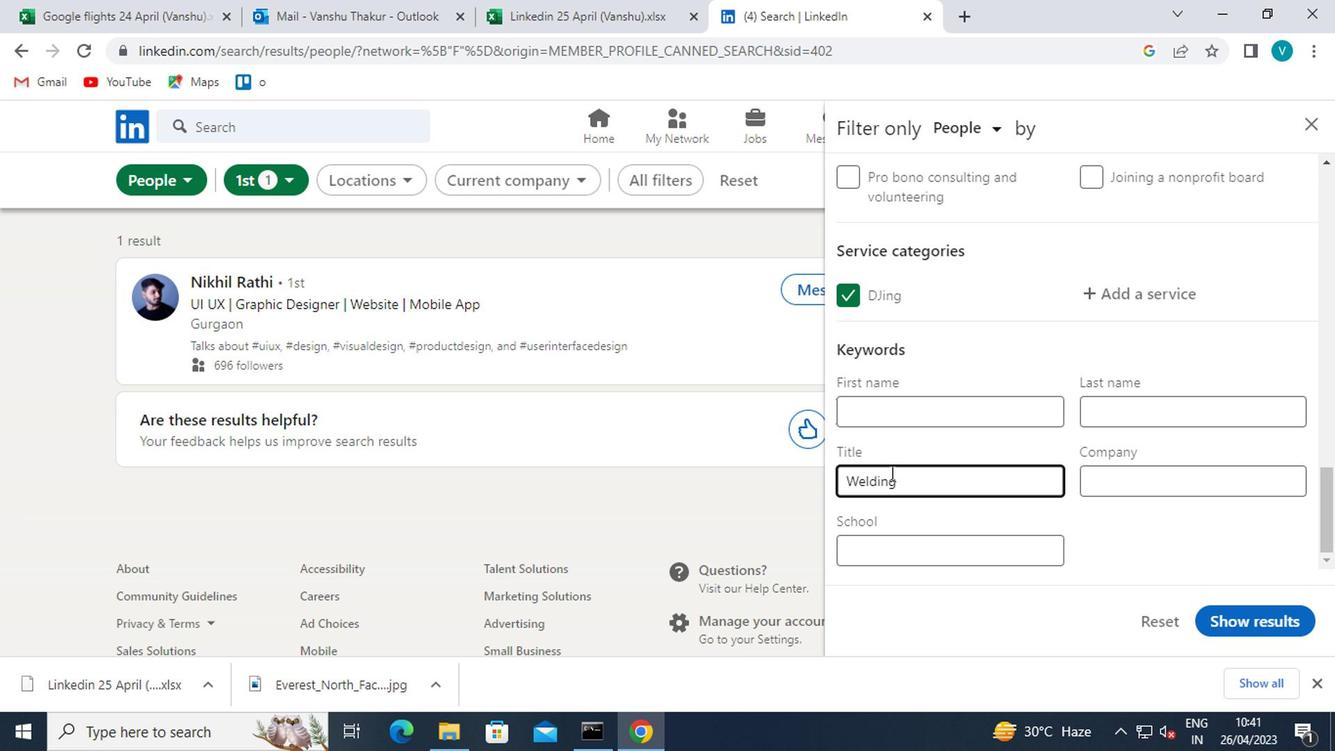 
Action: Mouse scrolled (785, 478) with delta (0, 0)
Screenshot: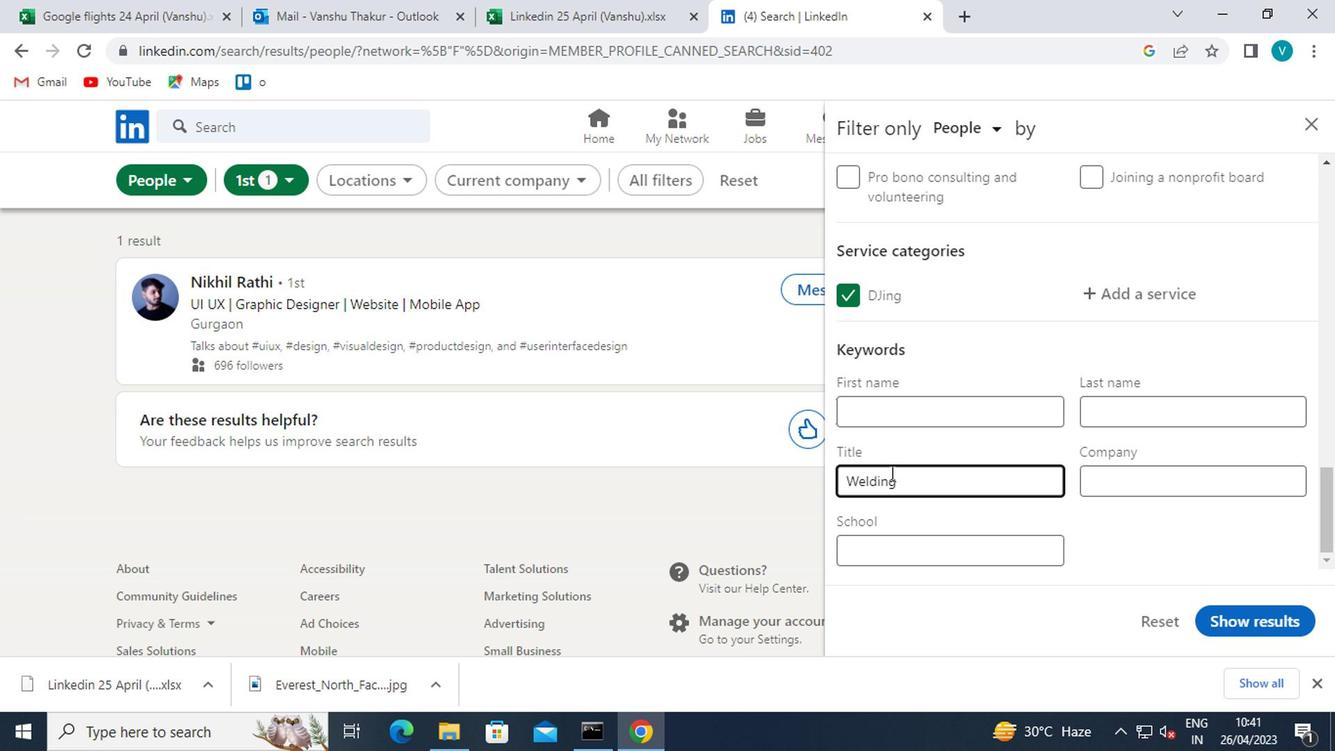 
Action: Mouse moved to (1025, 573)
Screenshot: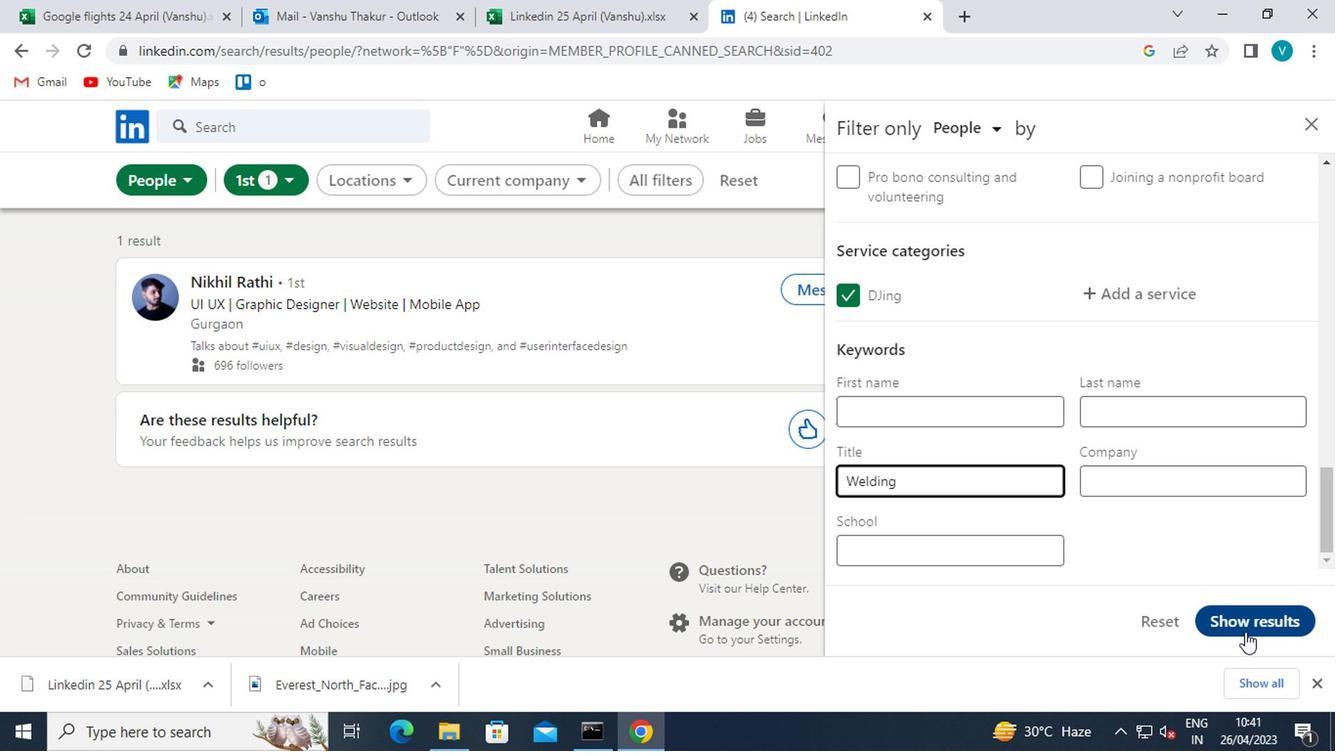 
Action: Mouse pressed left at (1025, 573)
Screenshot: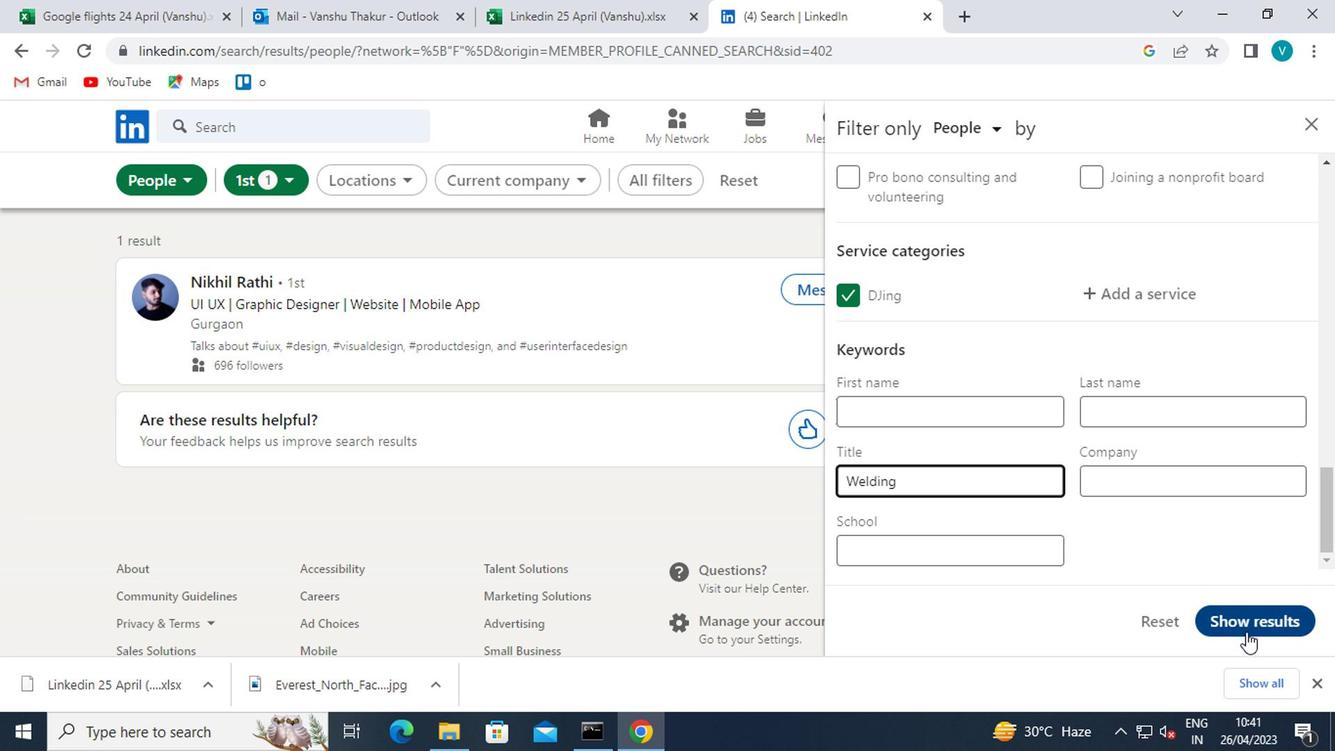 
